 Task: Look for space in Santo Domingo Tehuantepec, Mexico from 12th July, 2023 to 16th July, 2023 for 8 adults in price range Rs.10000 to Rs.16000. Place can be private room with 8 bedrooms having 8 beds and 8 bathrooms. Property type can be house, flat, guest house. Amenities needed are: wifi, TV, free parkinig on premises, gym, breakfast. Booking option can be shelf check-in. Required host language is English.
Action: Mouse moved to (517, 115)
Screenshot: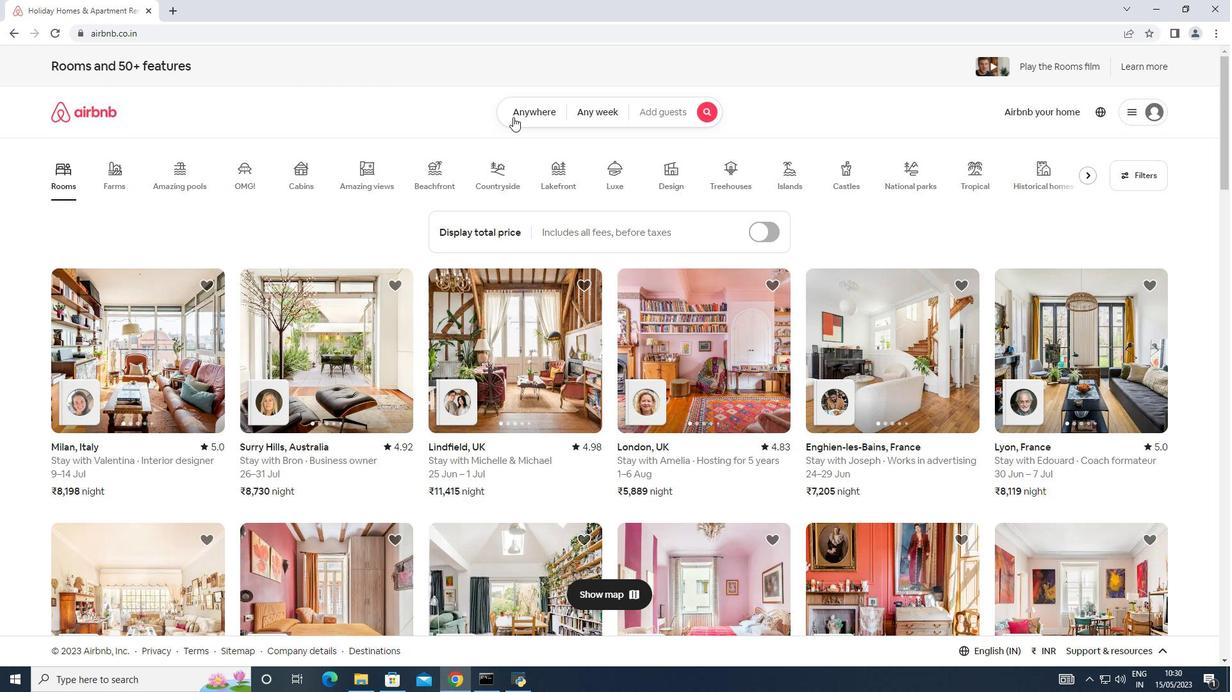 
Action: Mouse pressed left at (517, 115)
Screenshot: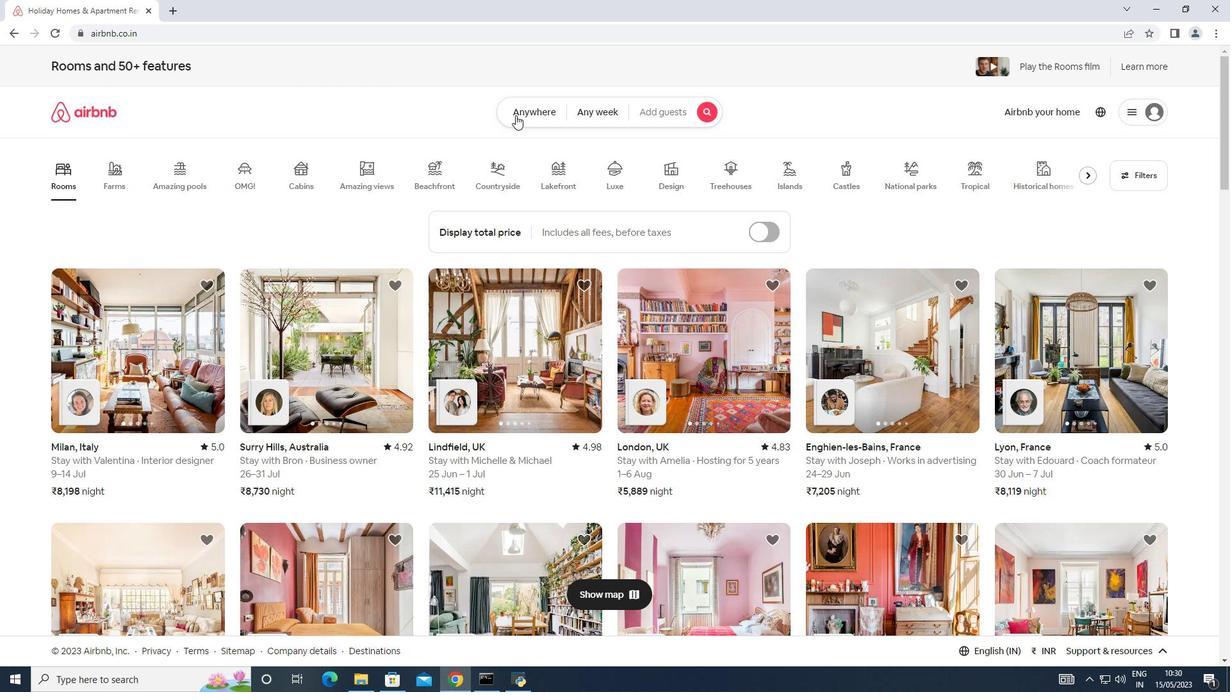 
Action: Mouse moved to (391, 153)
Screenshot: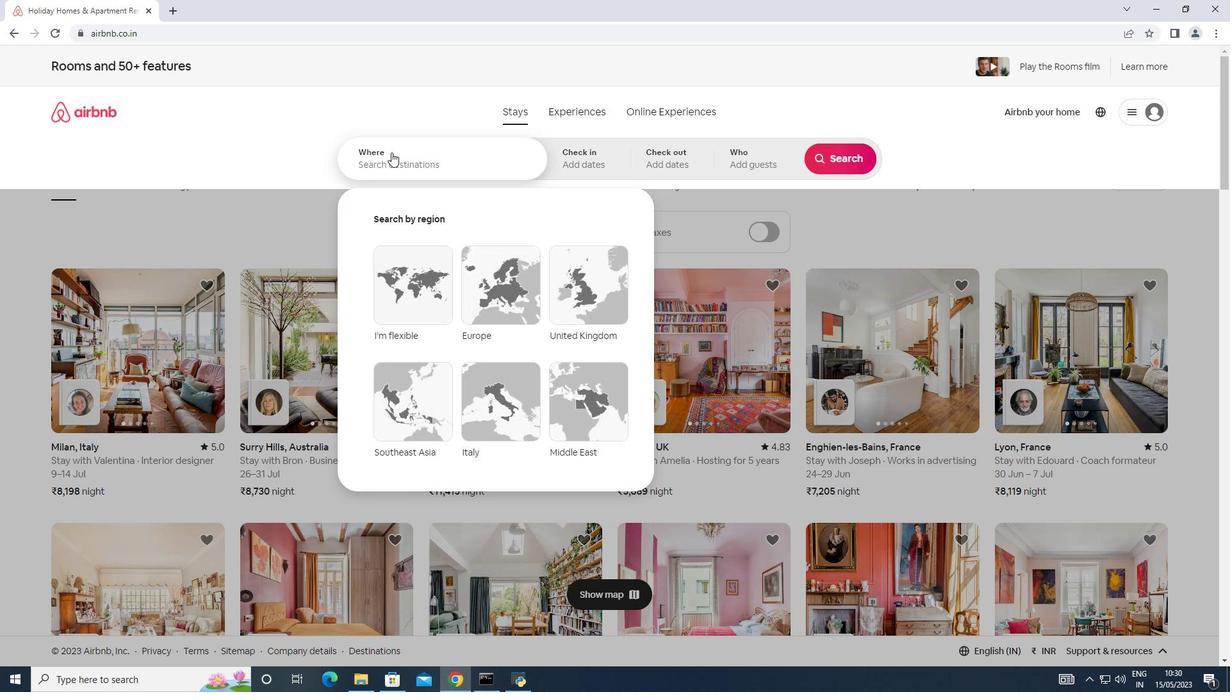 
Action: Mouse pressed left at (391, 153)
Screenshot: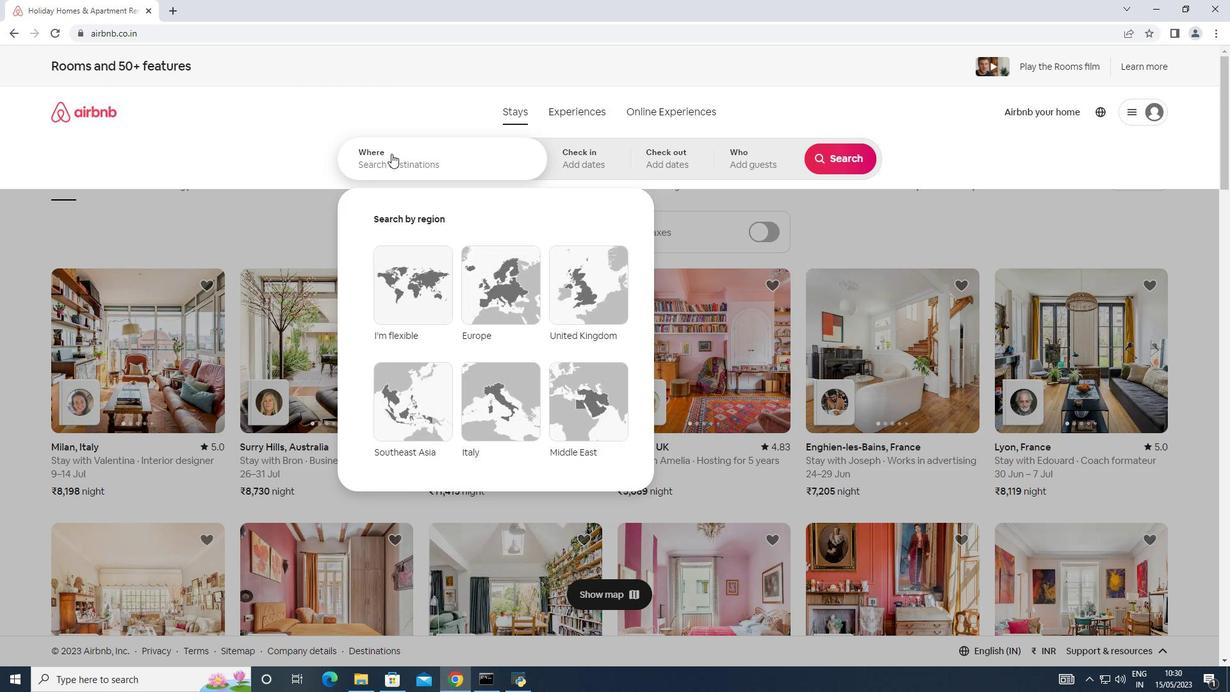 
Action: Key pressed <Key.shift>
Screenshot: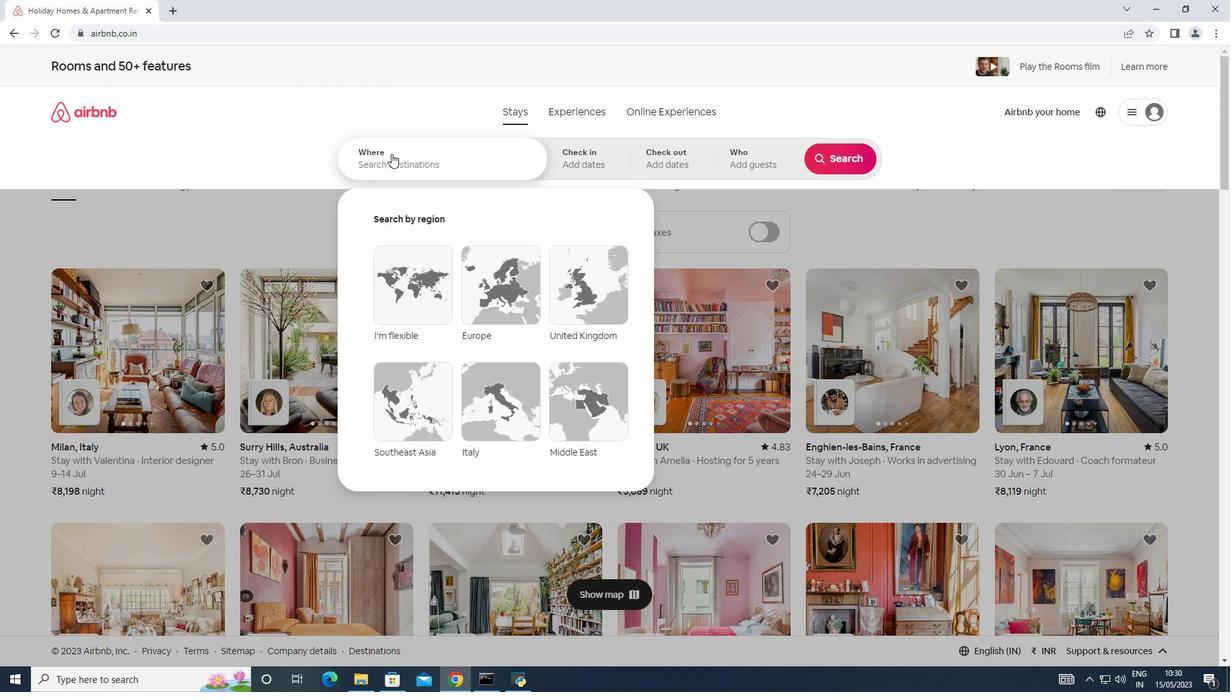 
Action: Mouse moved to (327, 189)
Screenshot: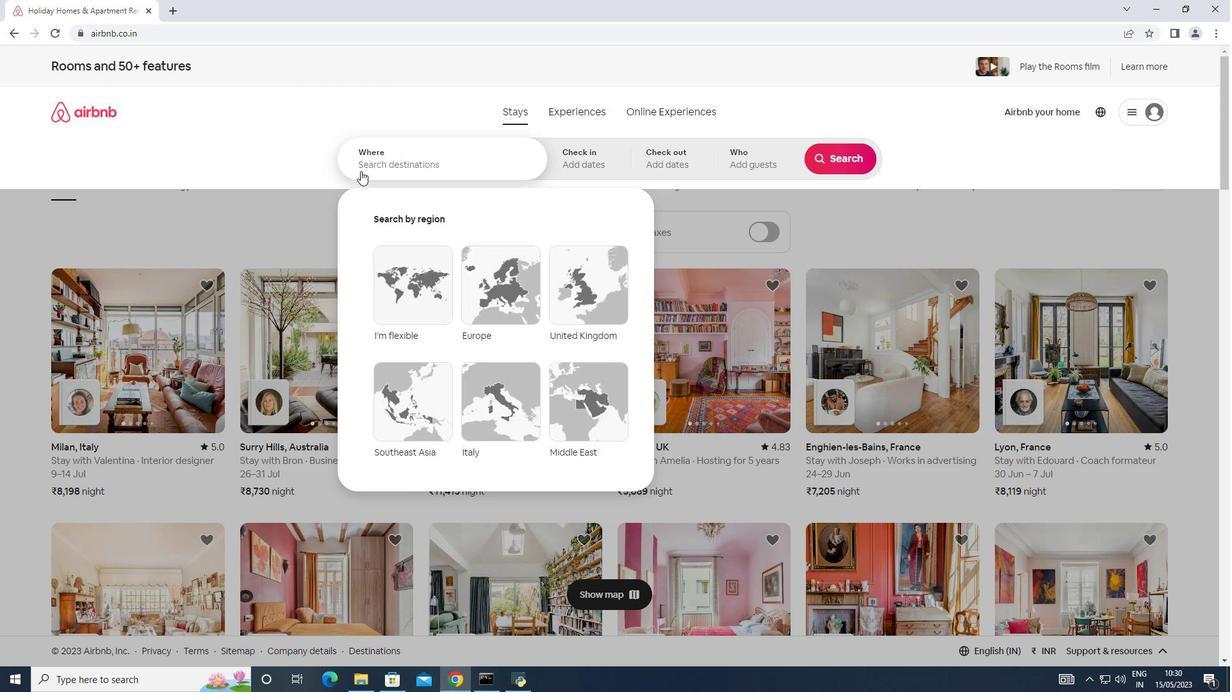 
Action: Key pressed S
Screenshot: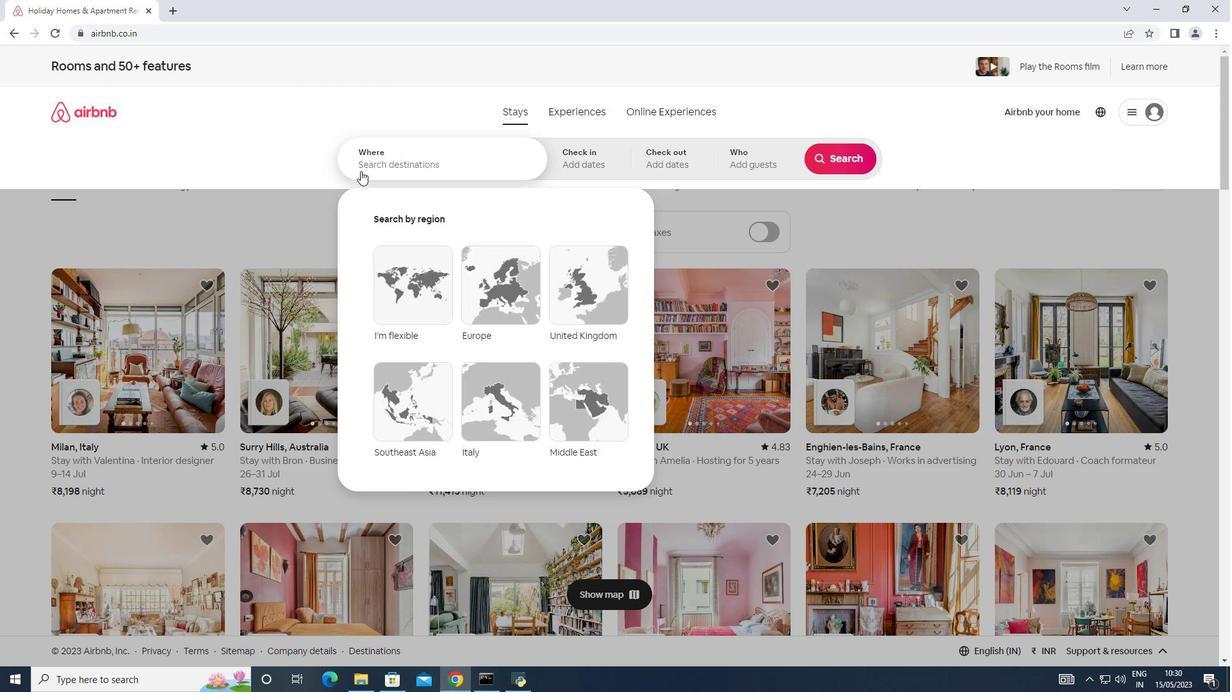 
Action: Mouse moved to (308, 199)
Screenshot: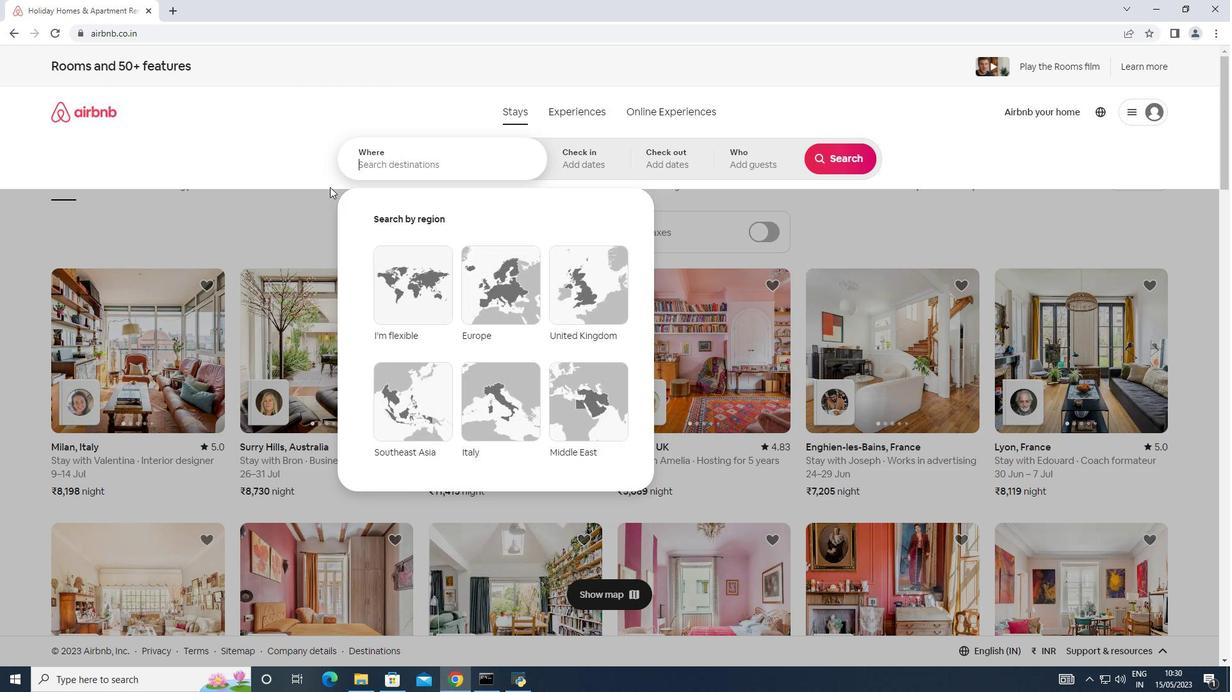 
Action: Key pressed anto<Key.space><Key.shift>Domingo<Key.space><Key.shift>Tehuantepec,<Key.shift>Mexico
Screenshot: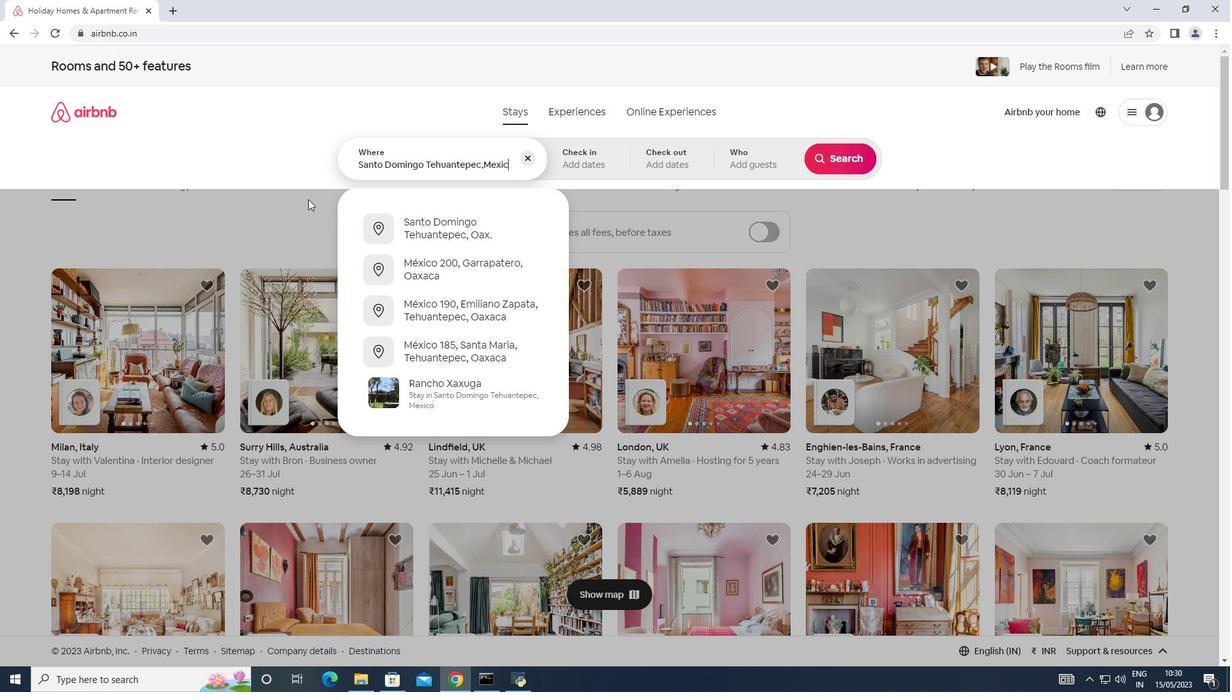 
Action: Mouse moved to (578, 164)
Screenshot: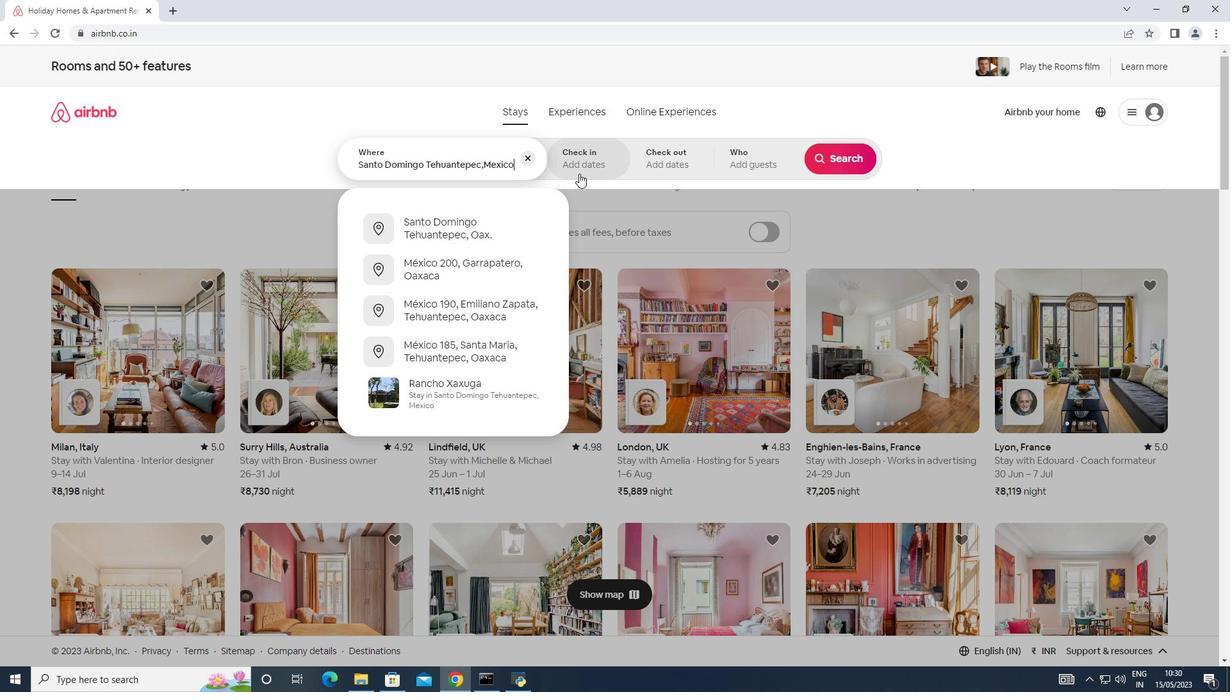 
Action: Mouse pressed left at (578, 164)
Screenshot: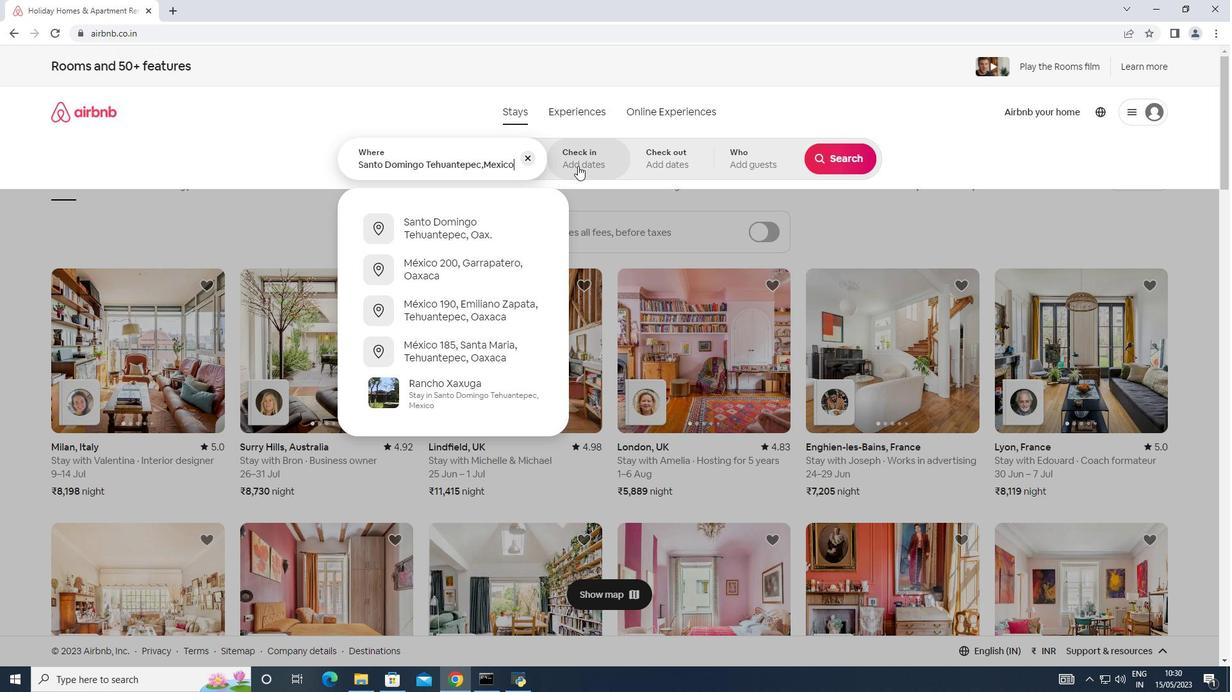 
Action: Mouse moved to (834, 261)
Screenshot: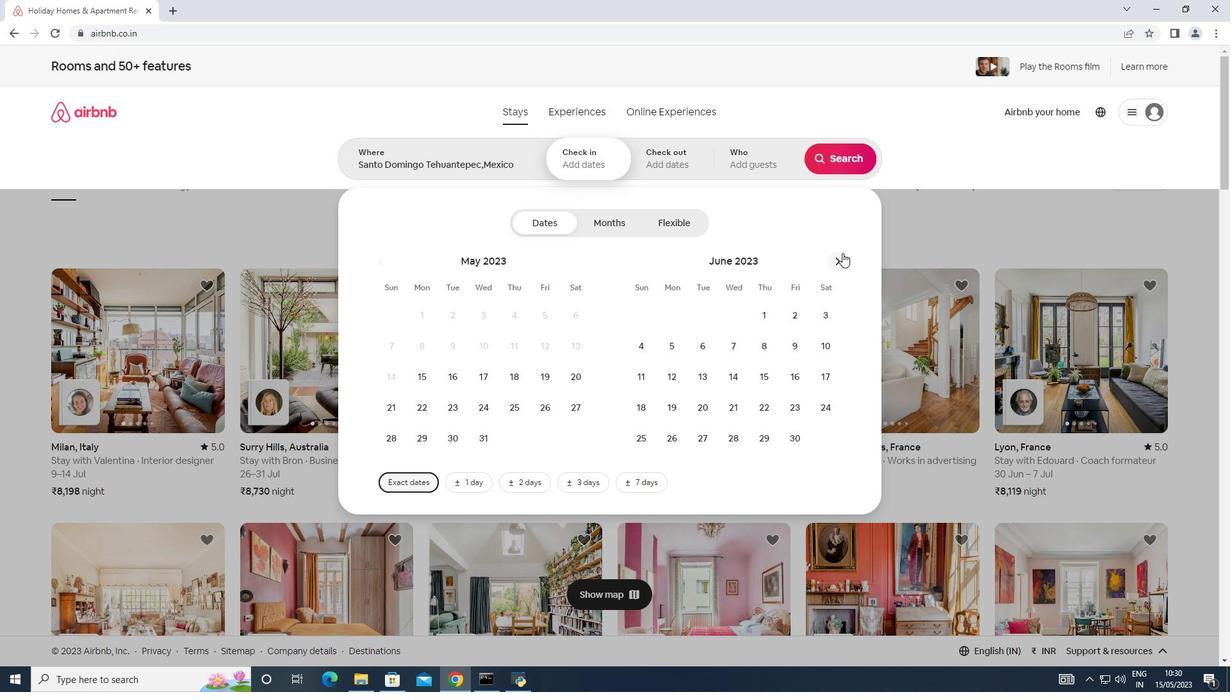 
Action: Mouse pressed left at (834, 261)
Screenshot: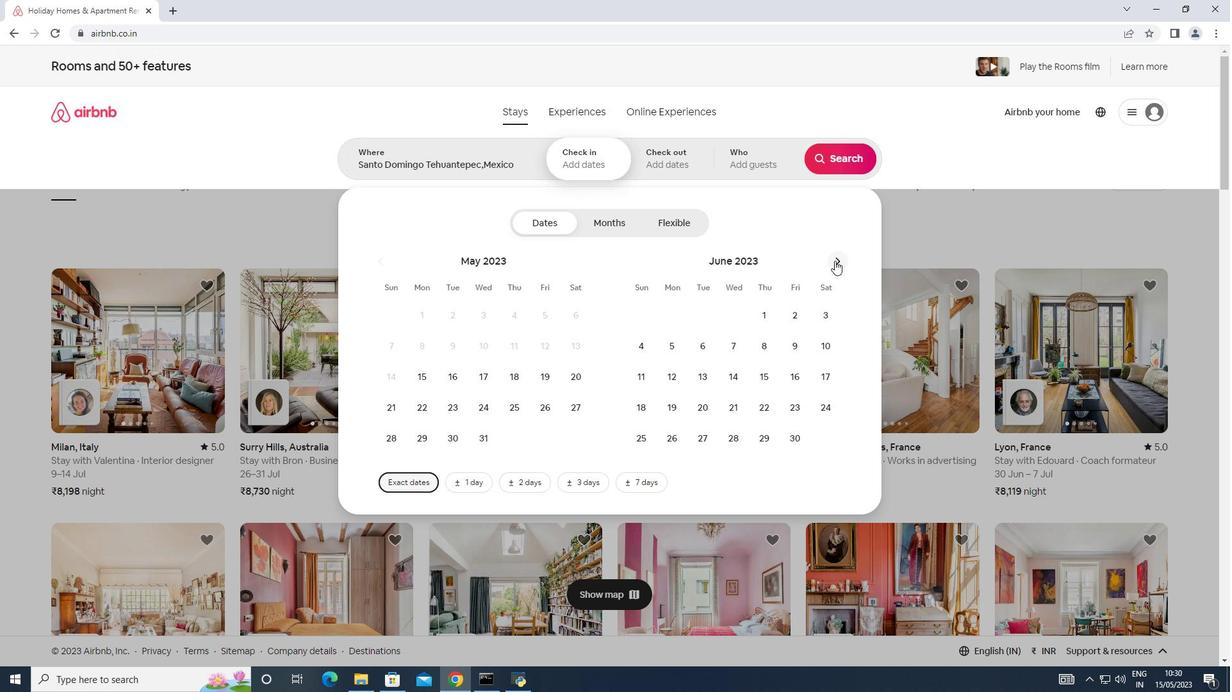 
Action: Mouse moved to (732, 371)
Screenshot: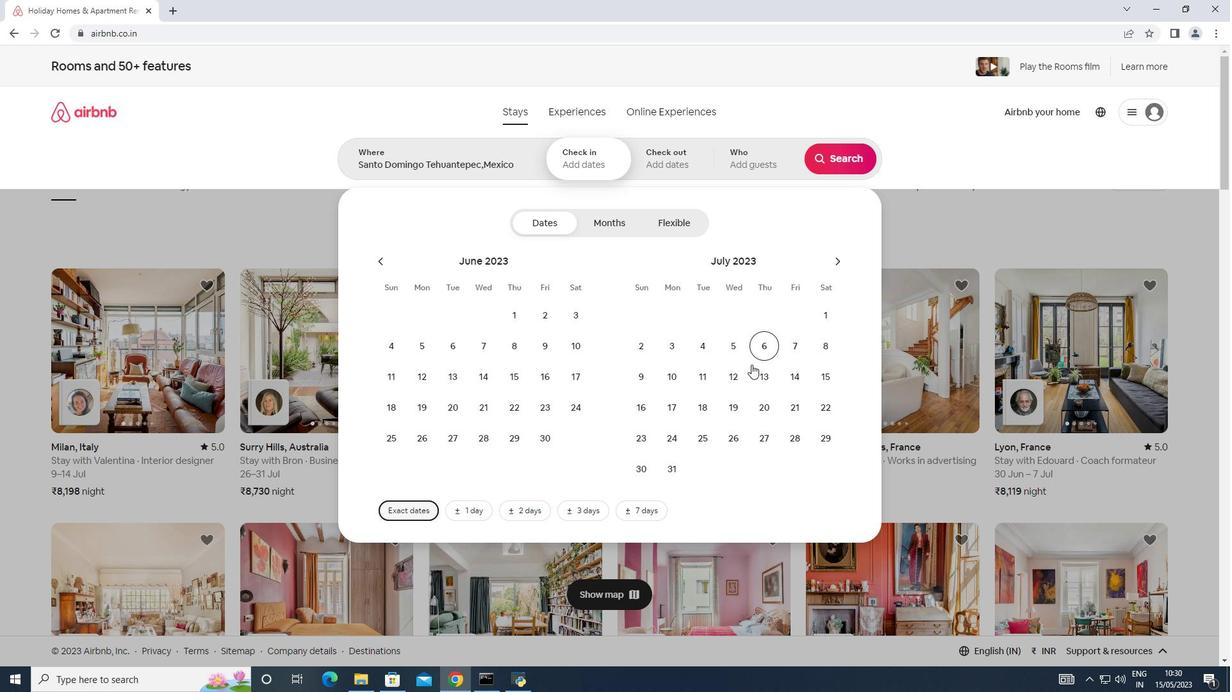 
Action: Mouse pressed left at (732, 371)
Screenshot: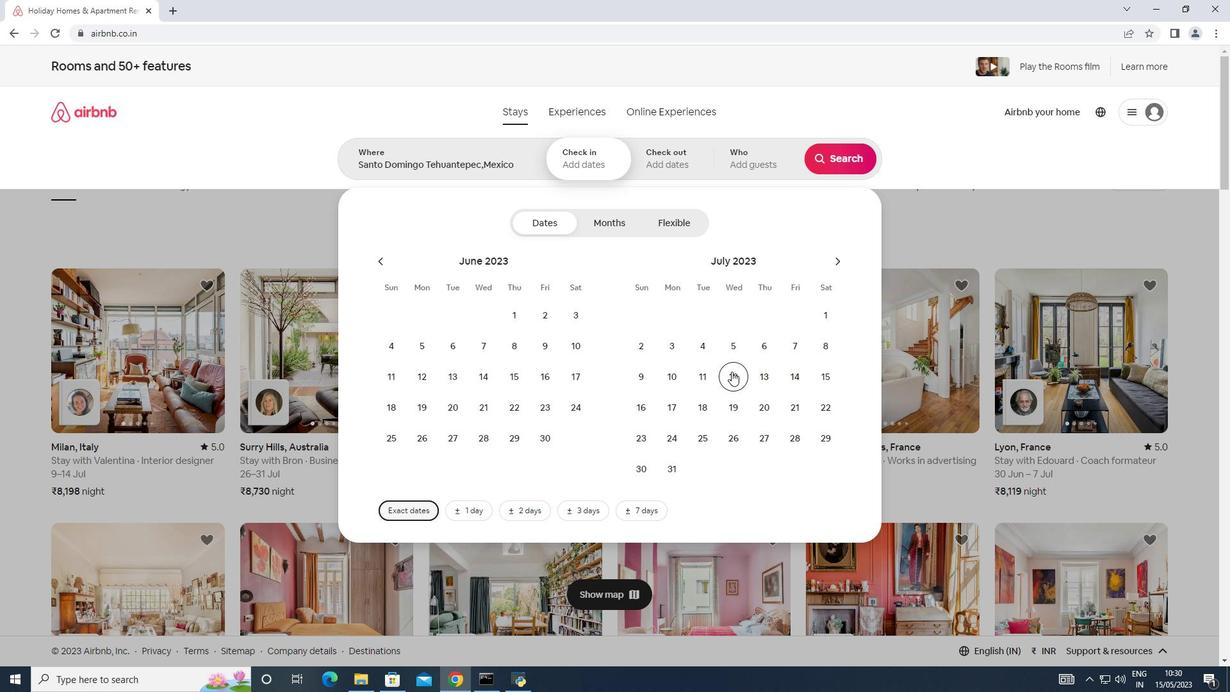 
Action: Mouse moved to (637, 408)
Screenshot: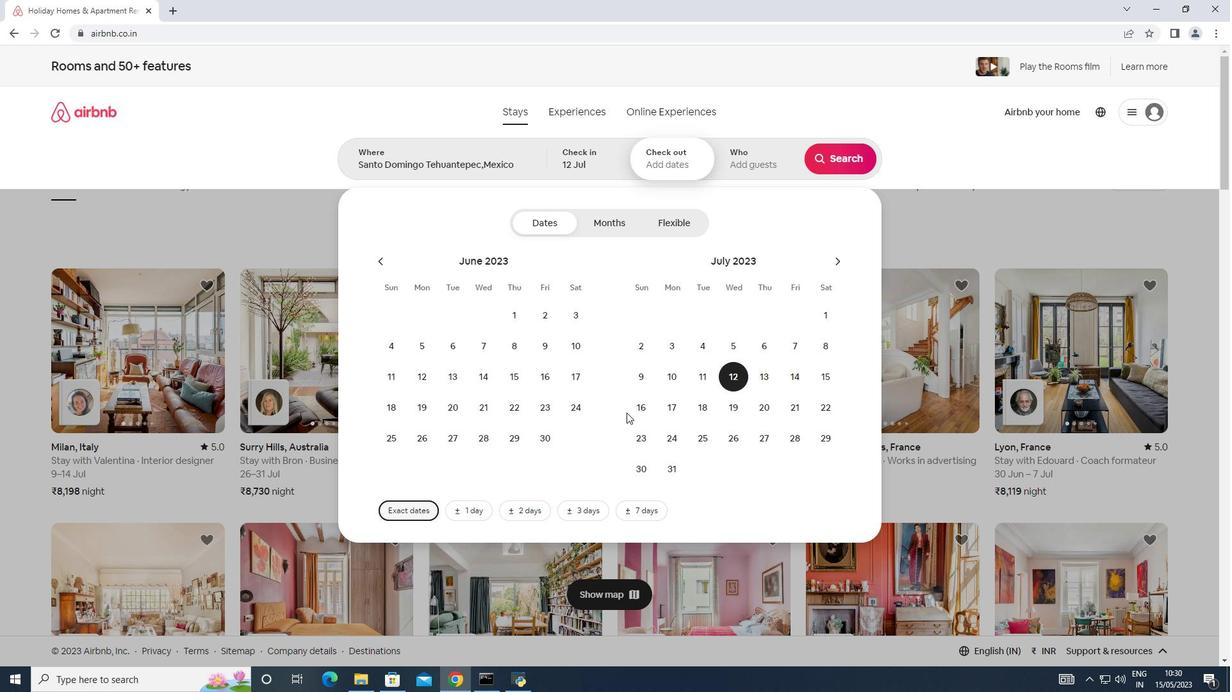 
Action: Mouse pressed left at (637, 408)
Screenshot: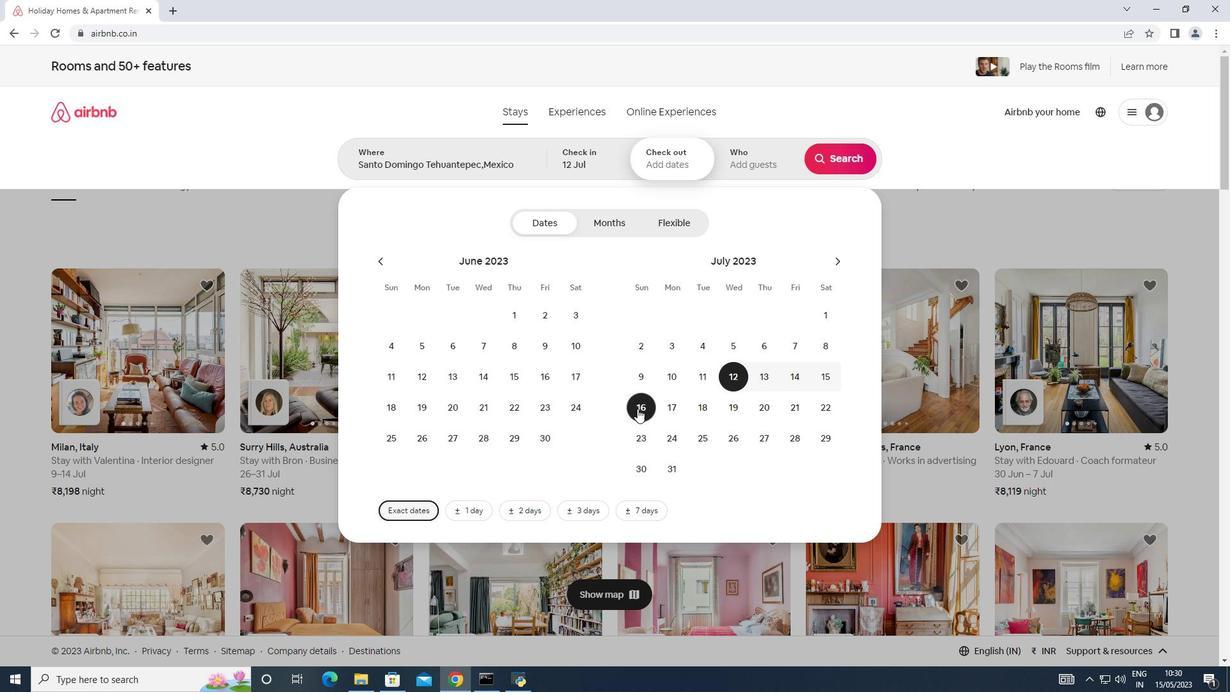 
Action: Mouse moved to (762, 165)
Screenshot: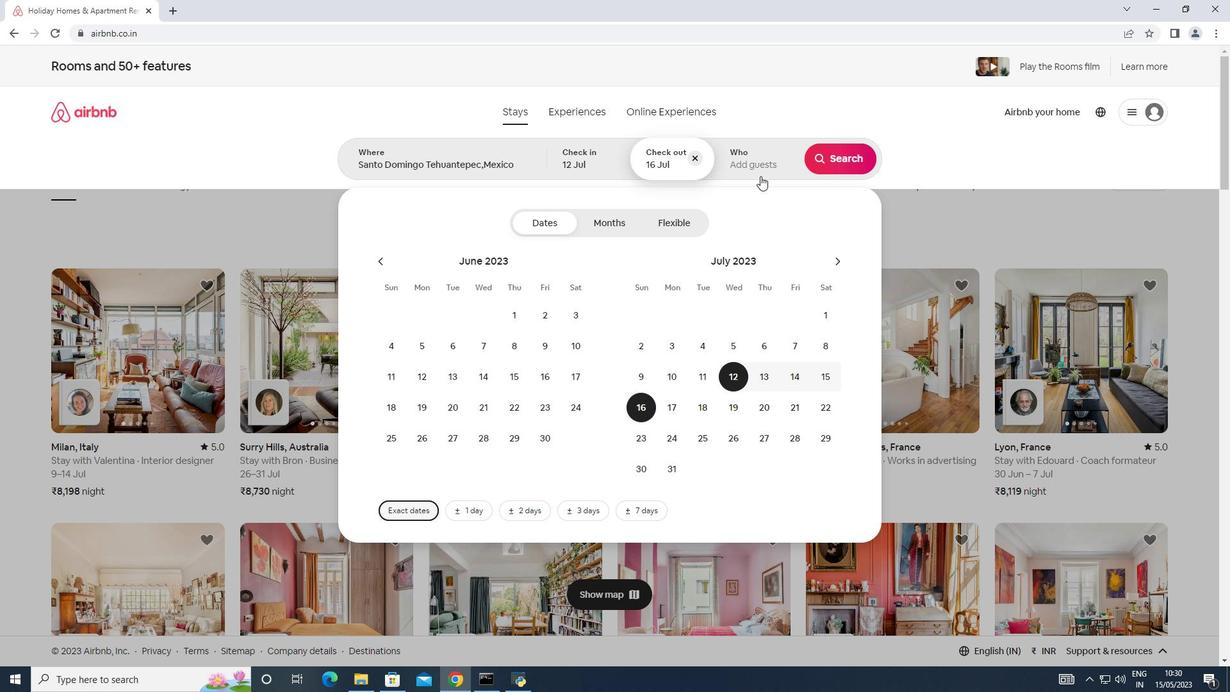 
Action: Mouse pressed left at (762, 165)
Screenshot: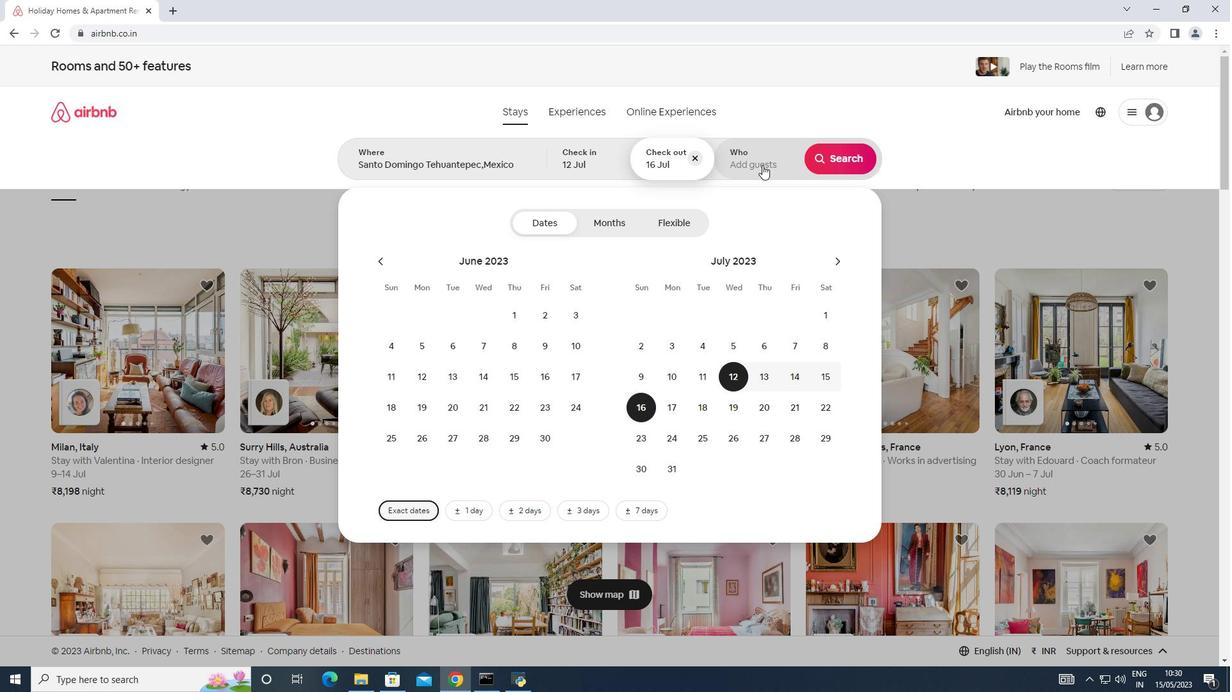 
Action: Mouse moved to (840, 228)
Screenshot: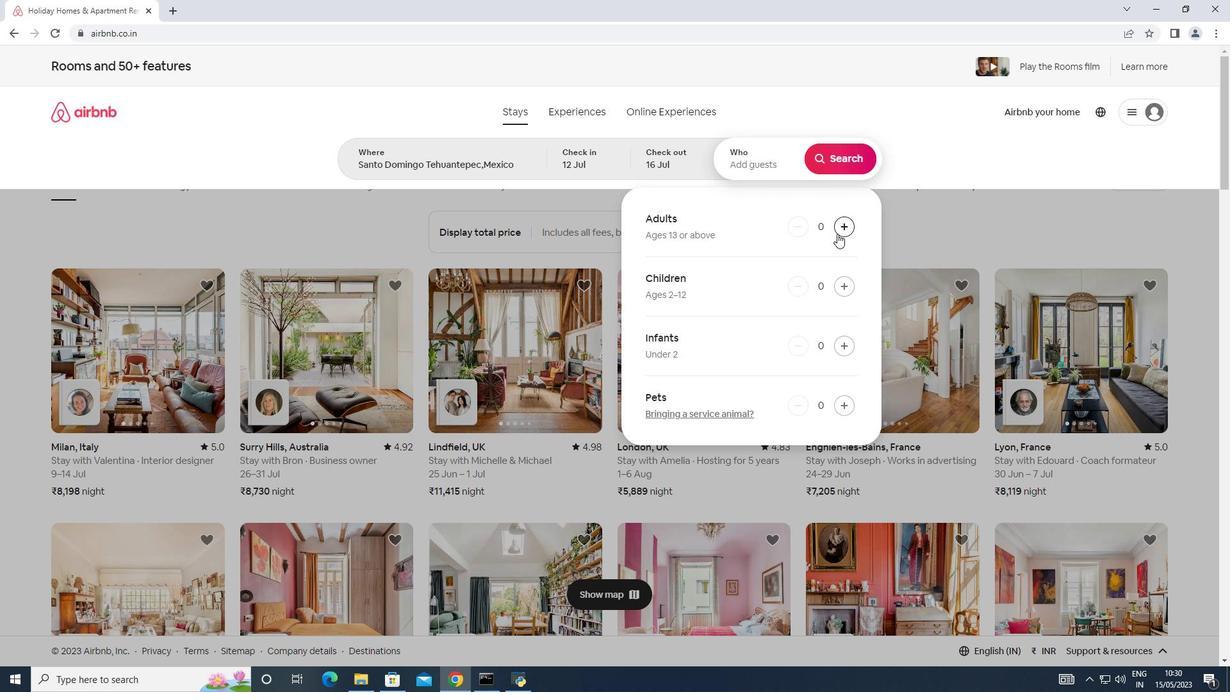 
Action: Mouse pressed left at (840, 228)
Screenshot: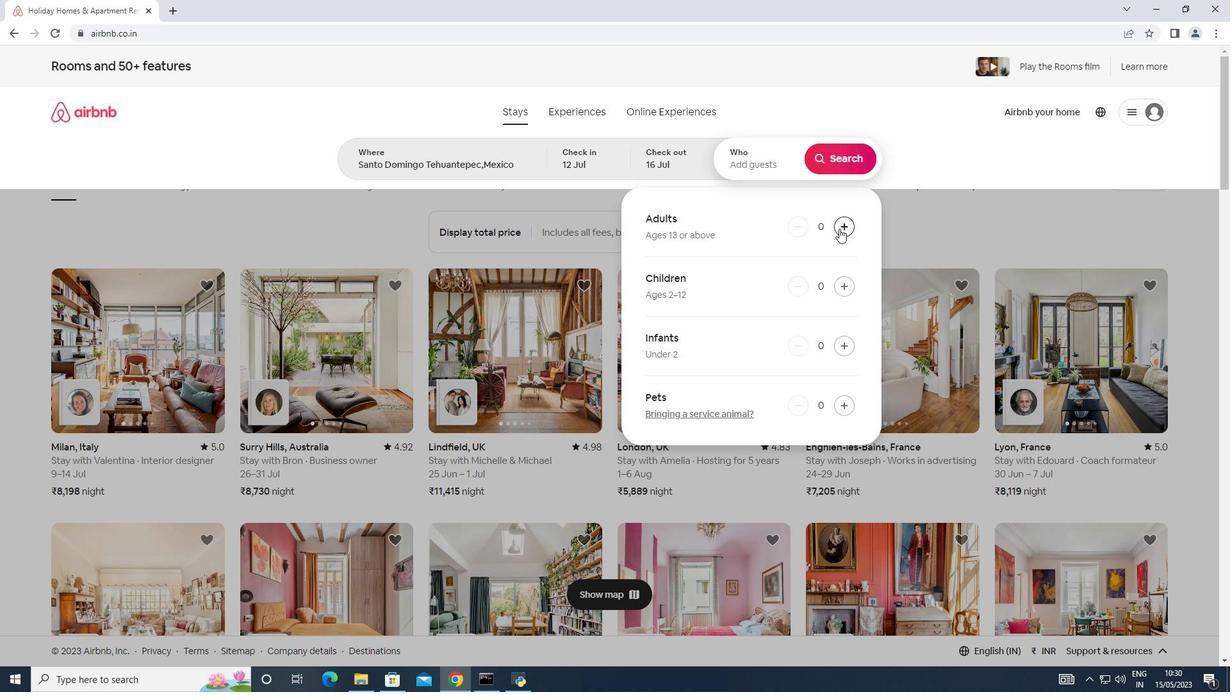 
Action: Mouse pressed left at (840, 228)
Screenshot: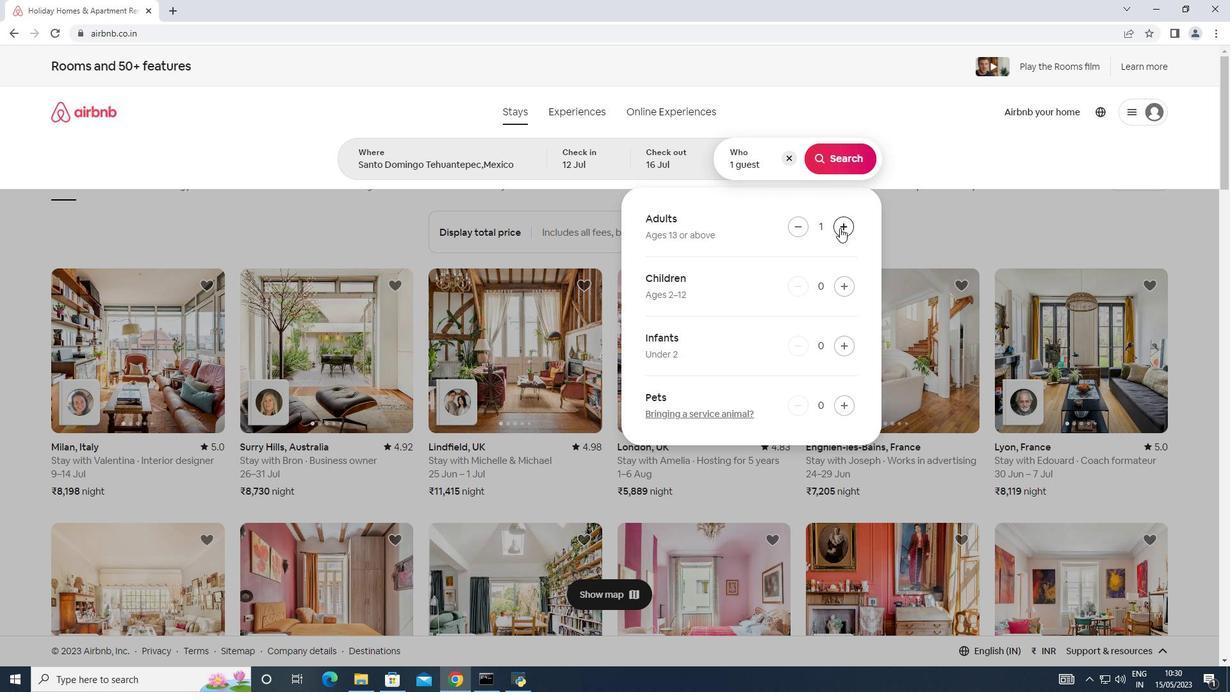 
Action: Mouse pressed left at (840, 228)
Screenshot: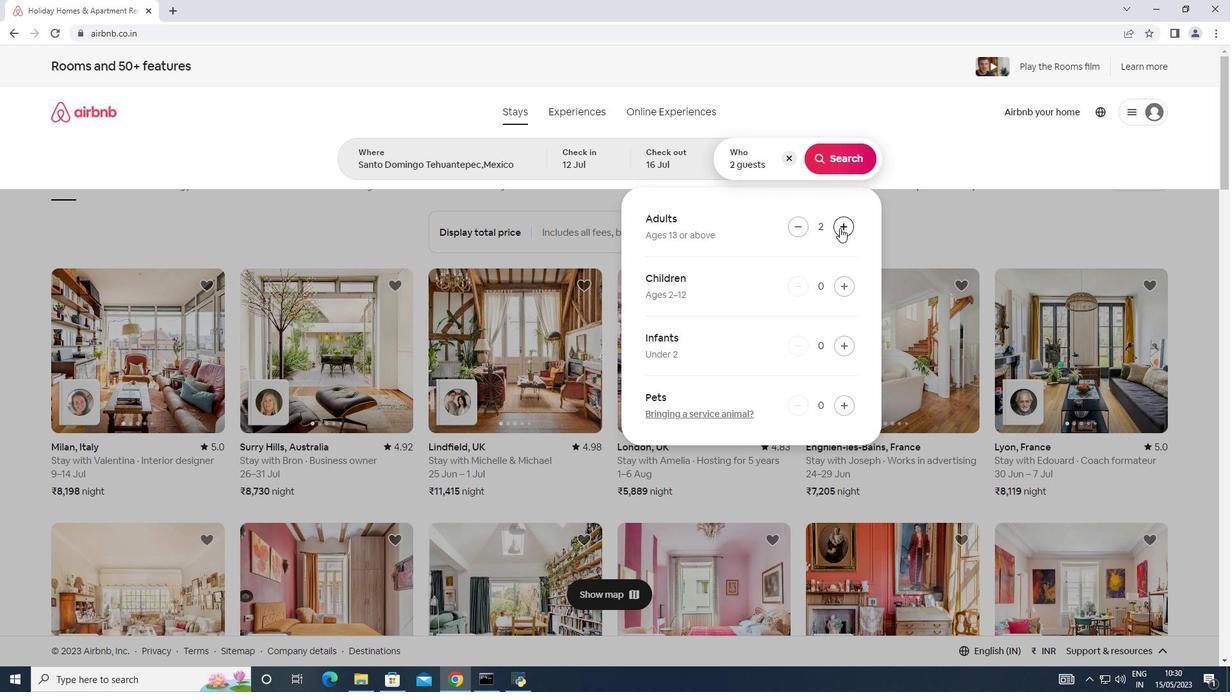 
Action: Mouse pressed left at (840, 228)
Screenshot: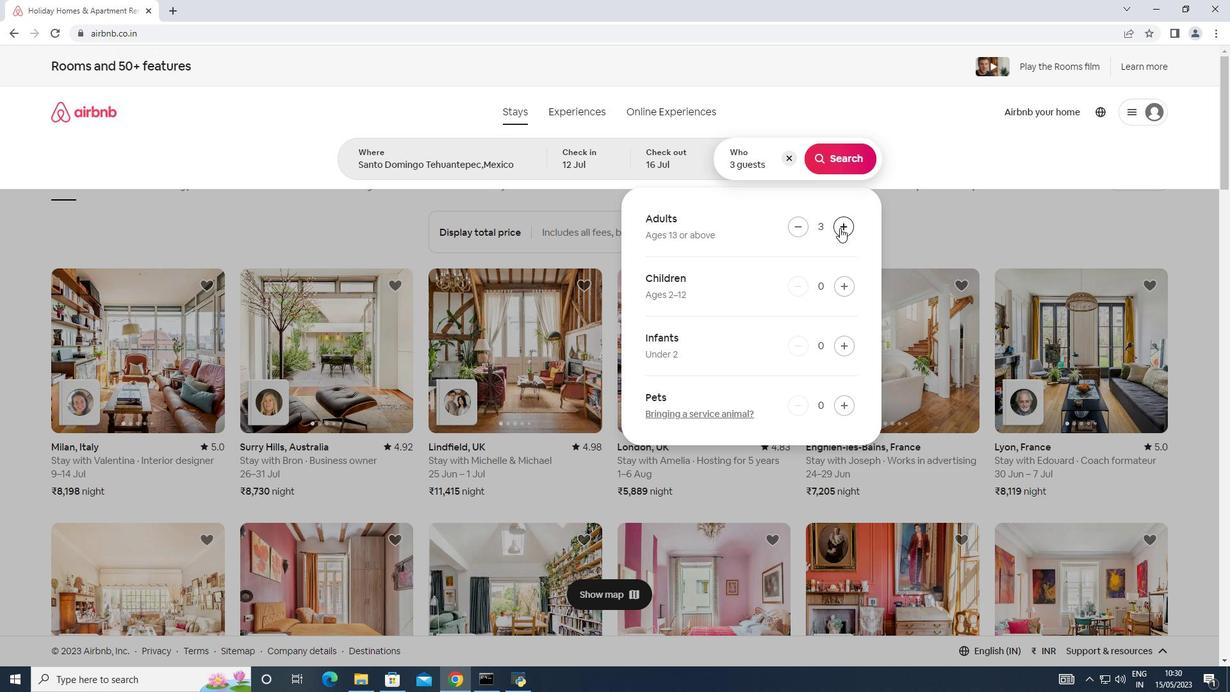 
Action: Mouse pressed left at (840, 228)
Screenshot: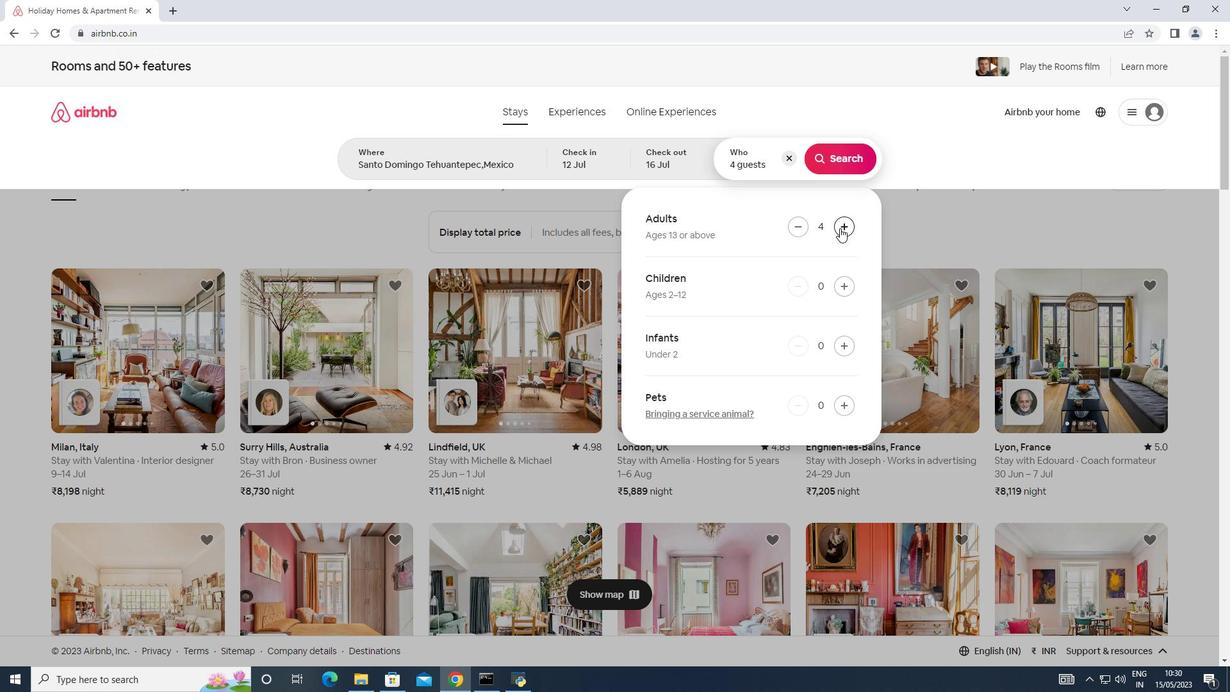 
Action: Mouse pressed left at (840, 228)
Screenshot: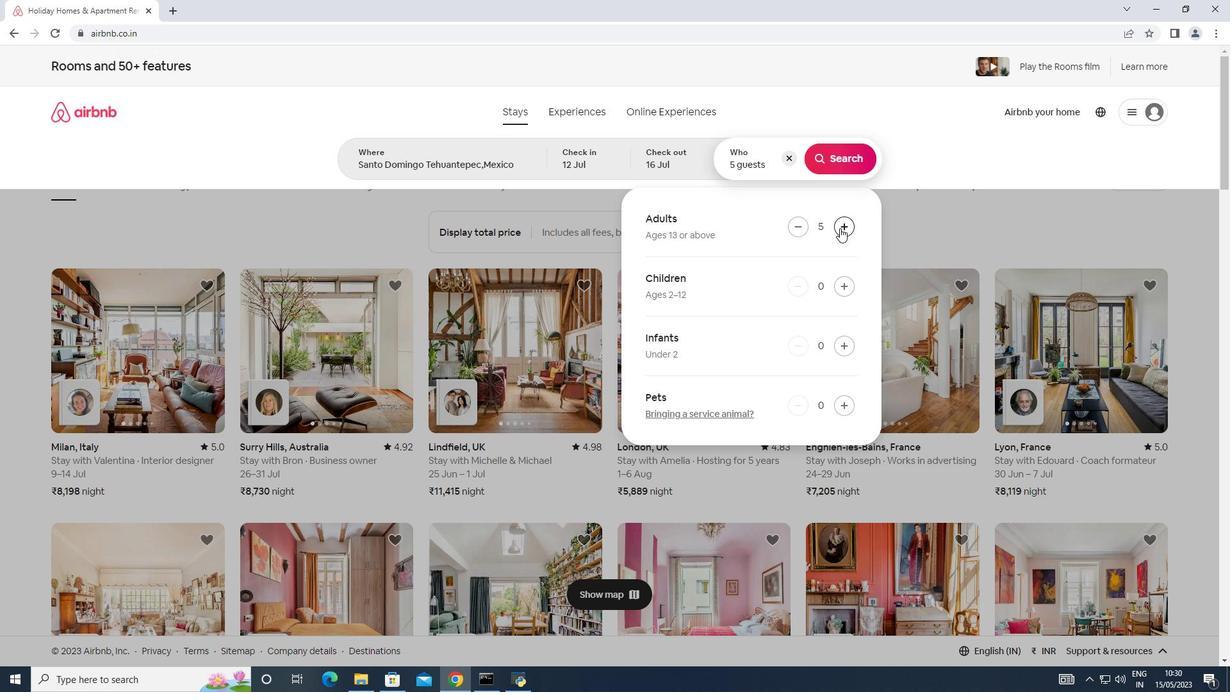 
Action: Mouse pressed left at (840, 228)
Screenshot: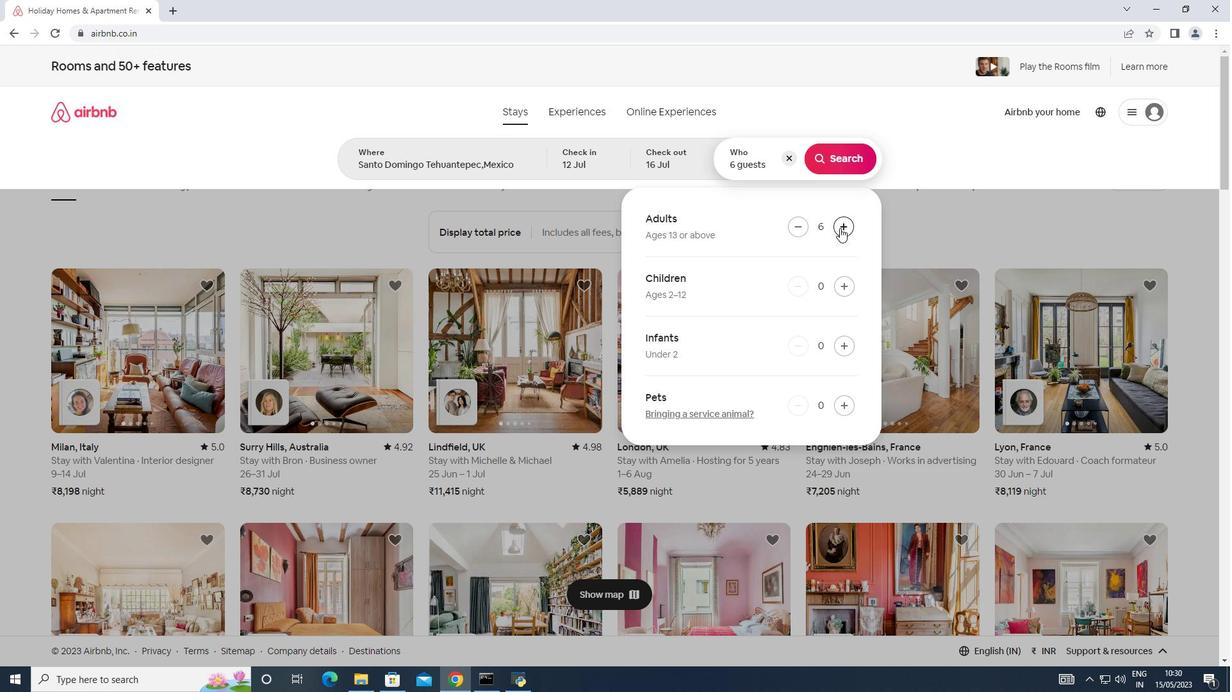 
Action: Mouse pressed left at (840, 228)
Screenshot: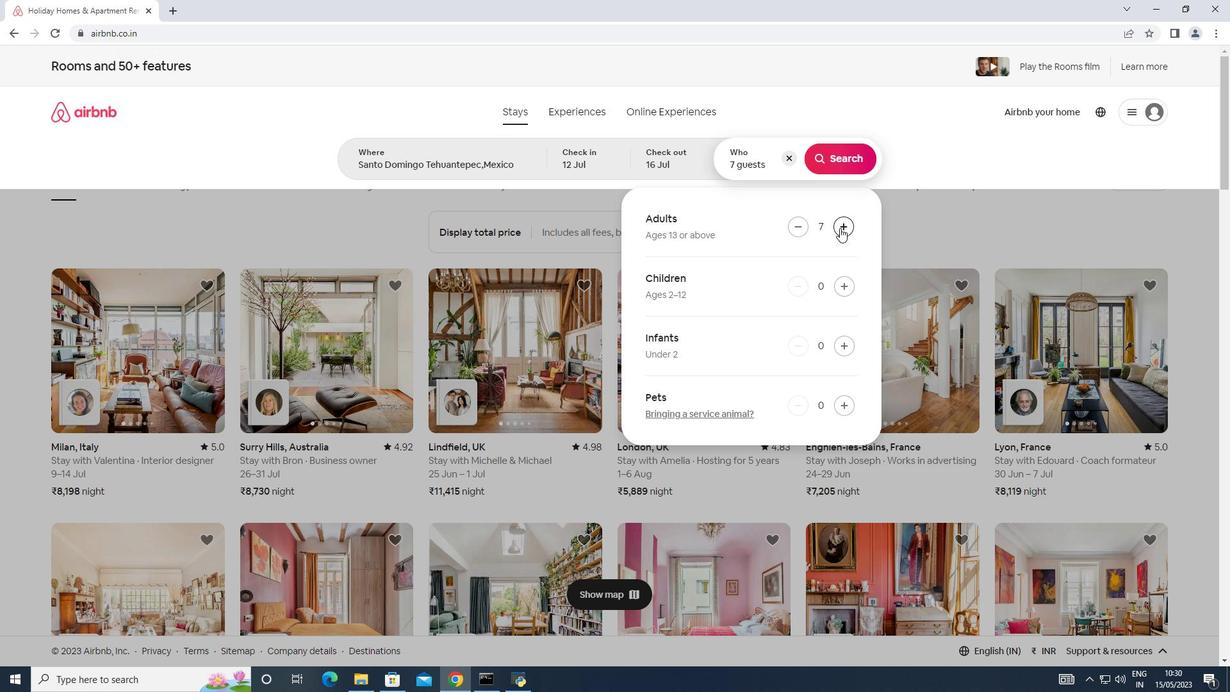 
Action: Mouse moved to (838, 158)
Screenshot: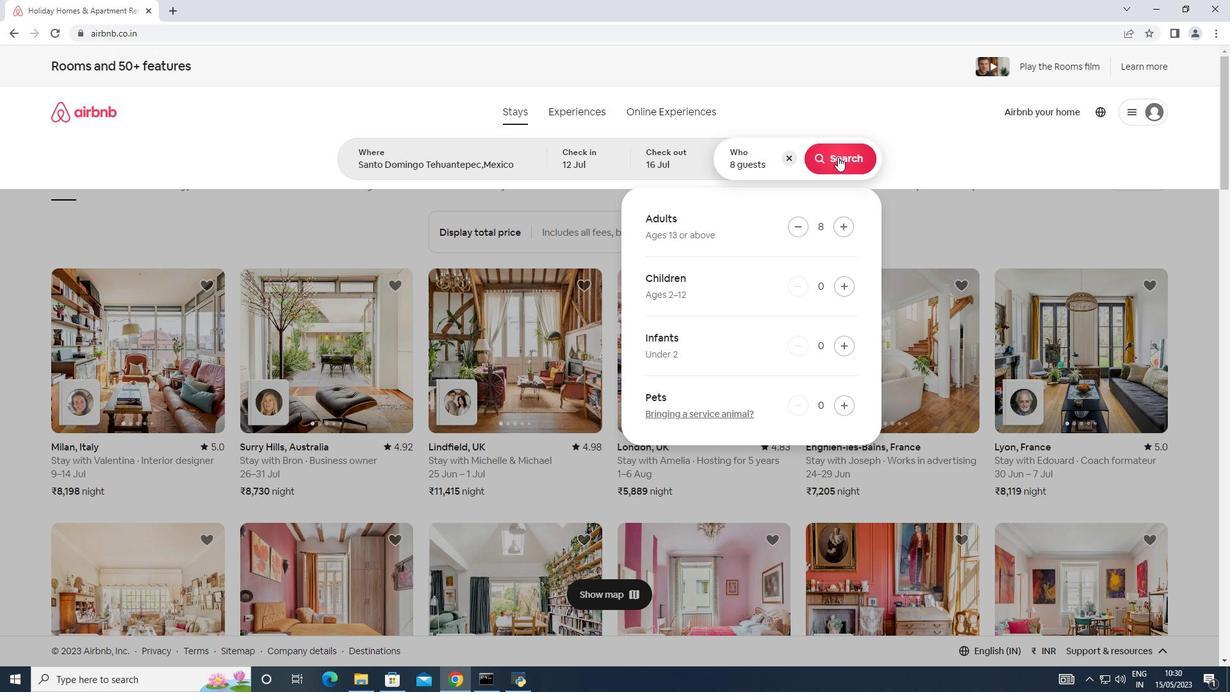 
Action: Mouse pressed left at (838, 158)
Screenshot: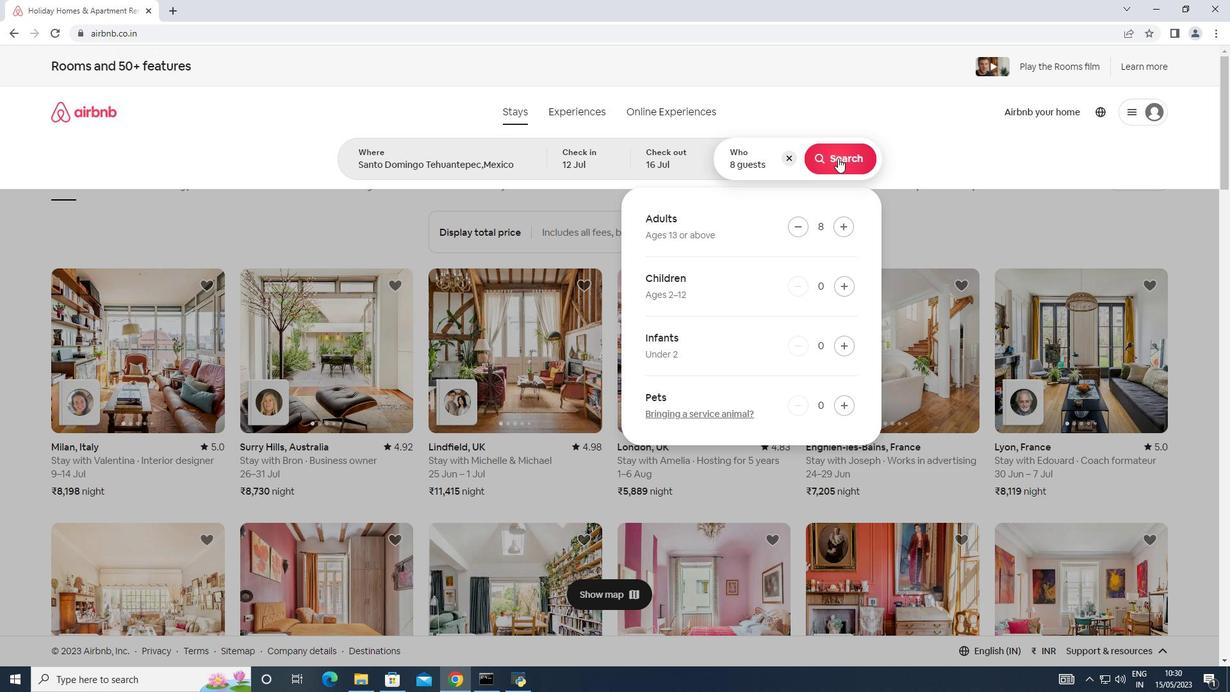
Action: Mouse moved to (1180, 114)
Screenshot: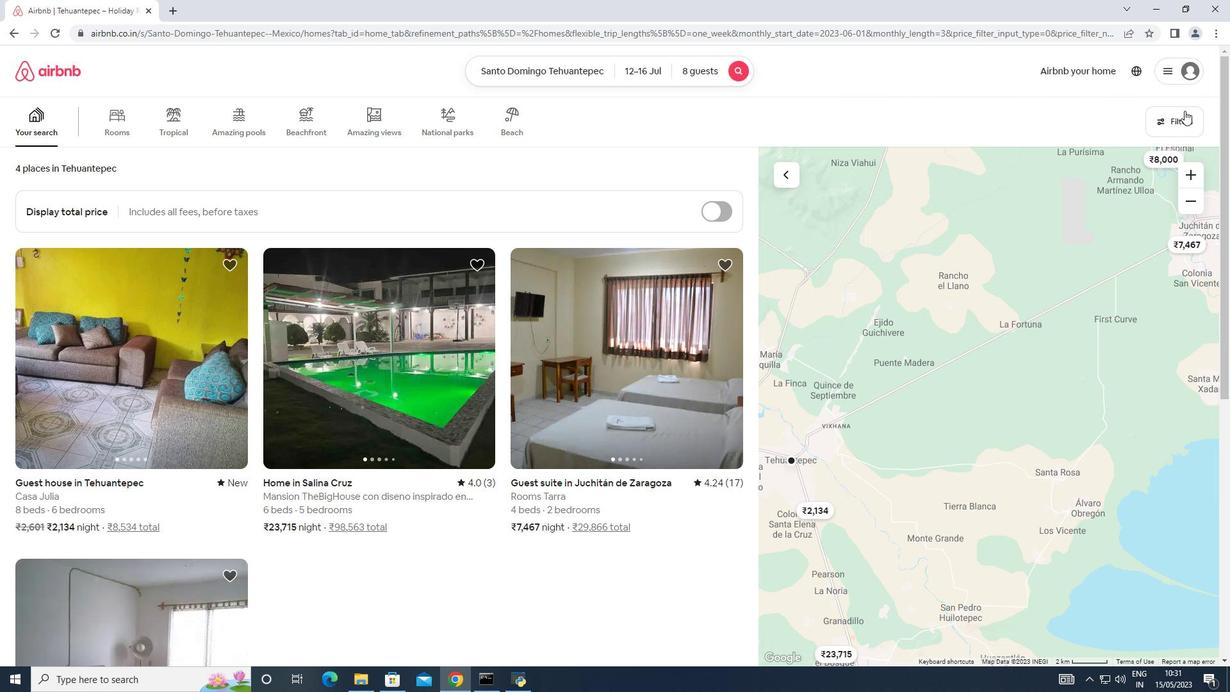 
Action: Mouse pressed left at (1180, 114)
Screenshot: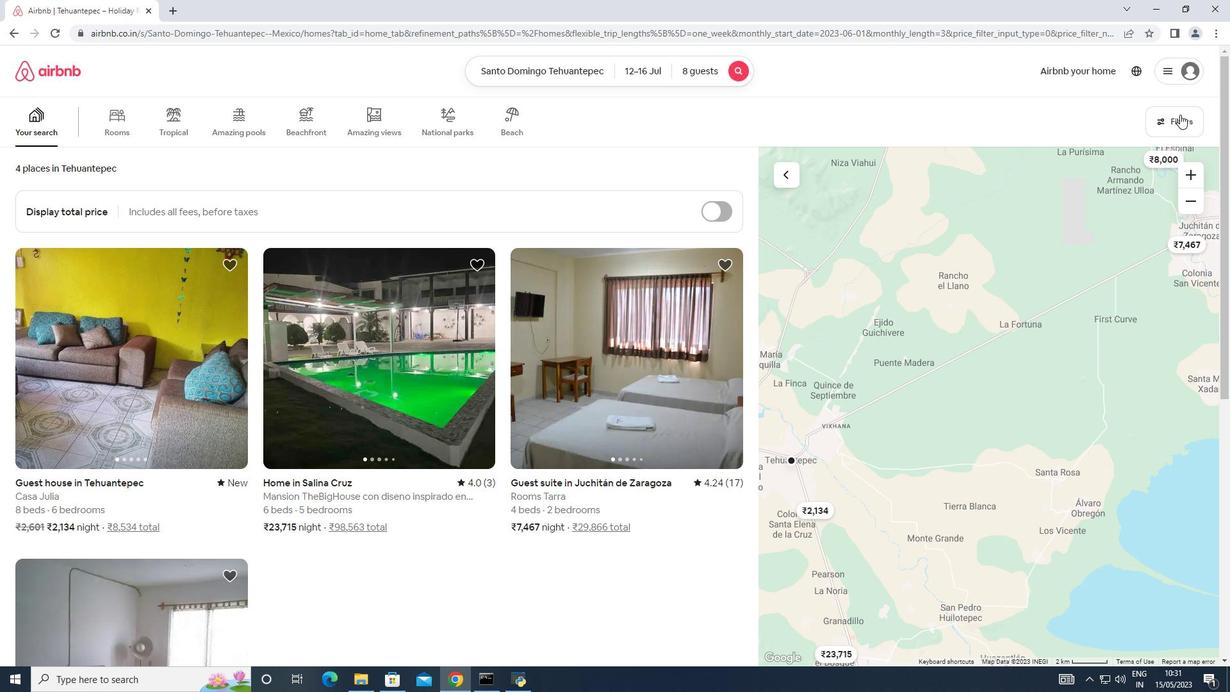 
Action: Mouse moved to (444, 439)
Screenshot: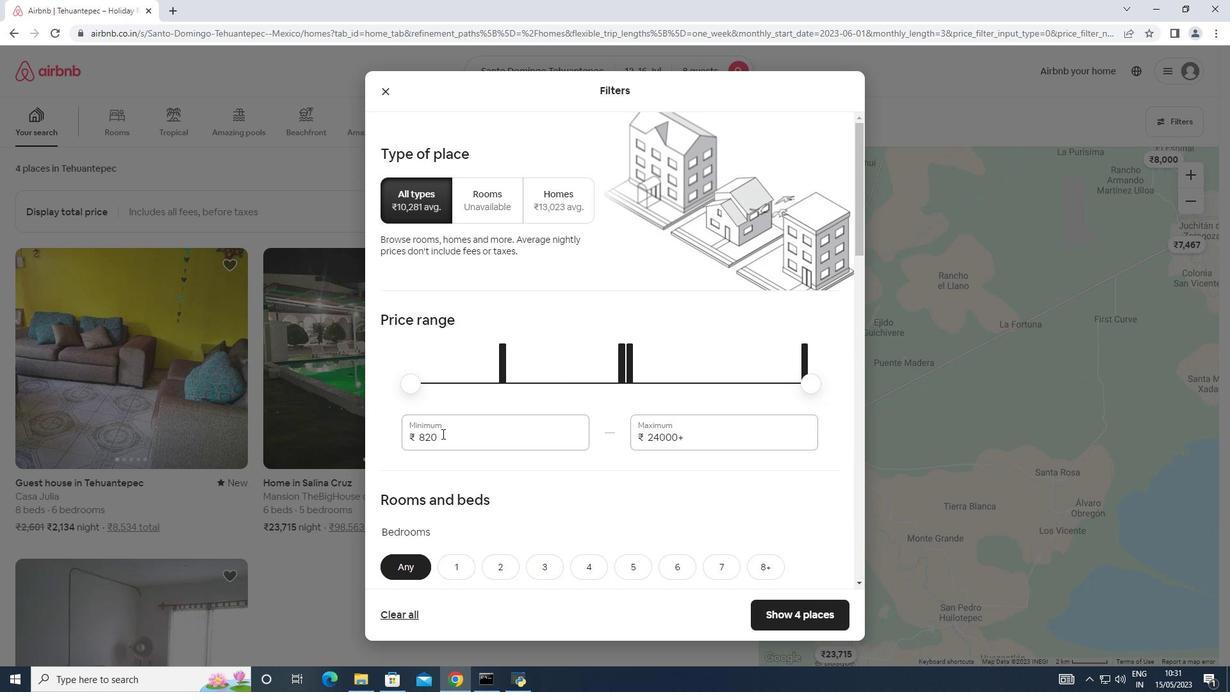 
Action: Mouse pressed left at (444, 439)
Screenshot: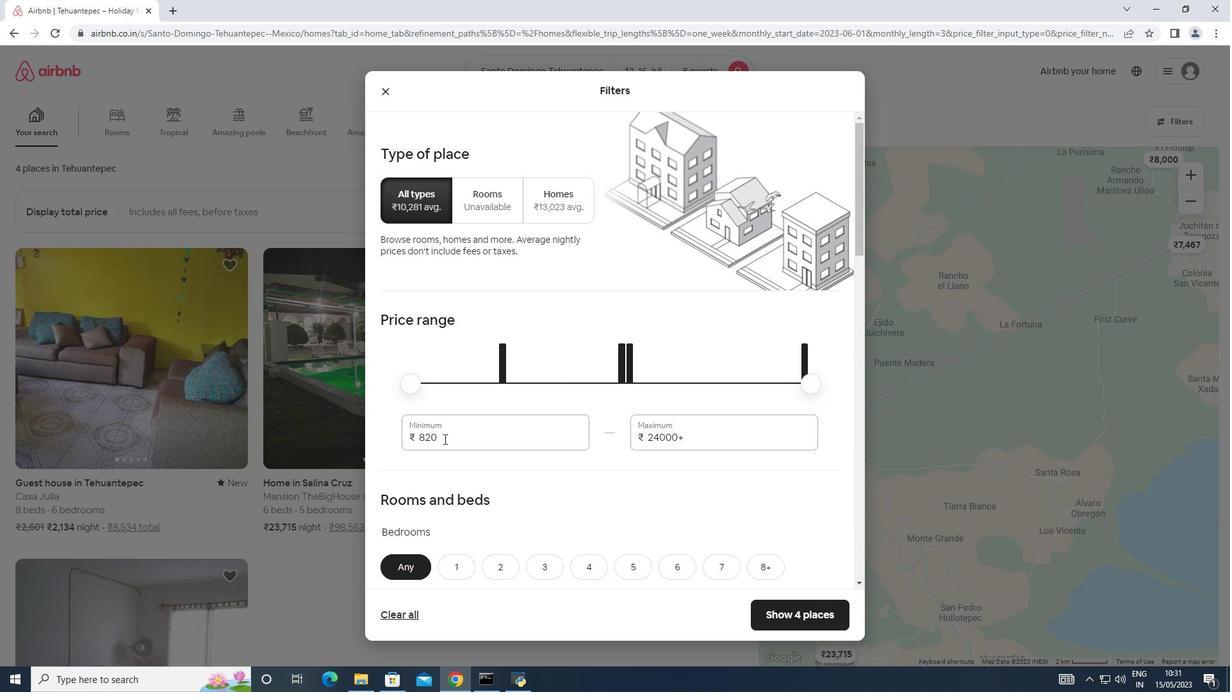 
Action: Mouse moved to (369, 421)
Screenshot: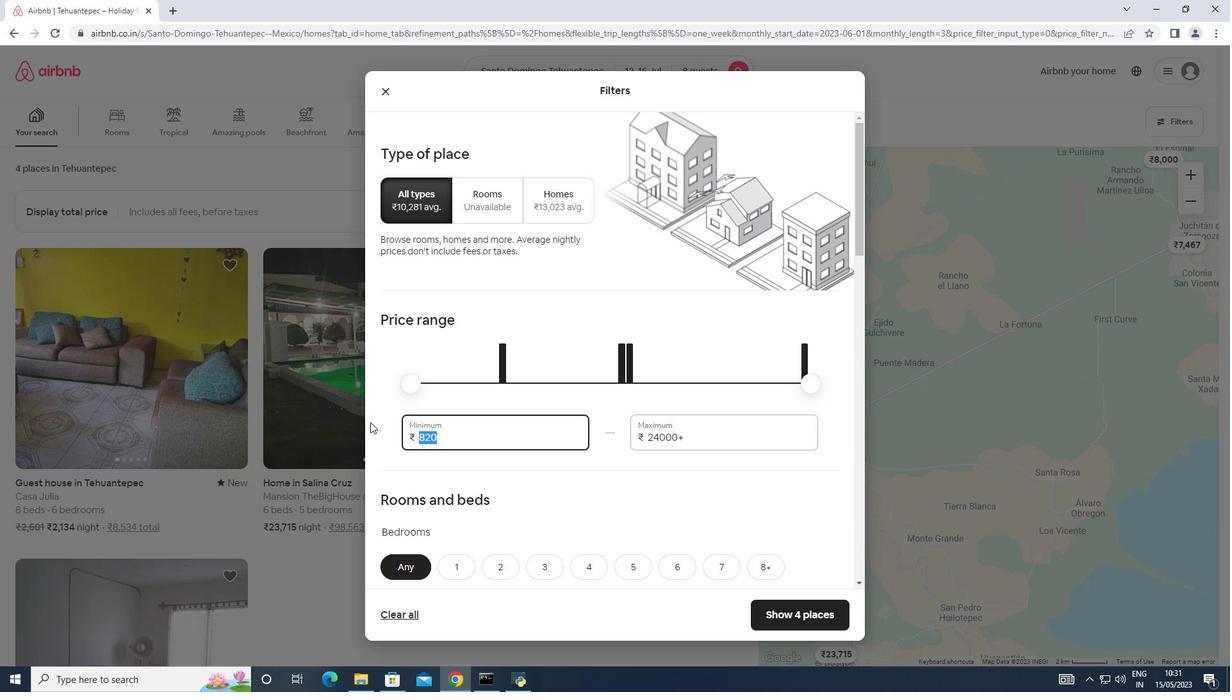 
Action: Key pressed 10000
Screenshot: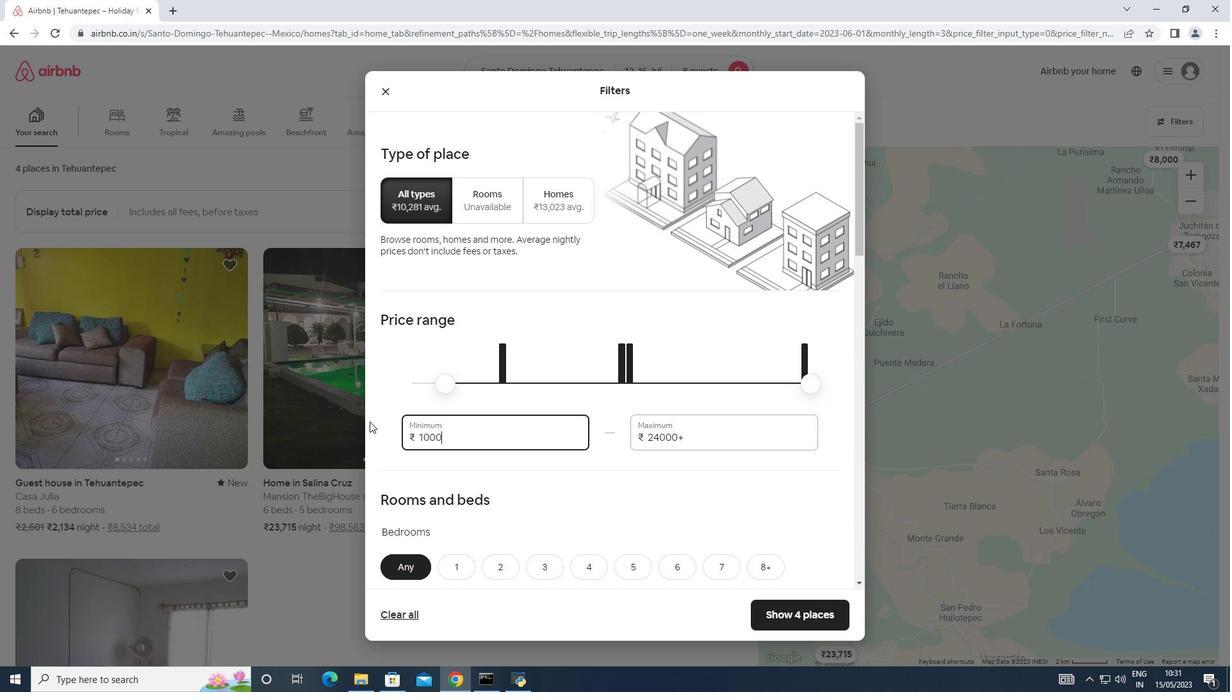 
Action: Mouse moved to (686, 439)
Screenshot: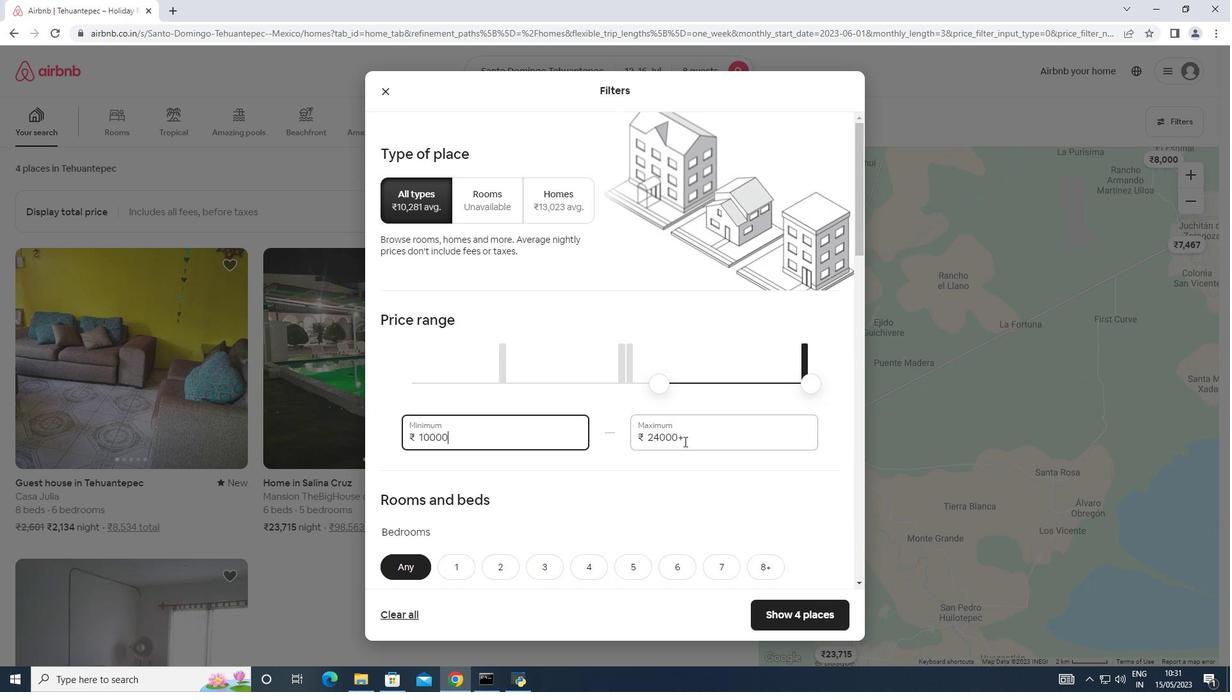 
Action: Mouse pressed left at (686, 439)
Screenshot: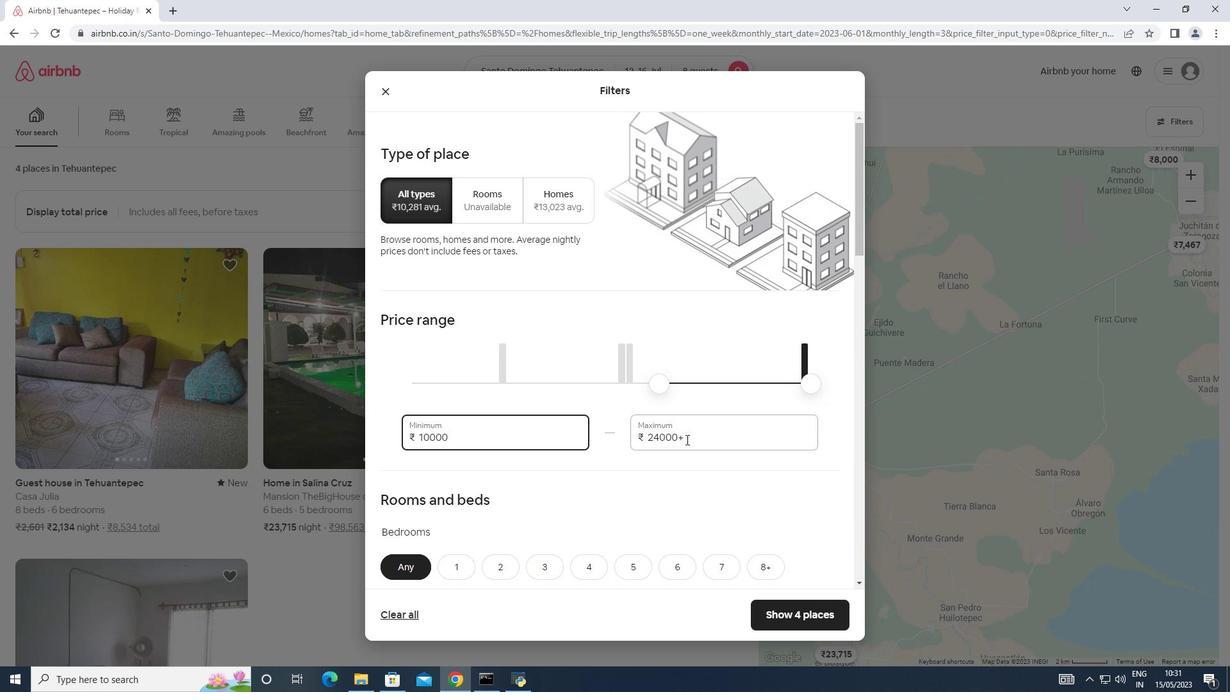 
Action: Mouse moved to (579, 435)
Screenshot: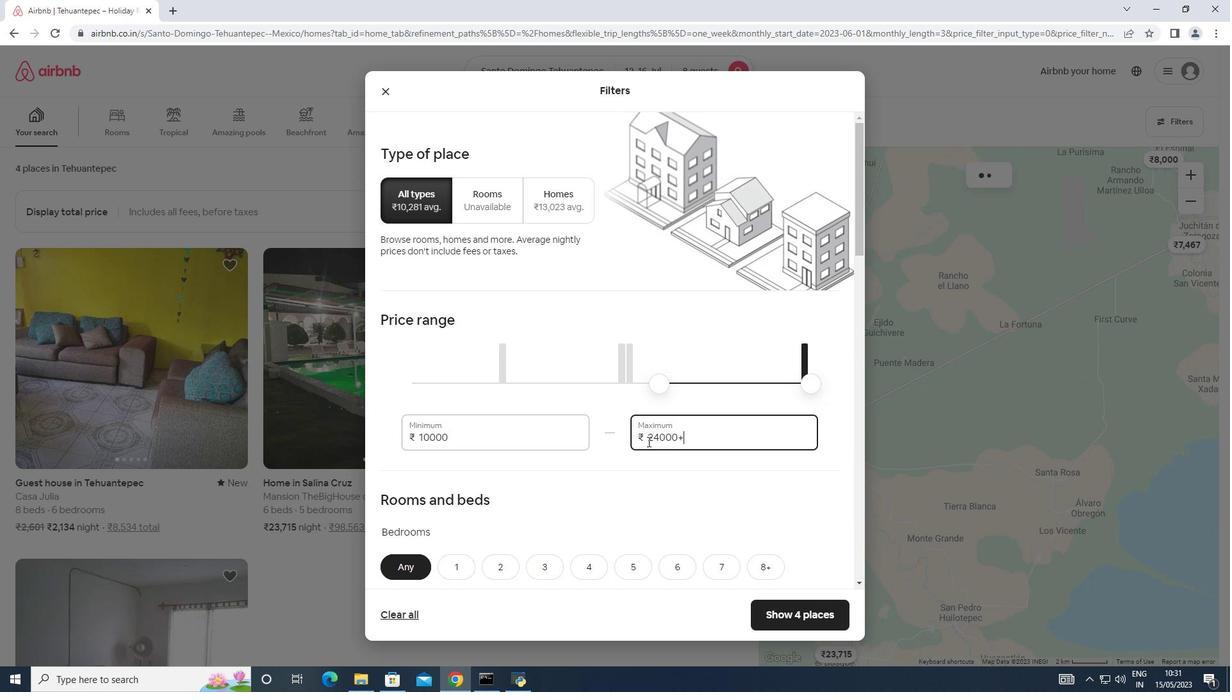 
Action: Key pressed 16000
Screenshot: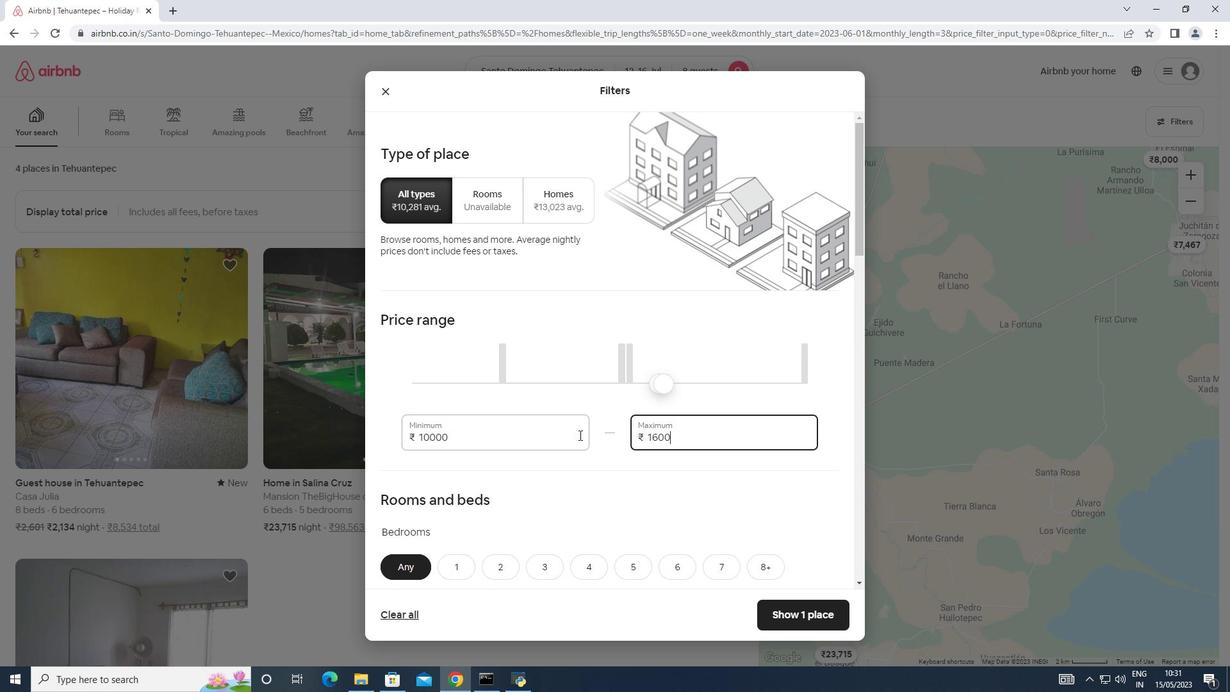 
Action: Mouse moved to (577, 435)
Screenshot: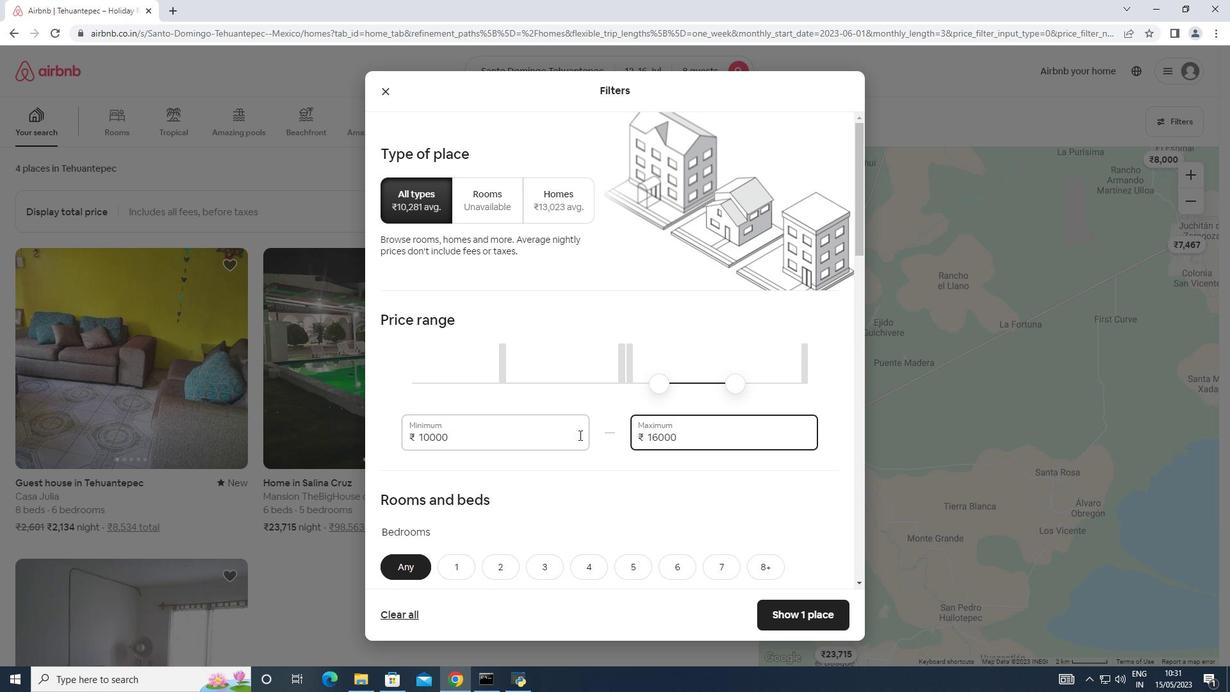 
Action: Mouse scrolled (577, 434) with delta (0, 0)
Screenshot: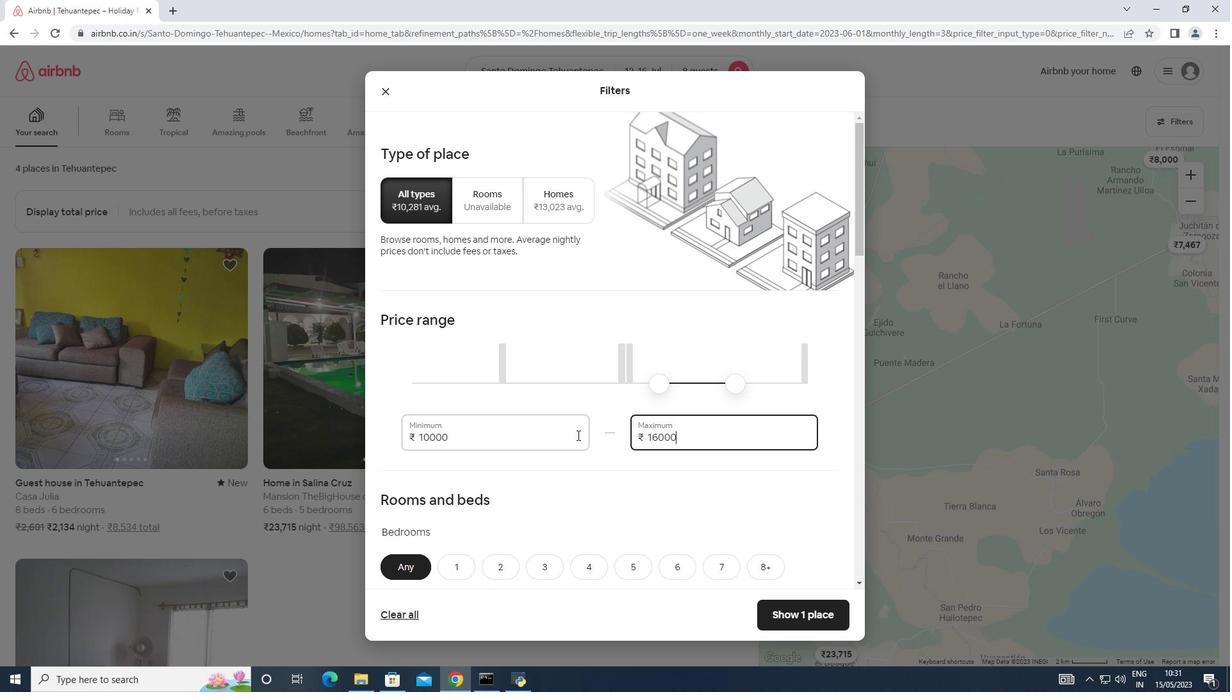
Action: Mouse scrolled (577, 434) with delta (0, 0)
Screenshot: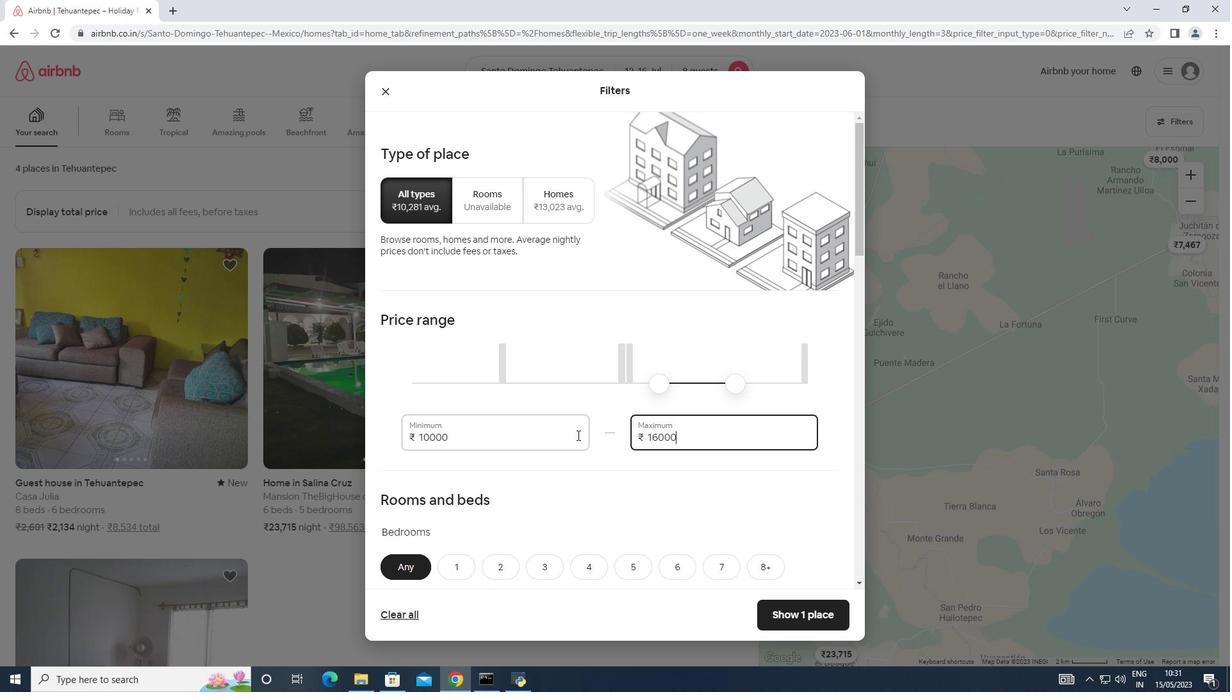 
Action: Mouse moved to (578, 433)
Screenshot: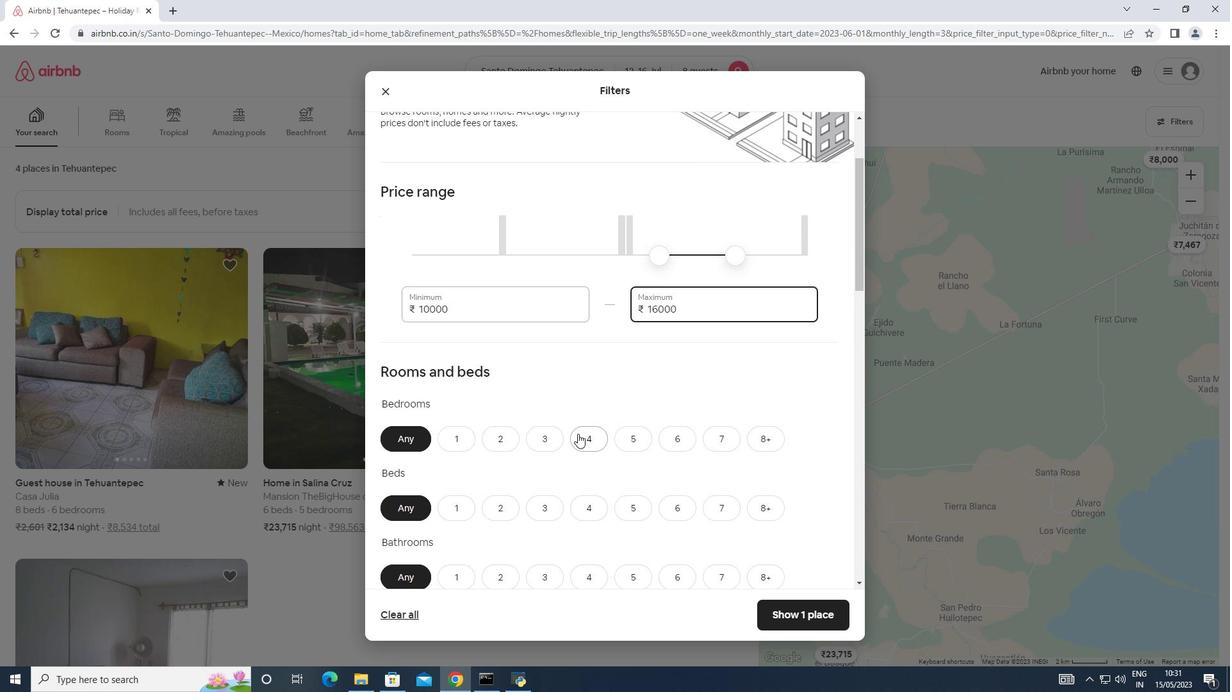 
Action: Mouse scrolled (578, 433) with delta (0, 0)
Screenshot: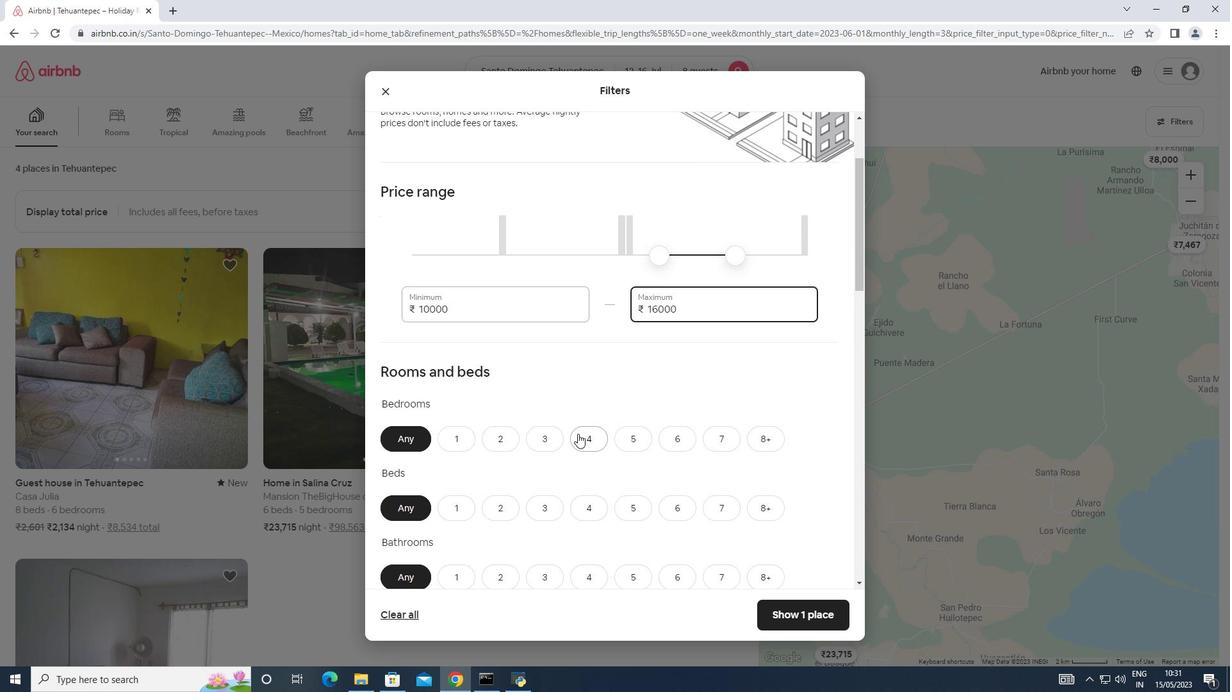 
Action: Mouse moved to (752, 367)
Screenshot: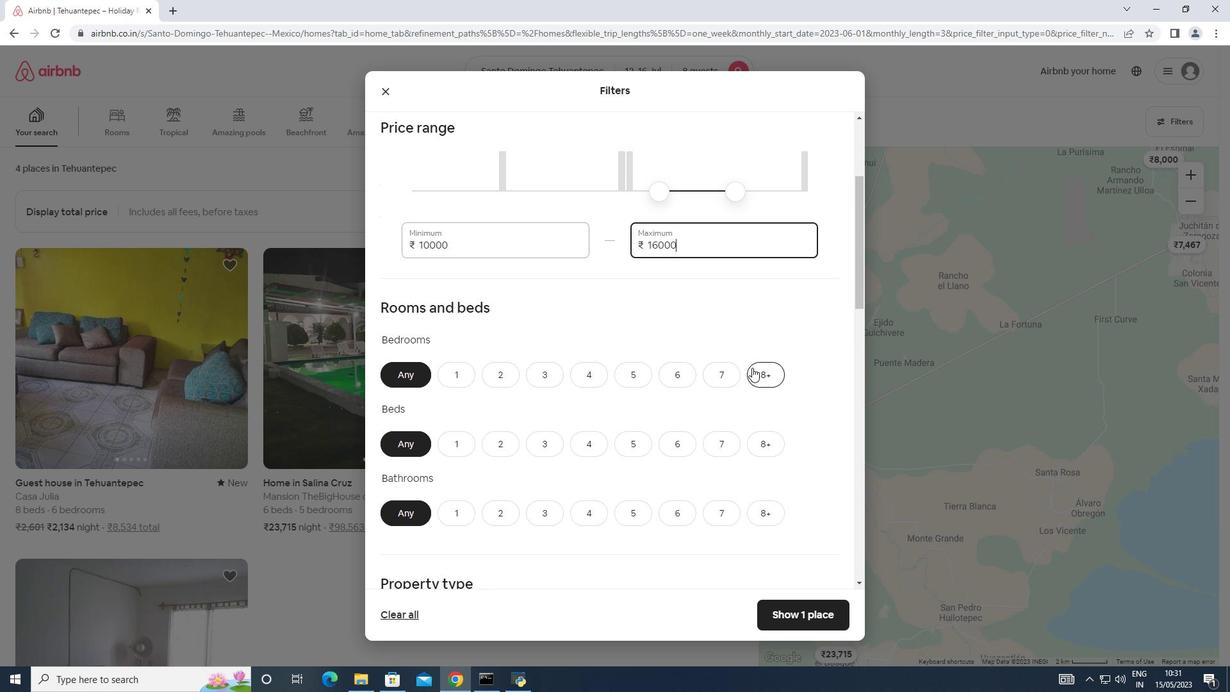 
Action: Mouse pressed left at (752, 367)
Screenshot: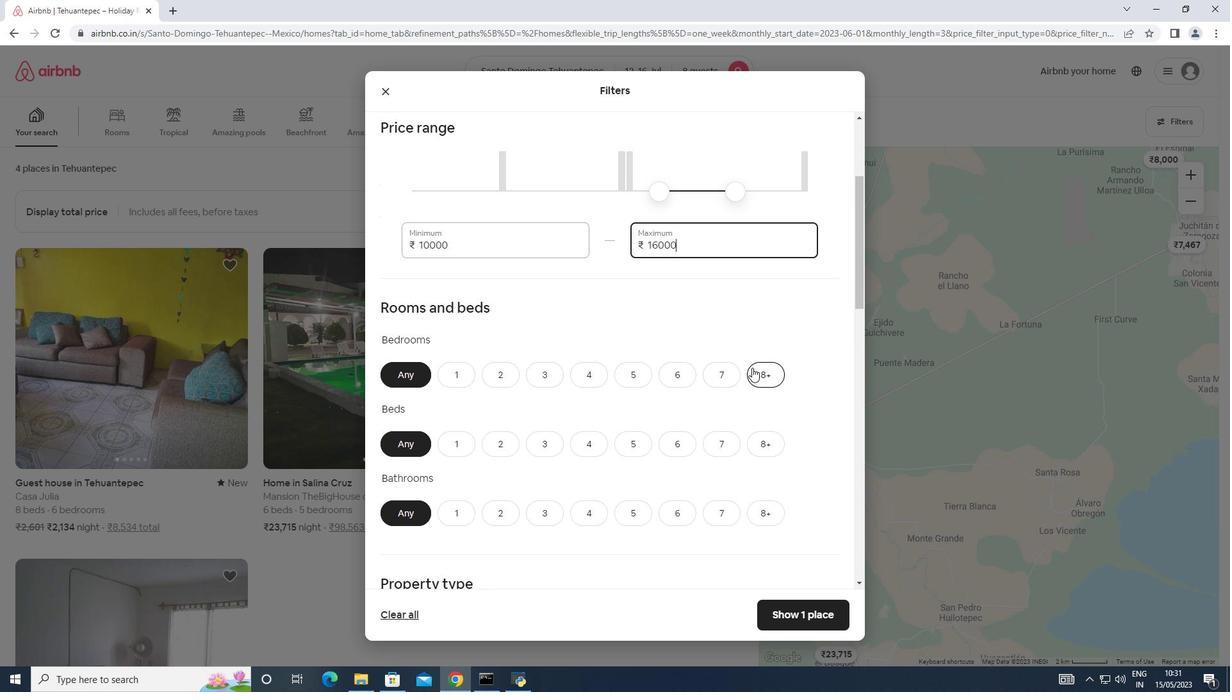 
Action: Mouse moved to (753, 450)
Screenshot: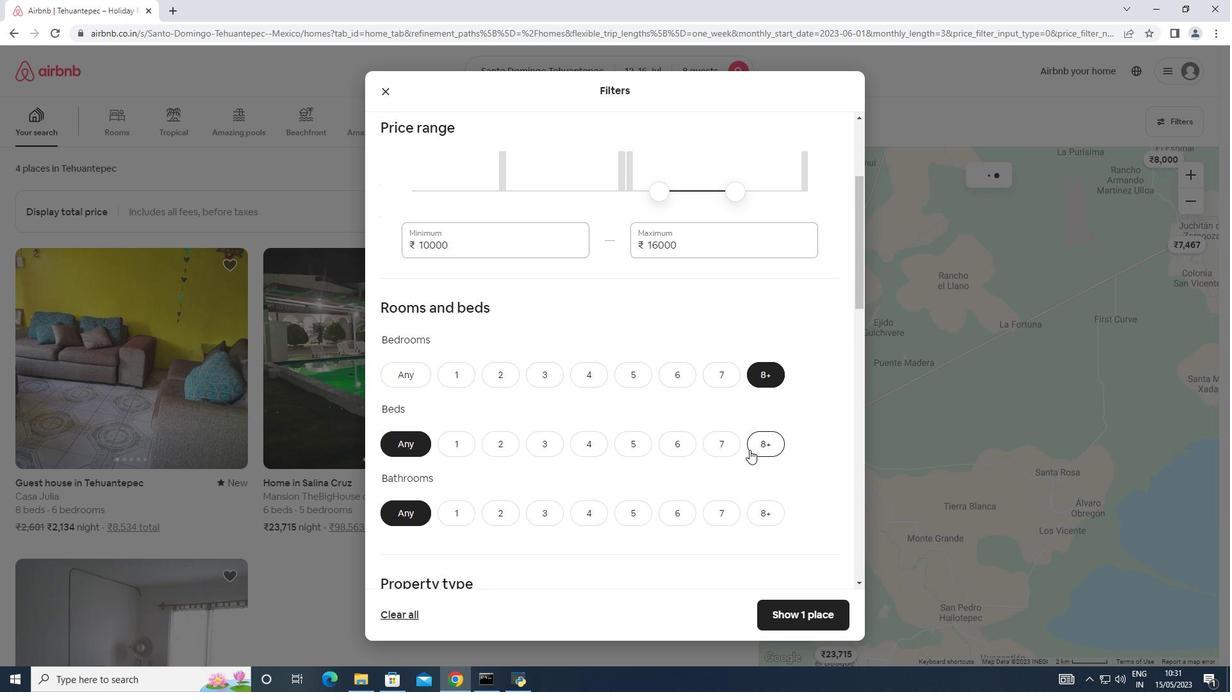 
Action: Mouse pressed left at (753, 450)
Screenshot: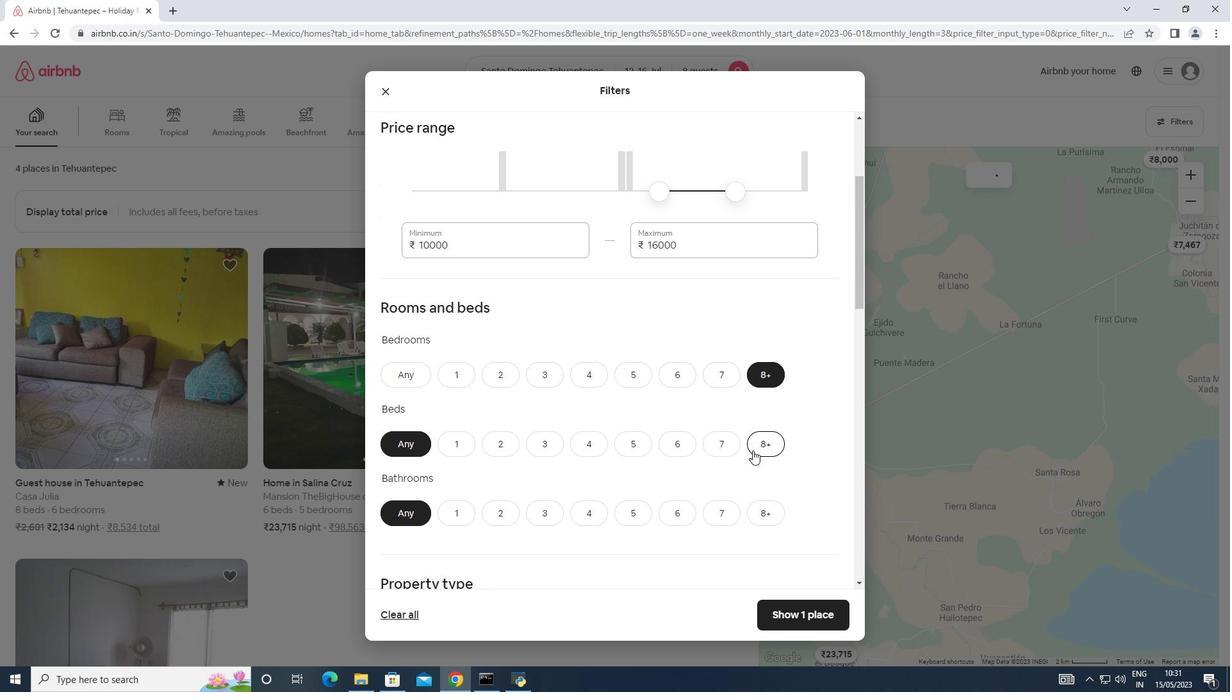 
Action: Mouse moved to (765, 517)
Screenshot: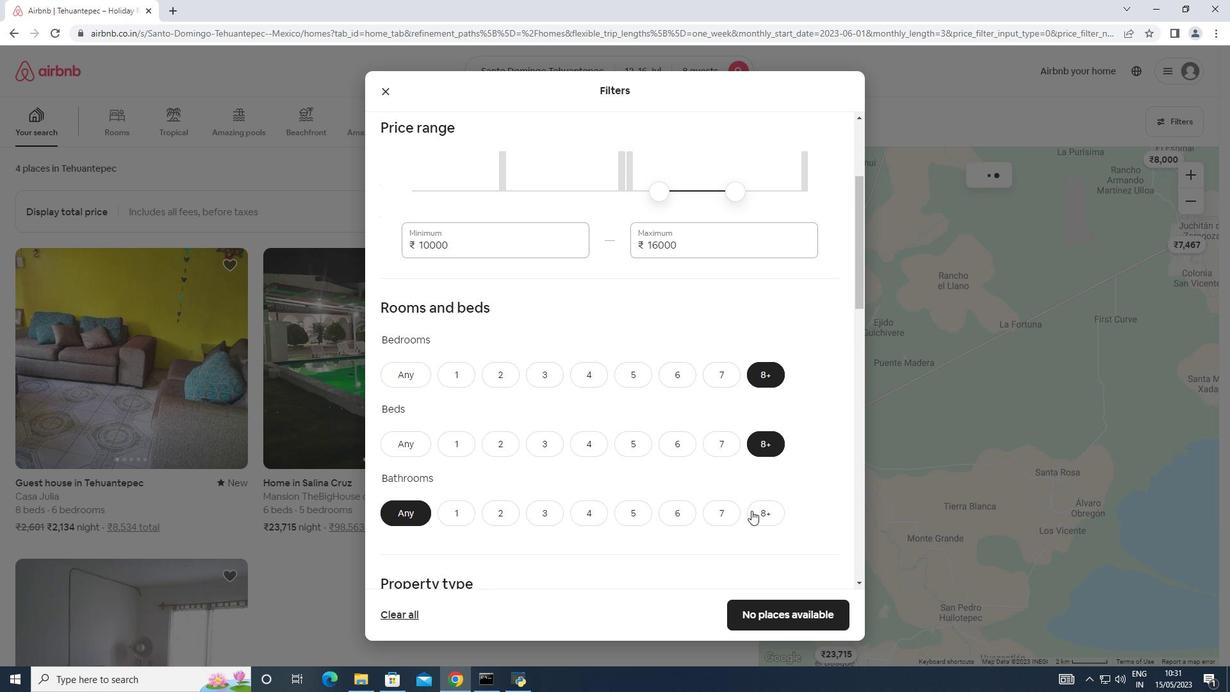 
Action: Mouse pressed left at (765, 517)
Screenshot: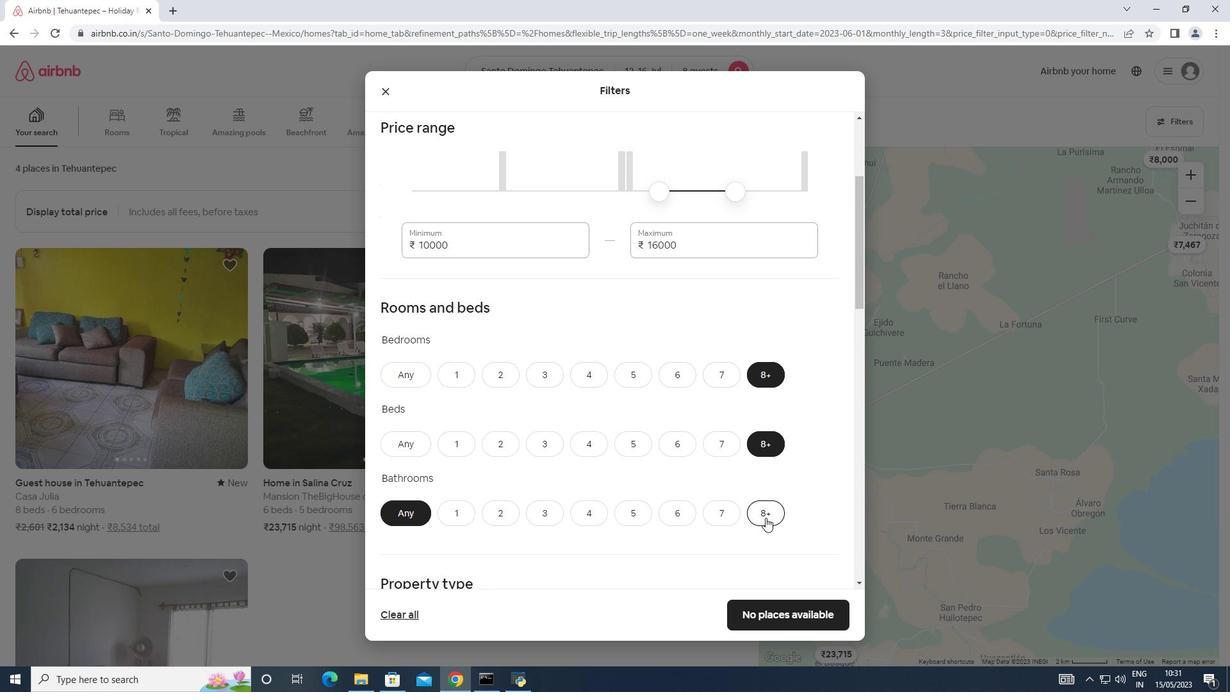 
Action: Mouse moved to (682, 487)
Screenshot: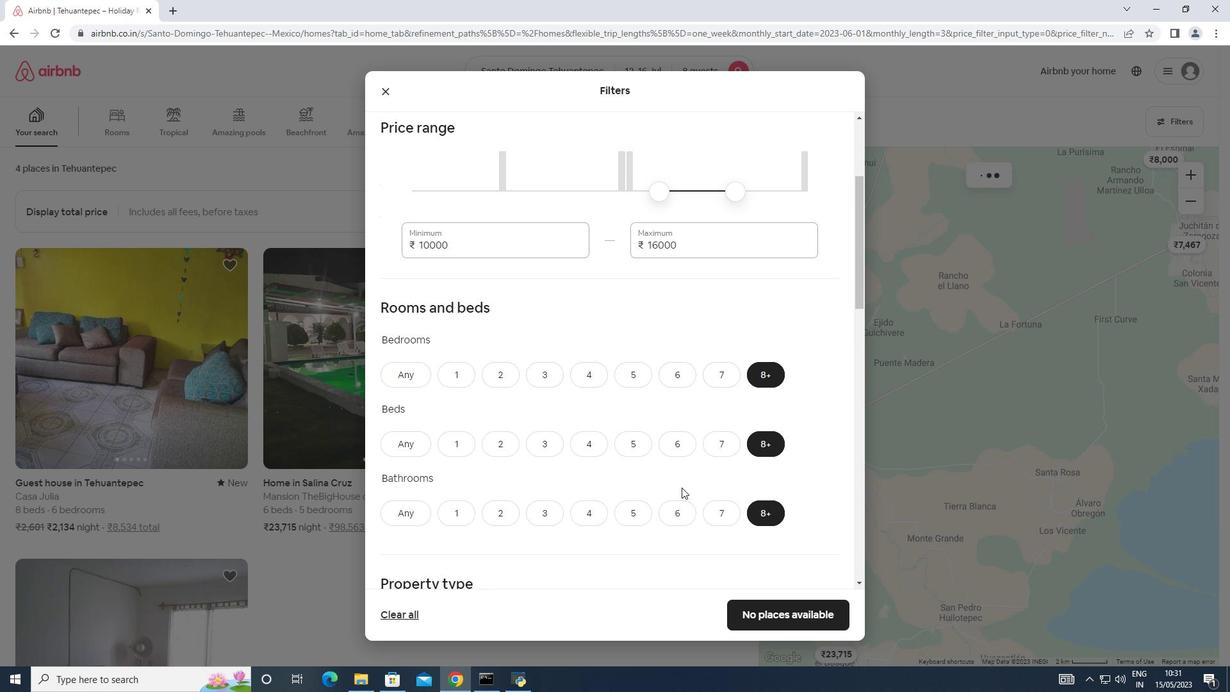 
Action: Mouse scrolled (682, 487) with delta (0, 0)
Screenshot: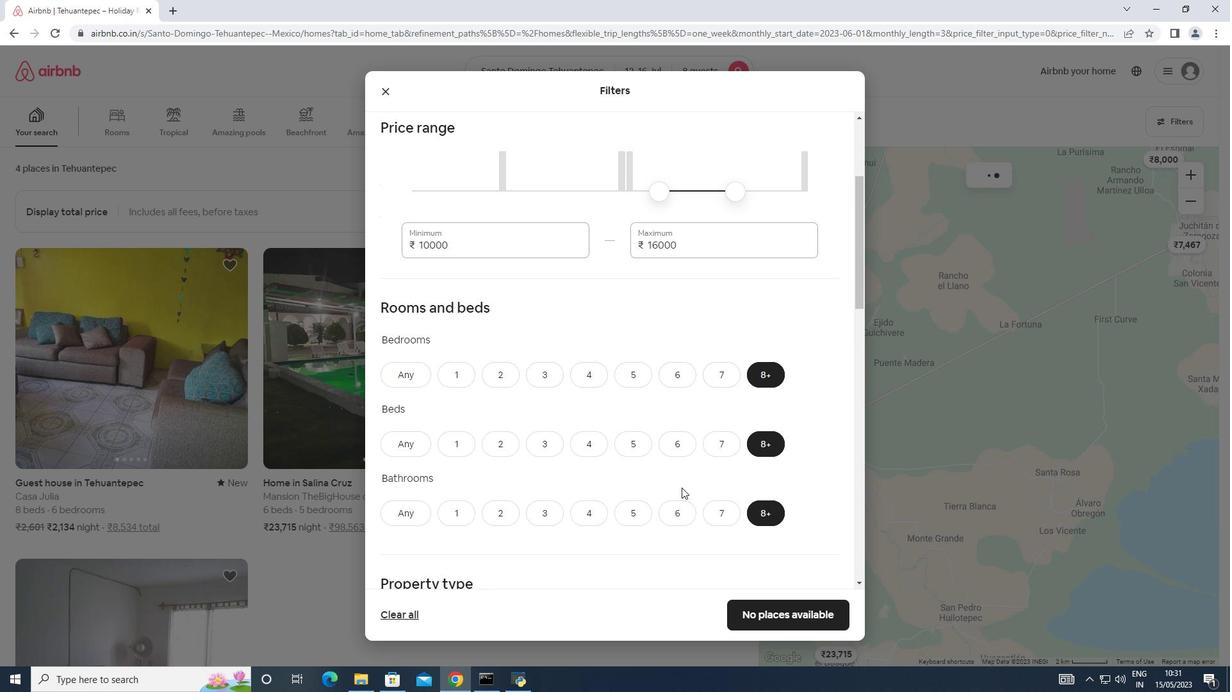 
Action: Mouse scrolled (682, 487) with delta (0, 0)
Screenshot: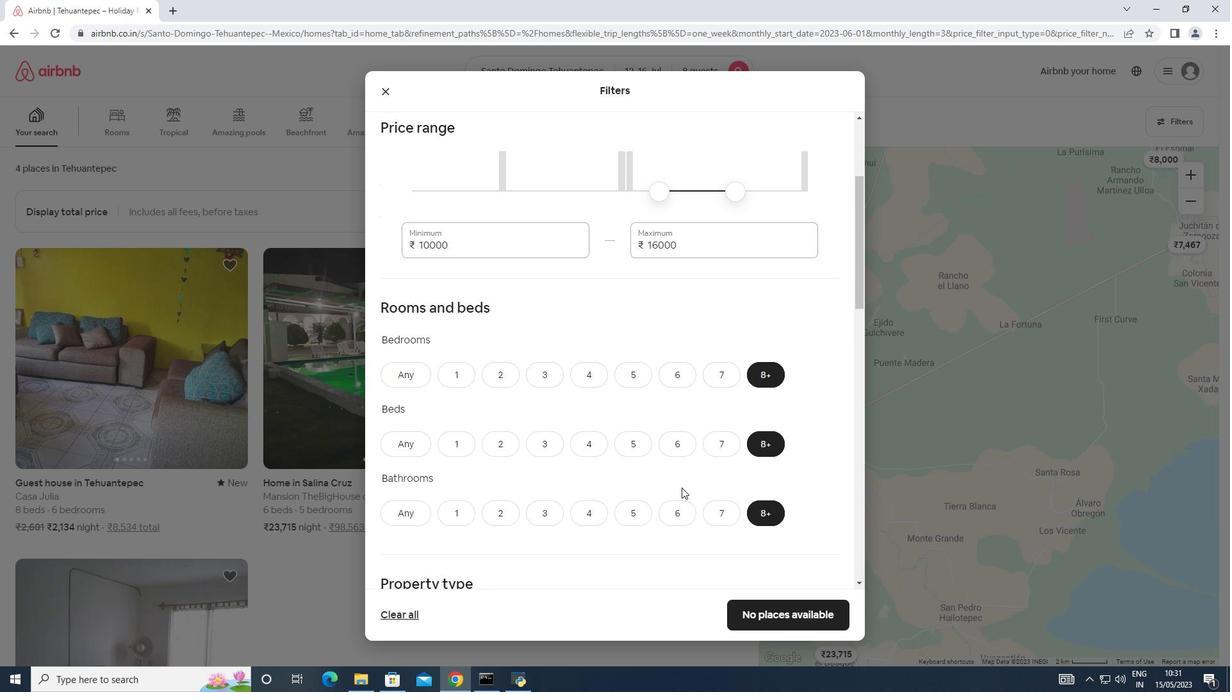 
Action: Mouse moved to (682, 485)
Screenshot: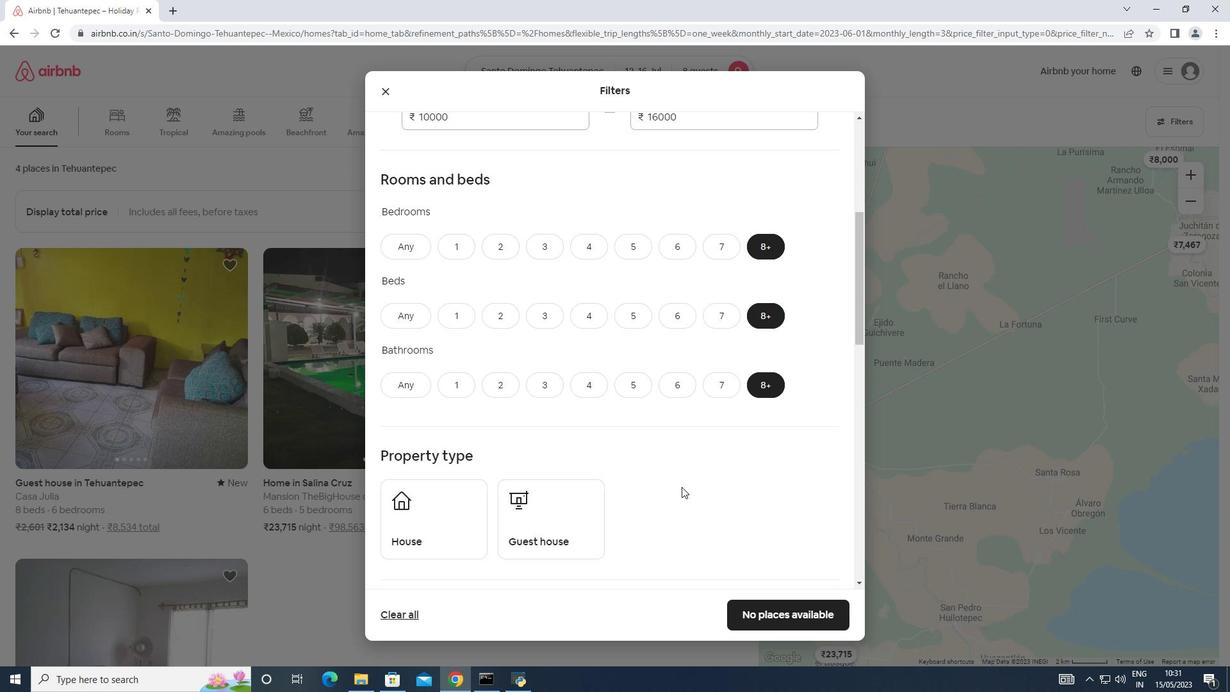 
Action: Mouse scrolled (682, 484) with delta (0, 0)
Screenshot: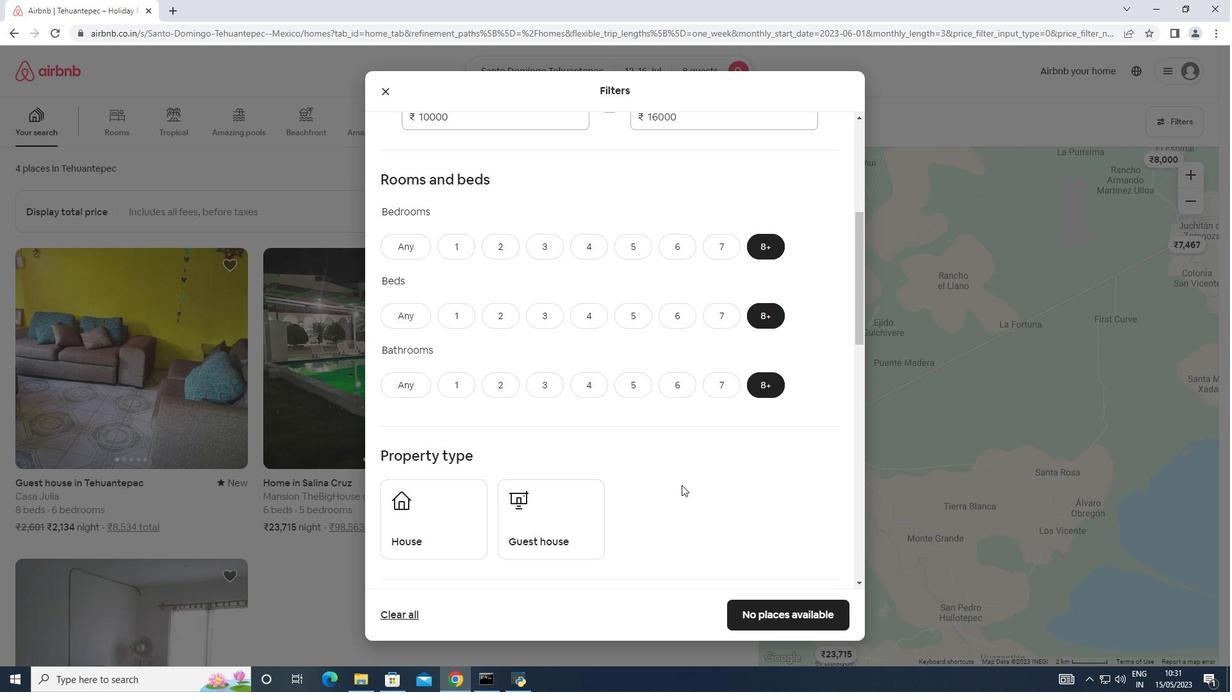 
Action: Mouse scrolled (682, 484) with delta (0, 0)
Screenshot: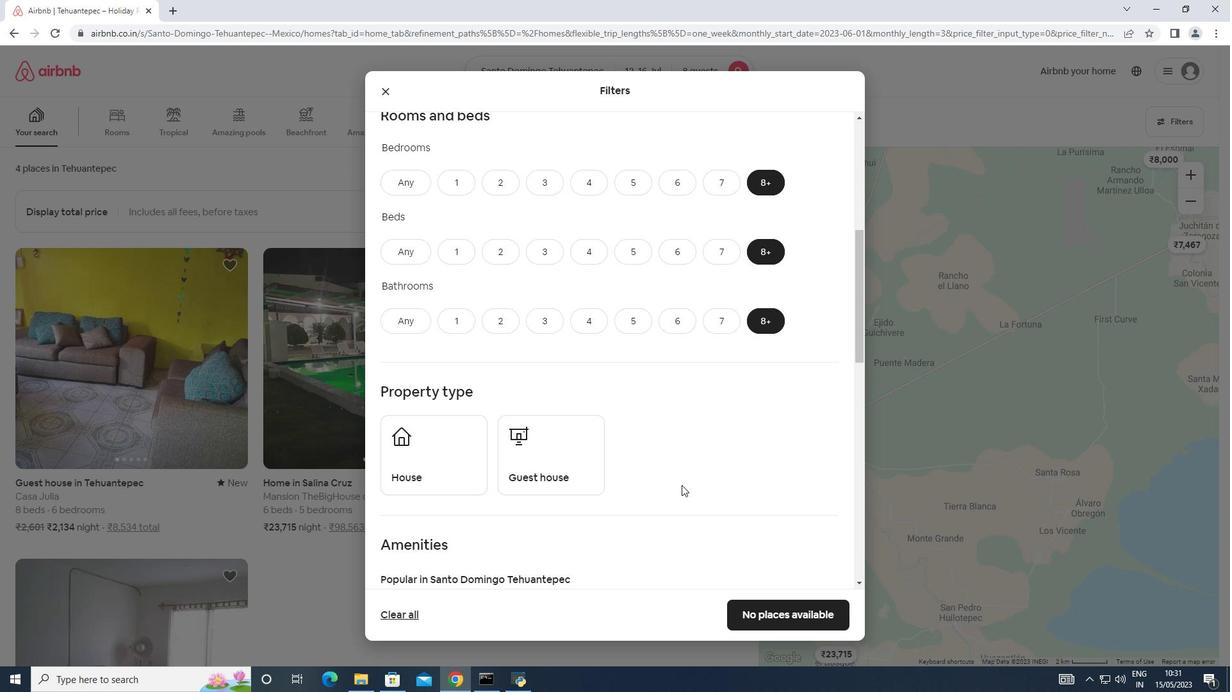 
Action: Mouse scrolled (682, 484) with delta (0, 0)
Screenshot: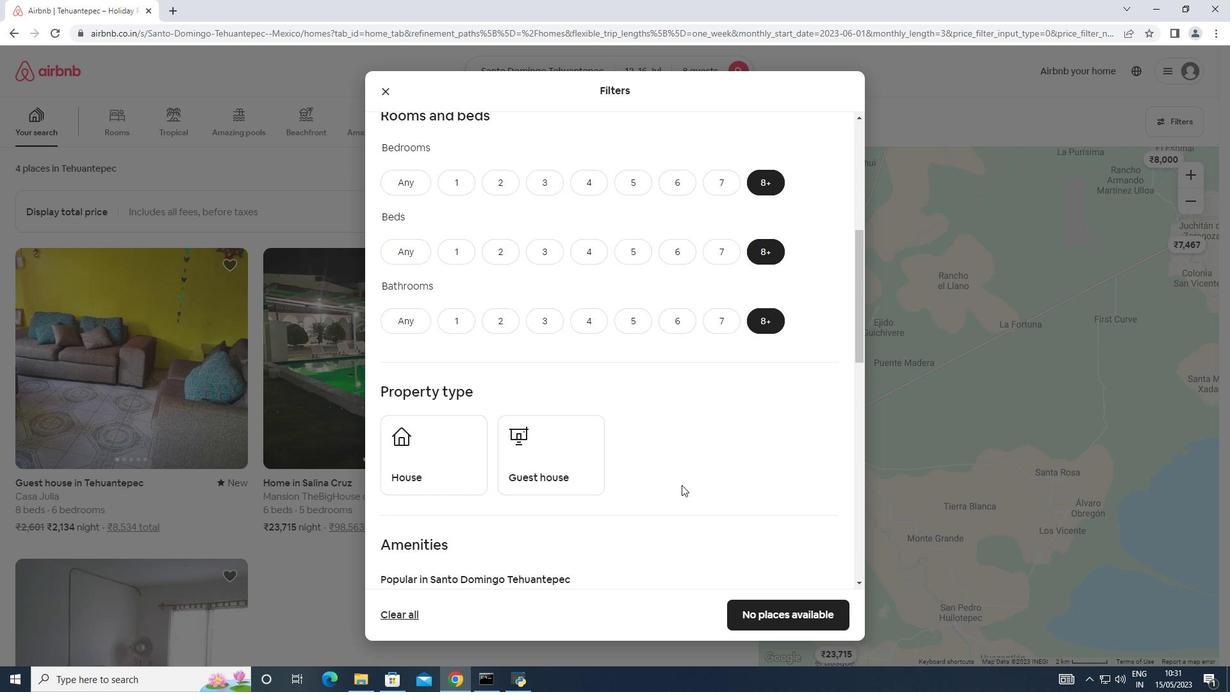 
Action: Mouse scrolled (682, 484) with delta (0, 0)
Screenshot: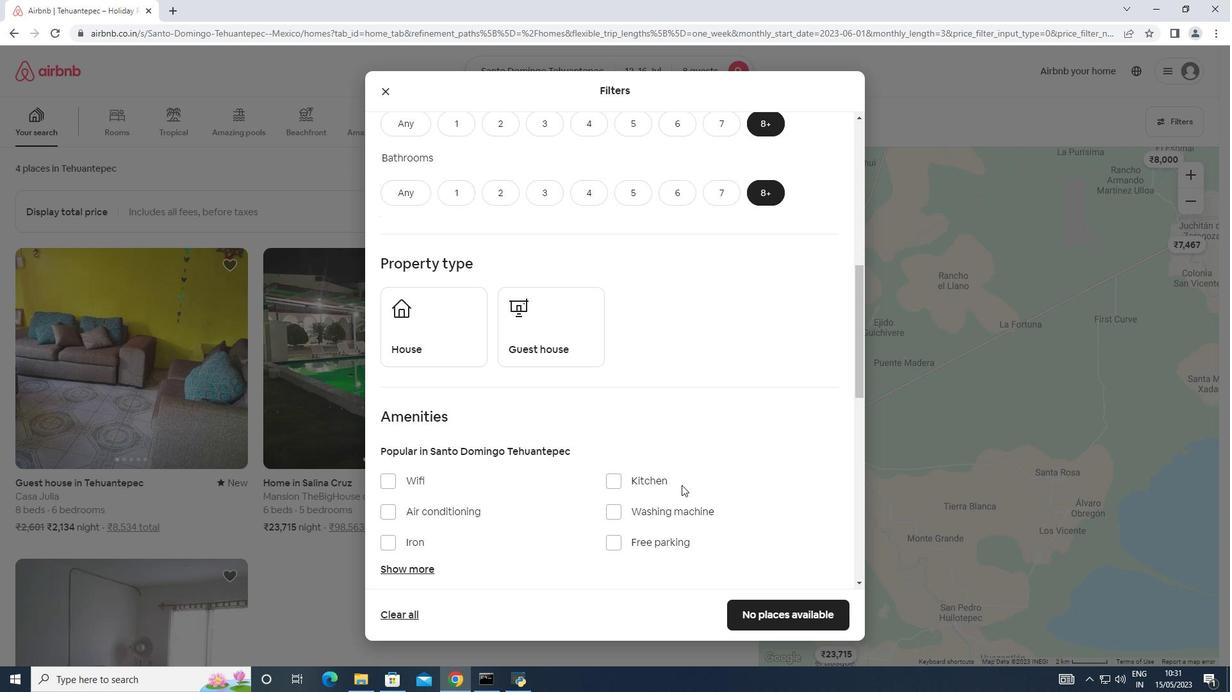 
Action: Mouse moved to (667, 491)
Screenshot: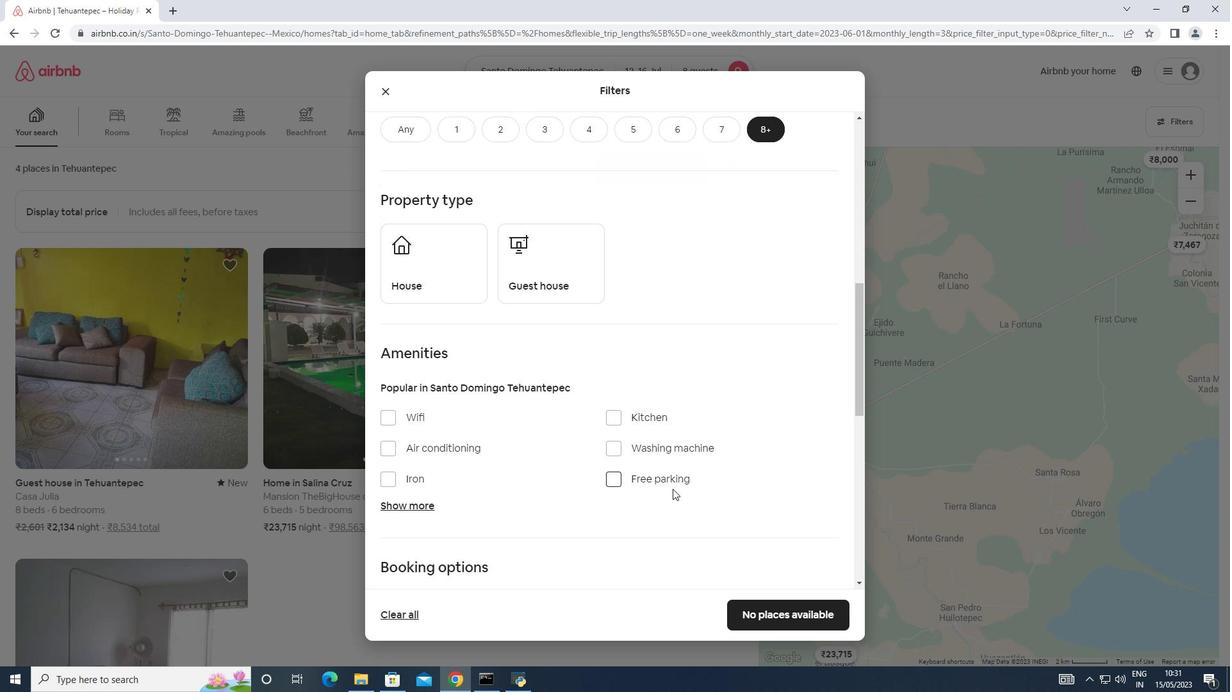 
Action: Mouse scrolled (667, 490) with delta (0, 0)
Screenshot: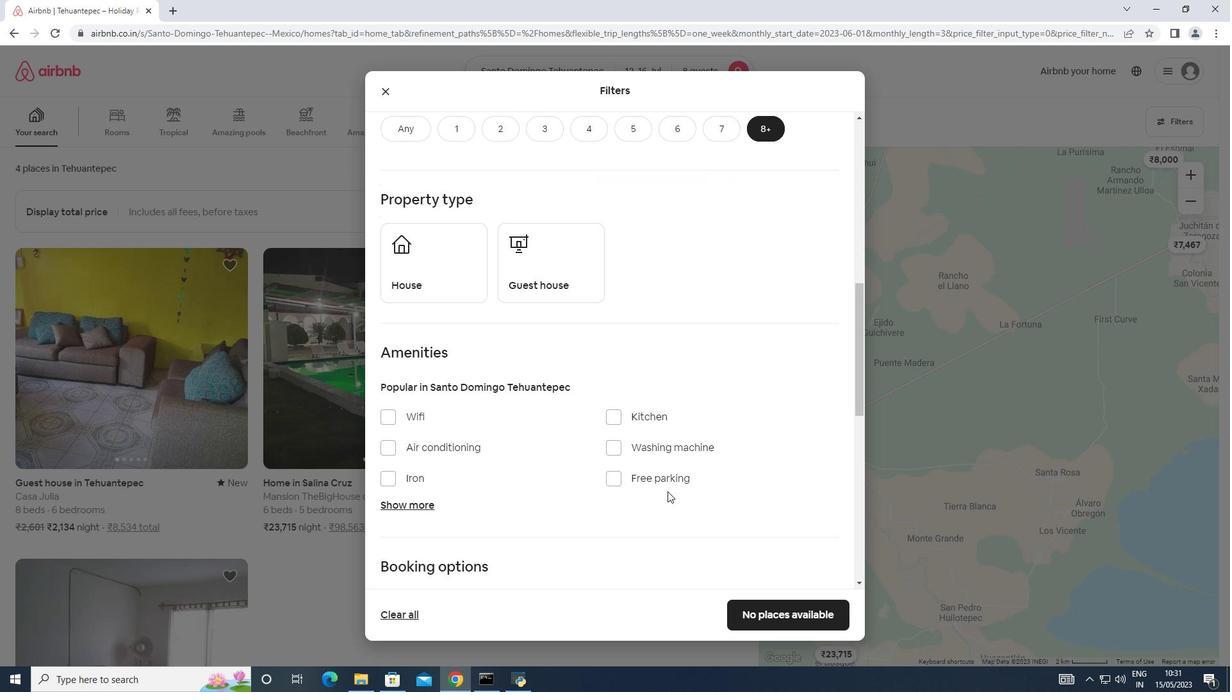 
Action: Mouse moved to (387, 439)
Screenshot: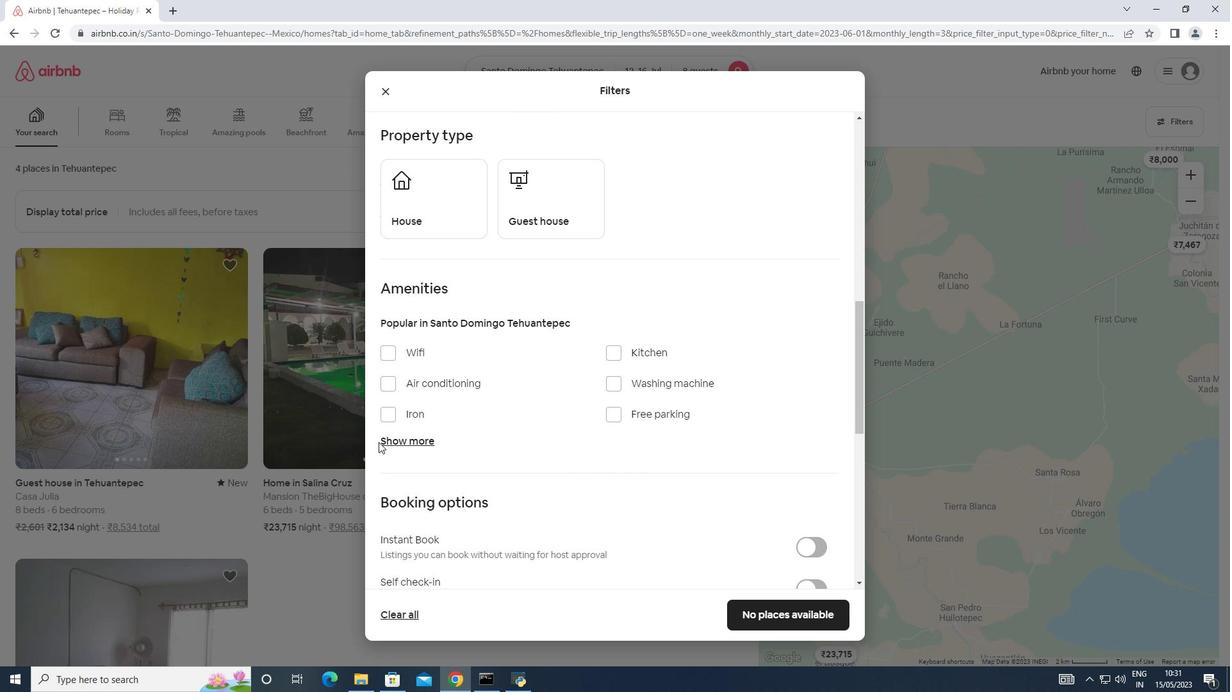 
Action: Mouse pressed left at (387, 439)
Screenshot: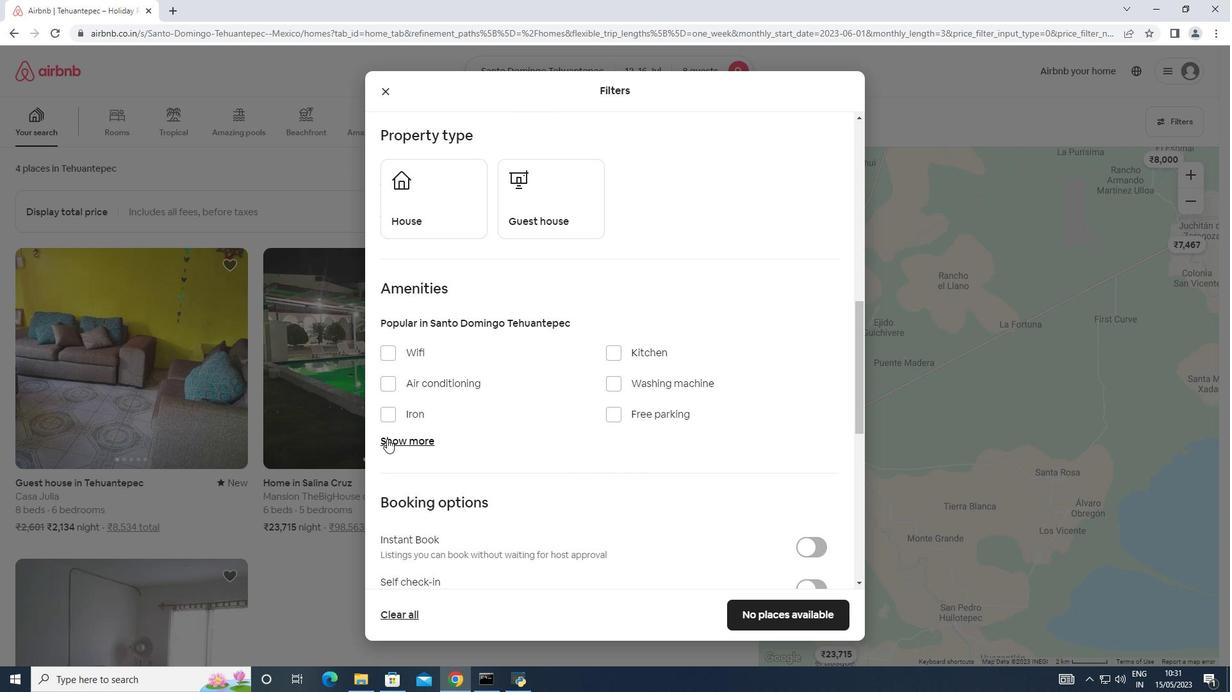
Action: Mouse moved to (383, 353)
Screenshot: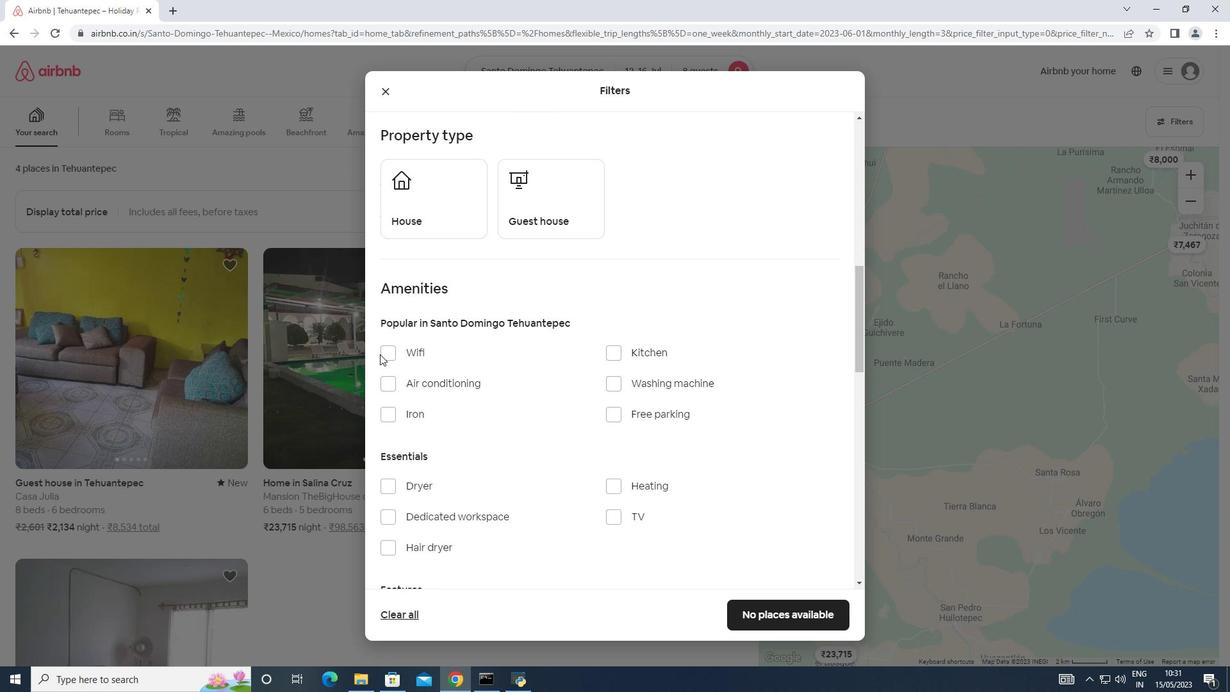 
Action: Mouse pressed left at (383, 353)
Screenshot: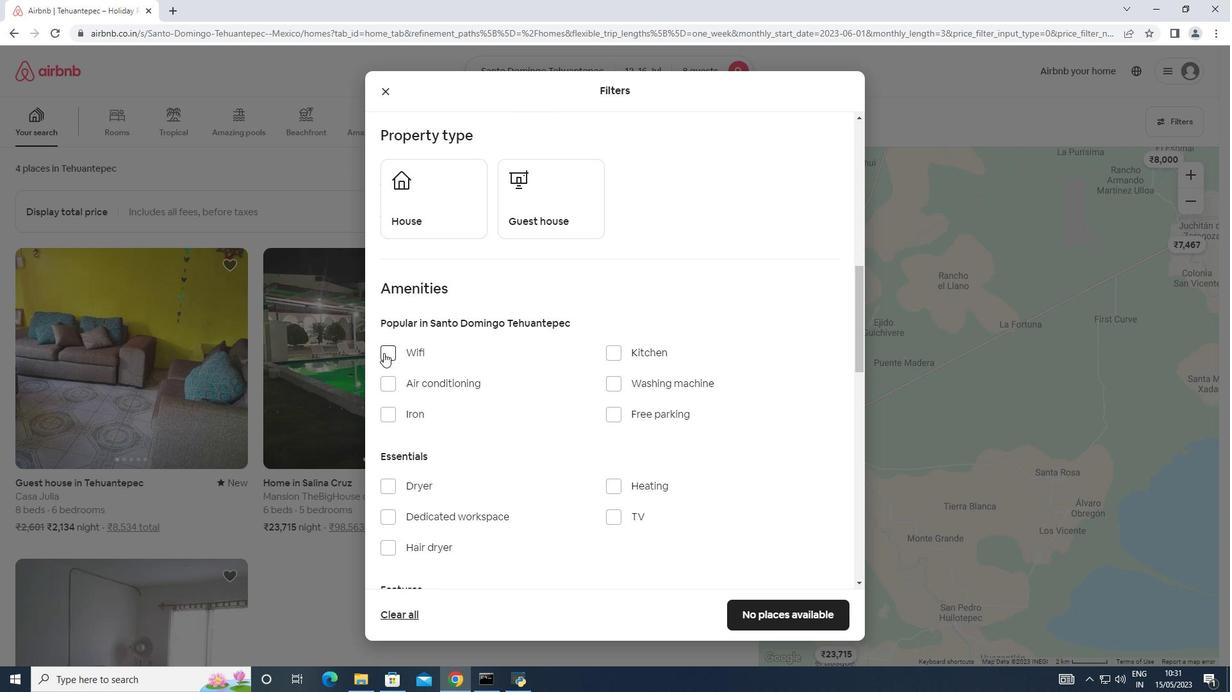 
Action: Mouse moved to (607, 517)
Screenshot: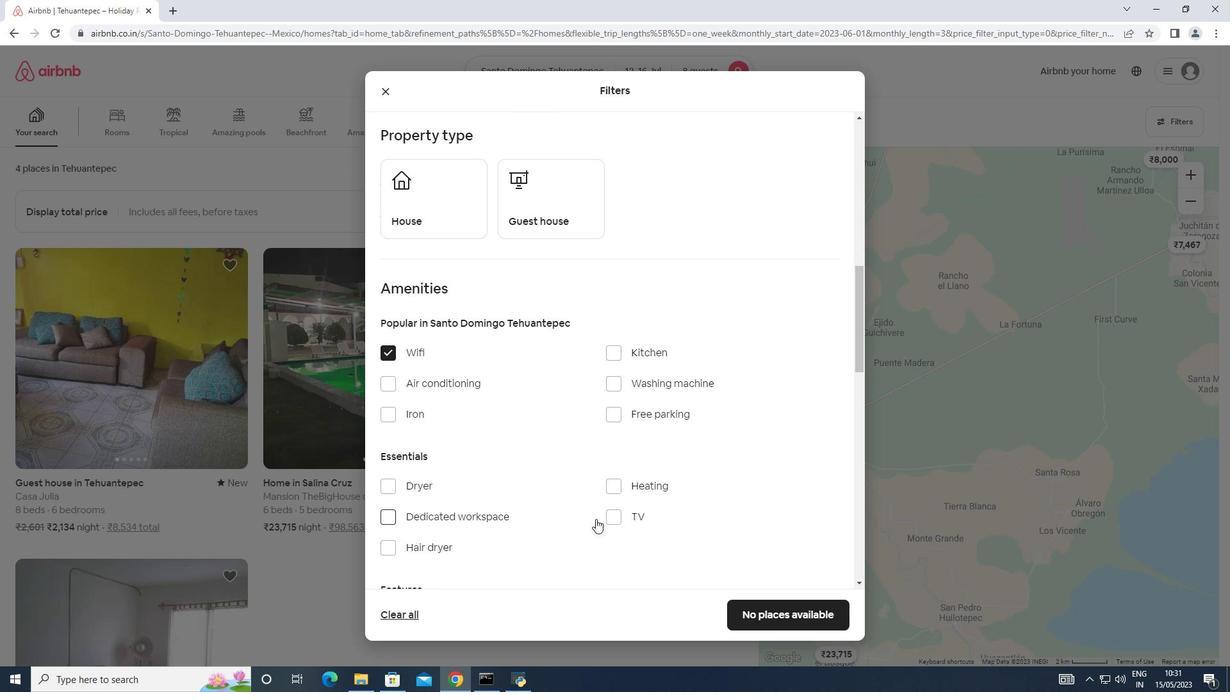 
Action: Mouse pressed left at (607, 517)
Screenshot: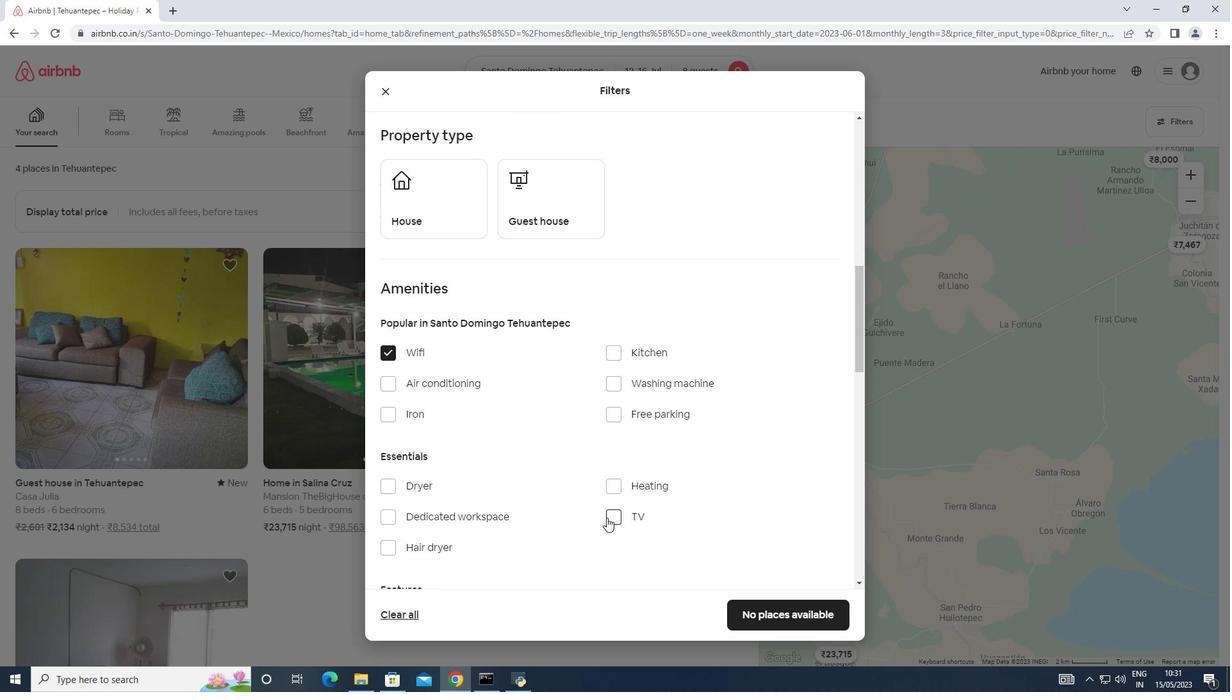 
Action: Mouse moved to (617, 416)
Screenshot: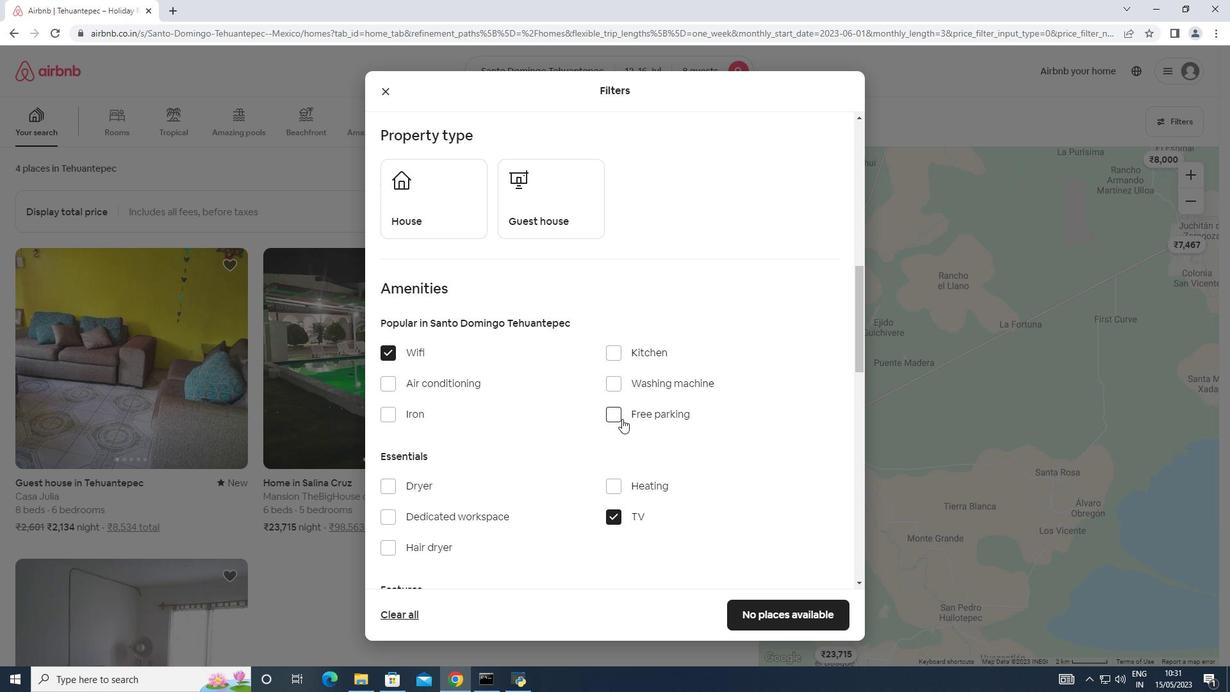 
Action: Mouse pressed left at (617, 416)
Screenshot: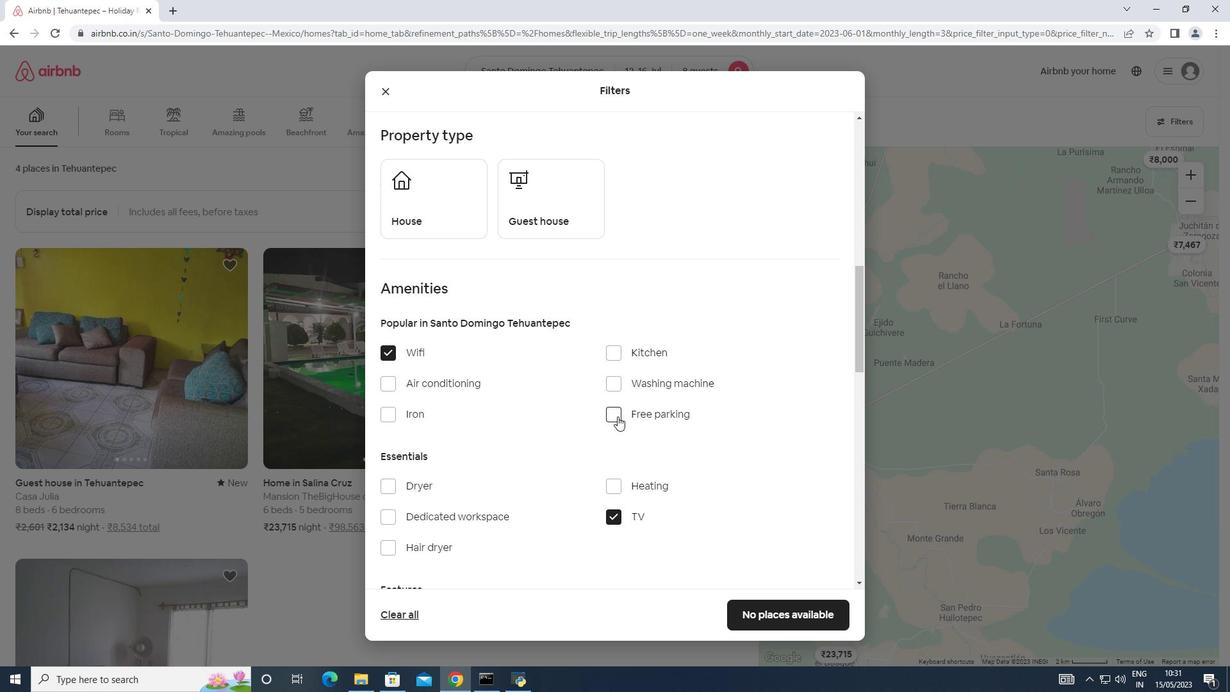 
Action: Mouse moved to (615, 416)
Screenshot: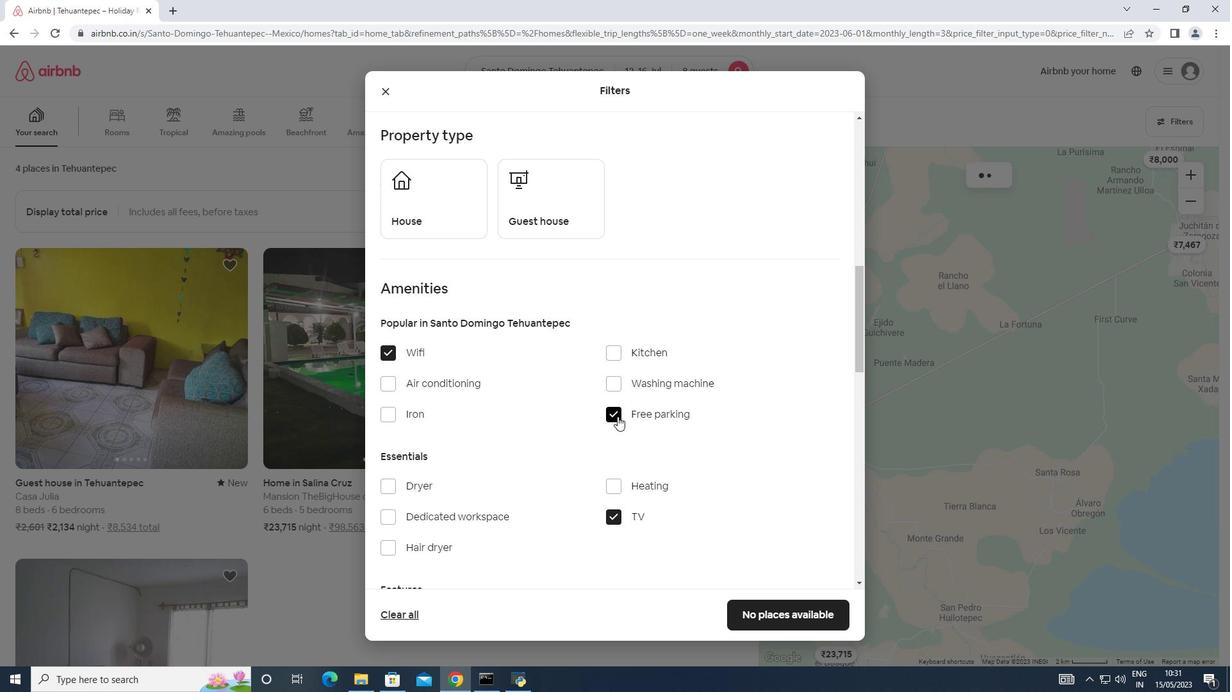 
Action: Mouse scrolled (615, 415) with delta (0, 0)
Screenshot: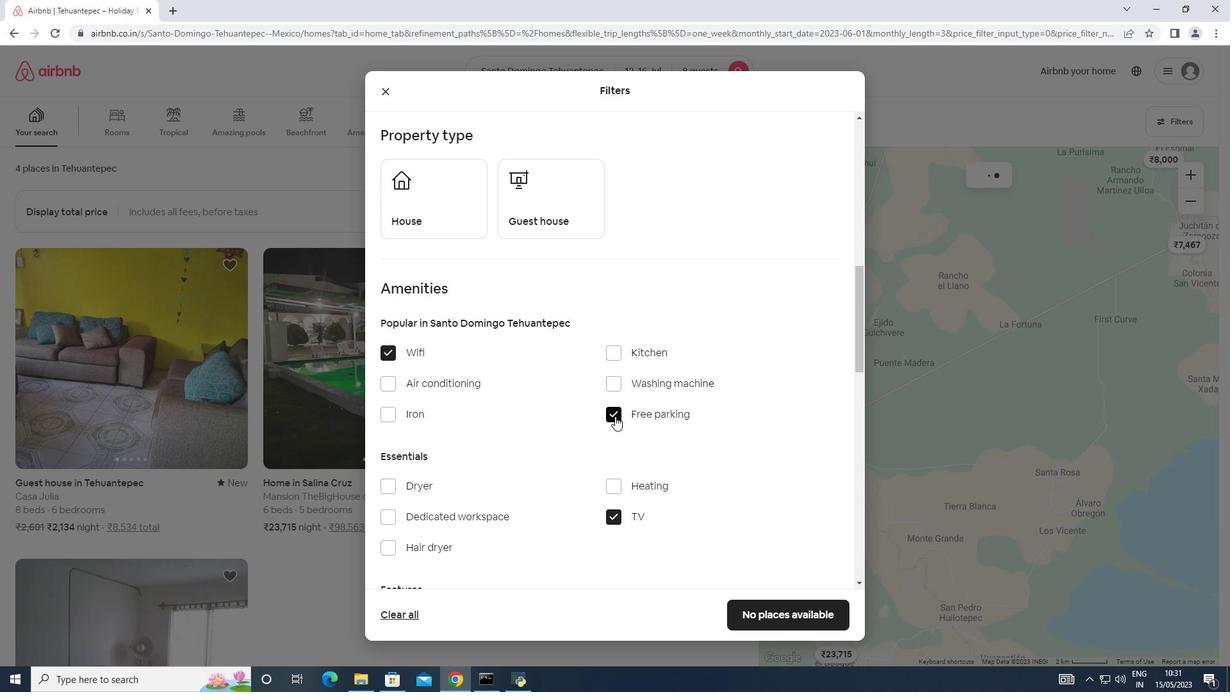 
Action: Mouse scrolled (615, 415) with delta (0, 0)
Screenshot: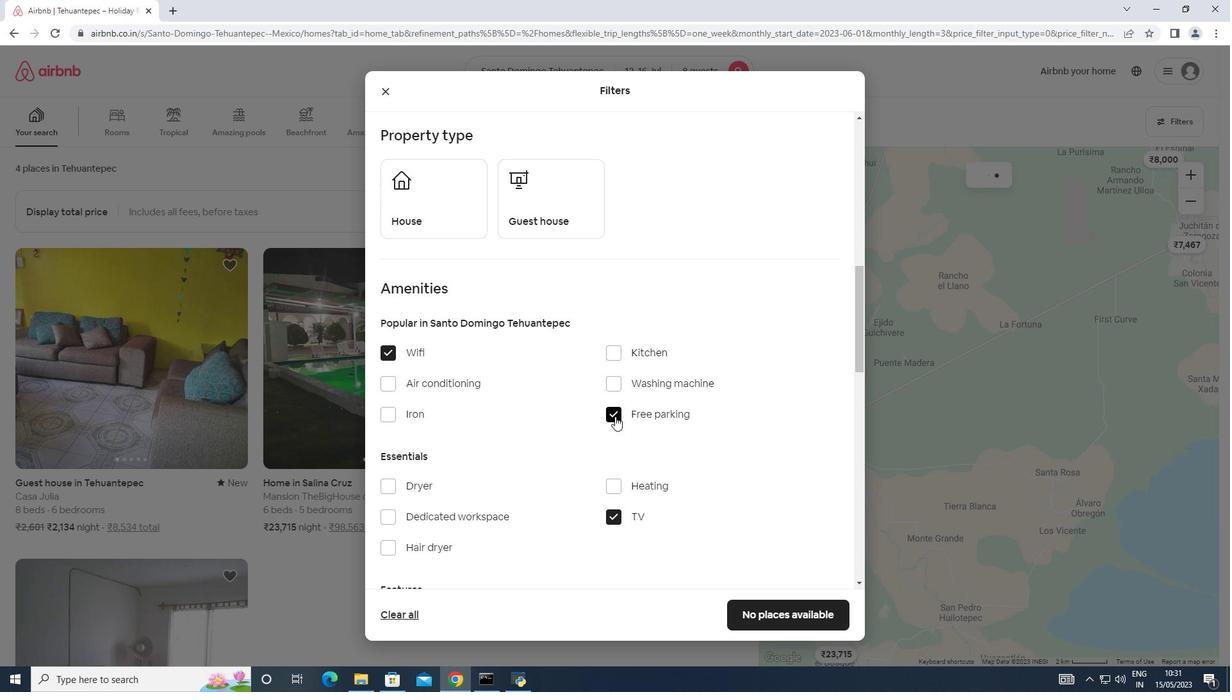 
Action: Mouse moved to (594, 428)
Screenshot: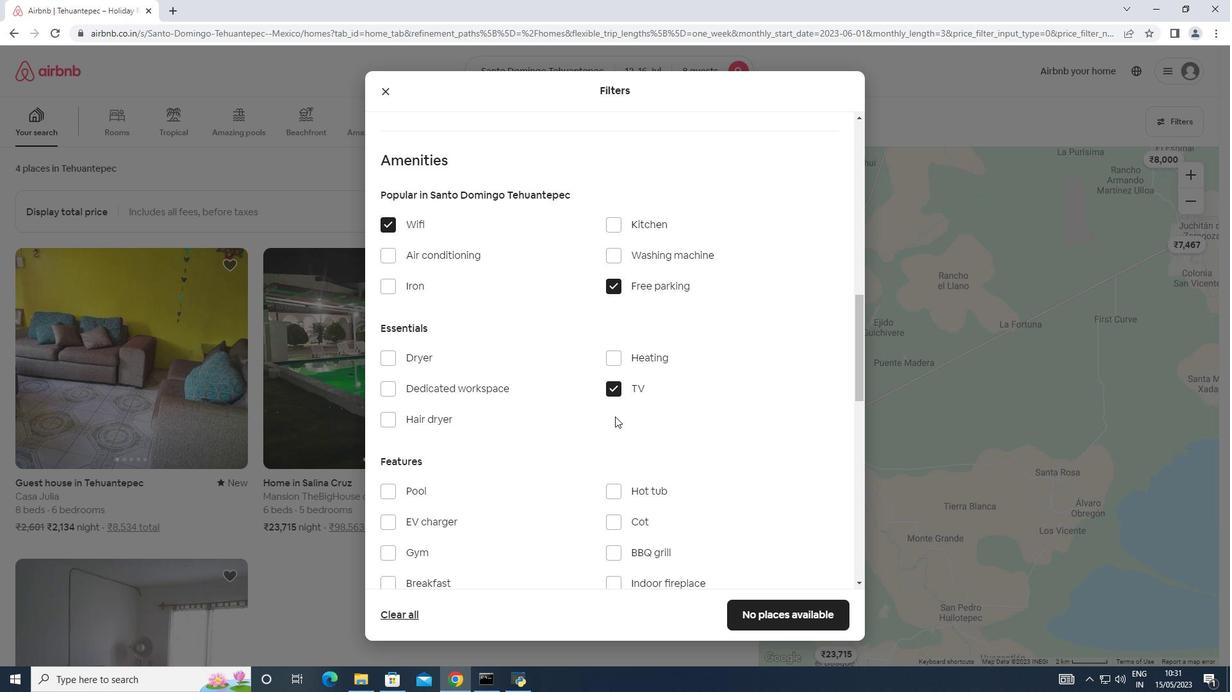
Action: Mouse scrolled (594, 428) with delta (0, 0)
Screenshot: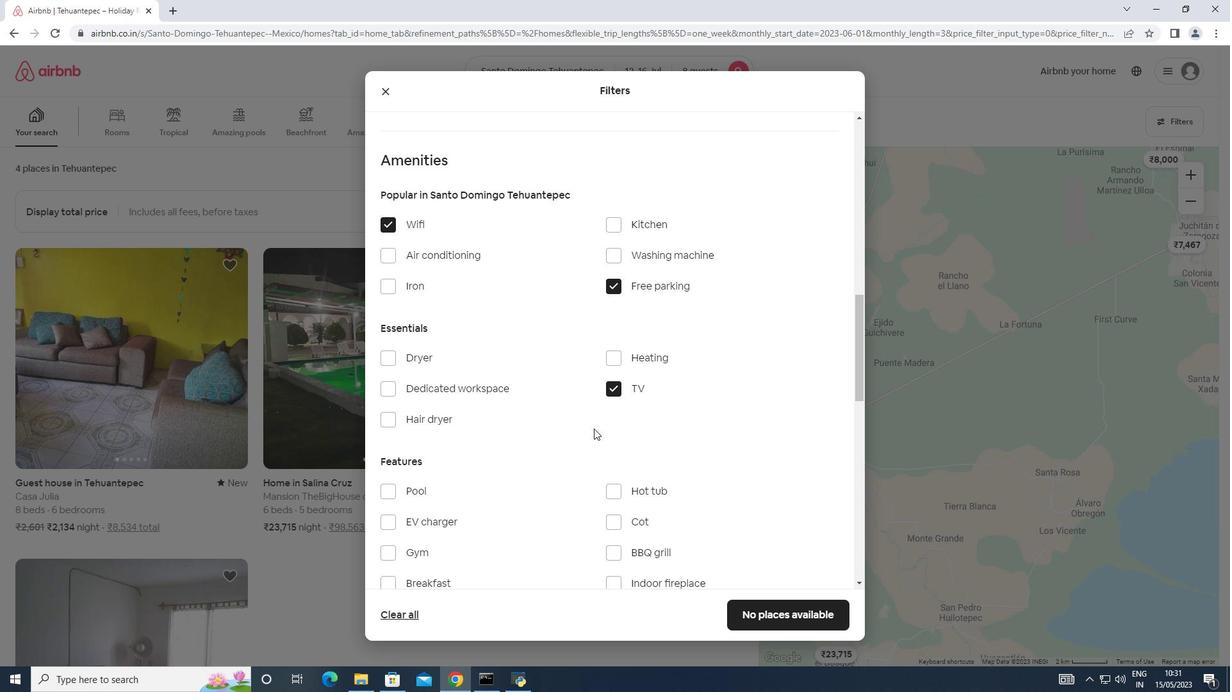 
Action: Mouse moved to (394, 488)
Screenshot: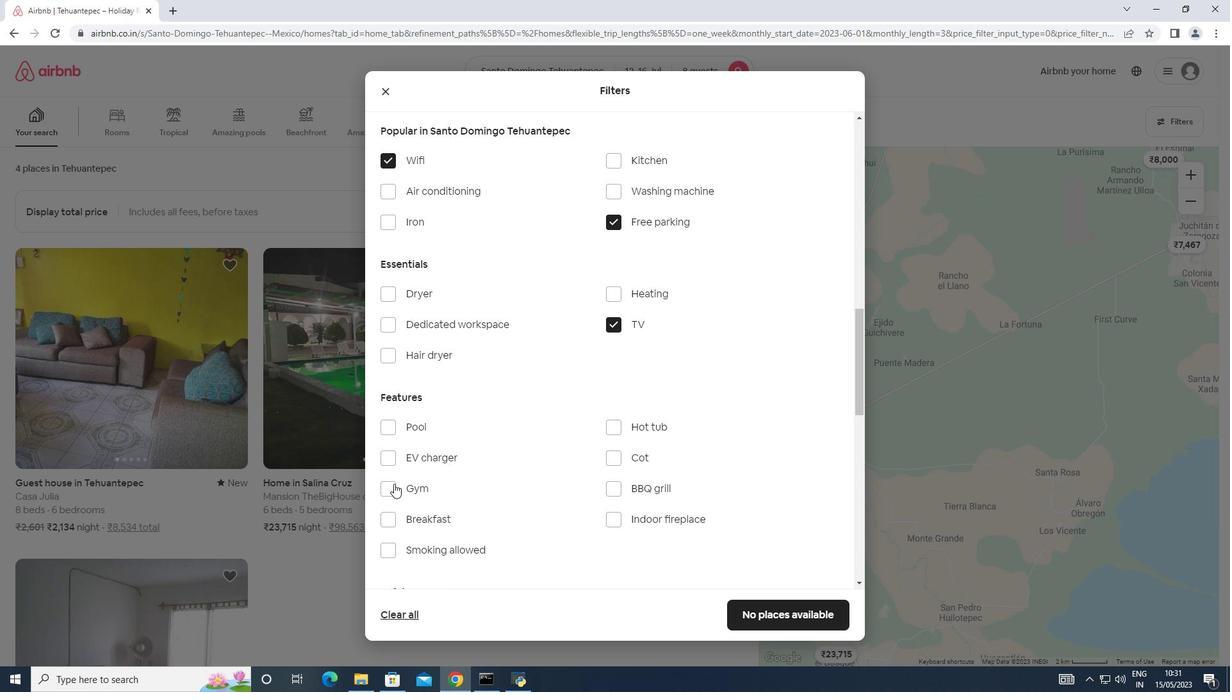 
Action: Mouse pressed left at (394, 488)
Screenshot: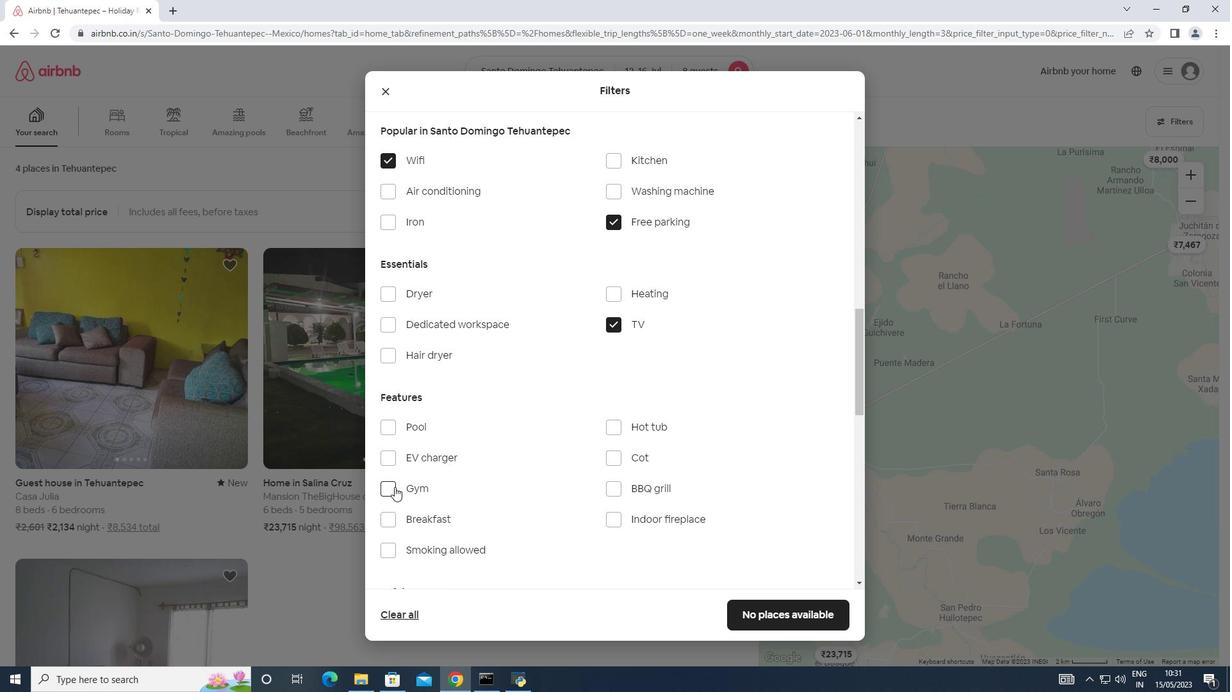 
Action: Mouse moved to (401, 514)
Screenshot: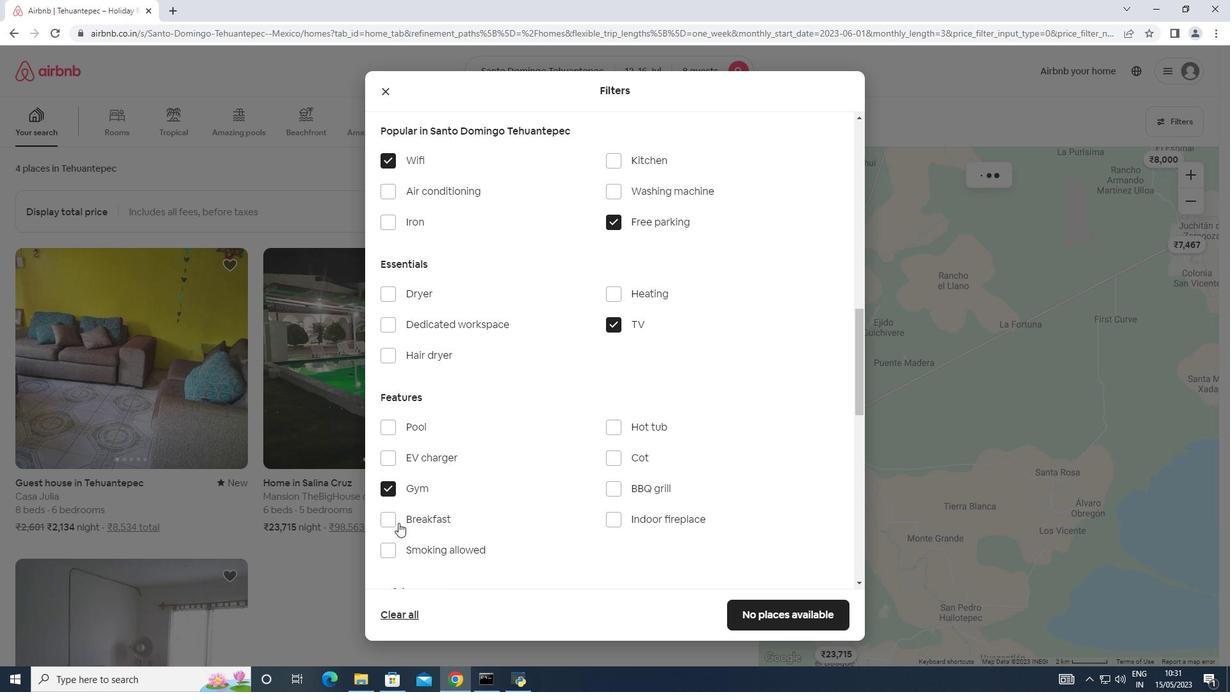 
Action: Mouse pressed left at (401, 514)
Screenshot: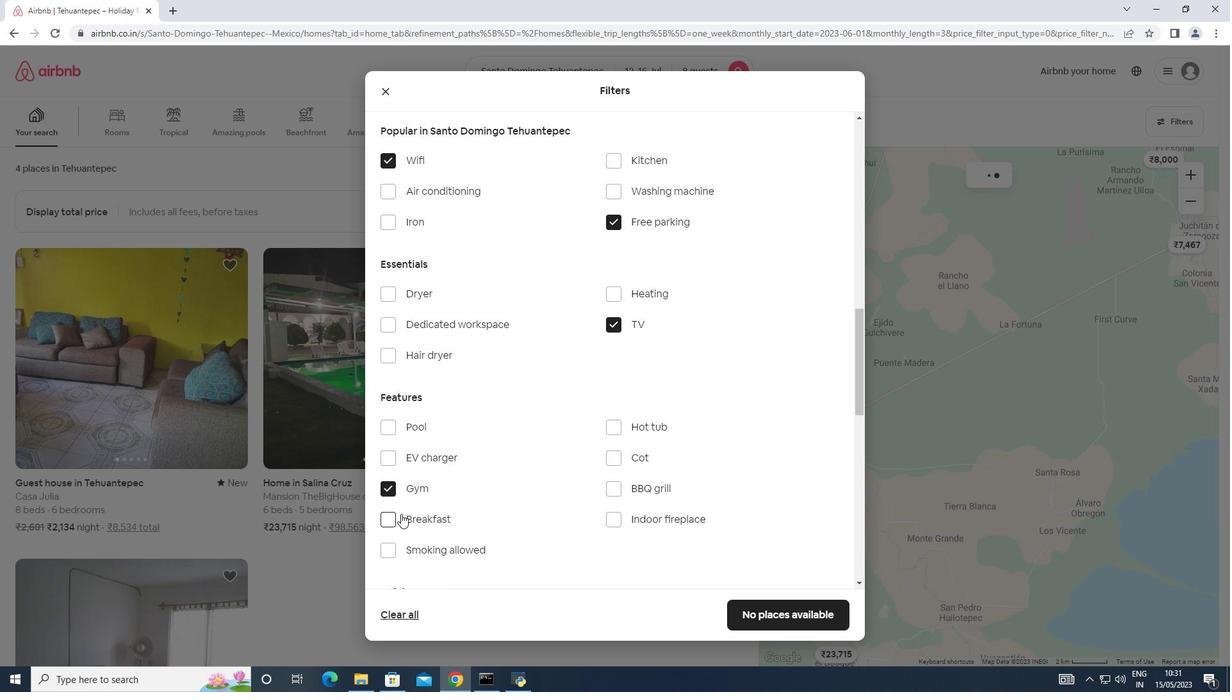 
Action: Mouse moved to (490, 487)
Screenshot: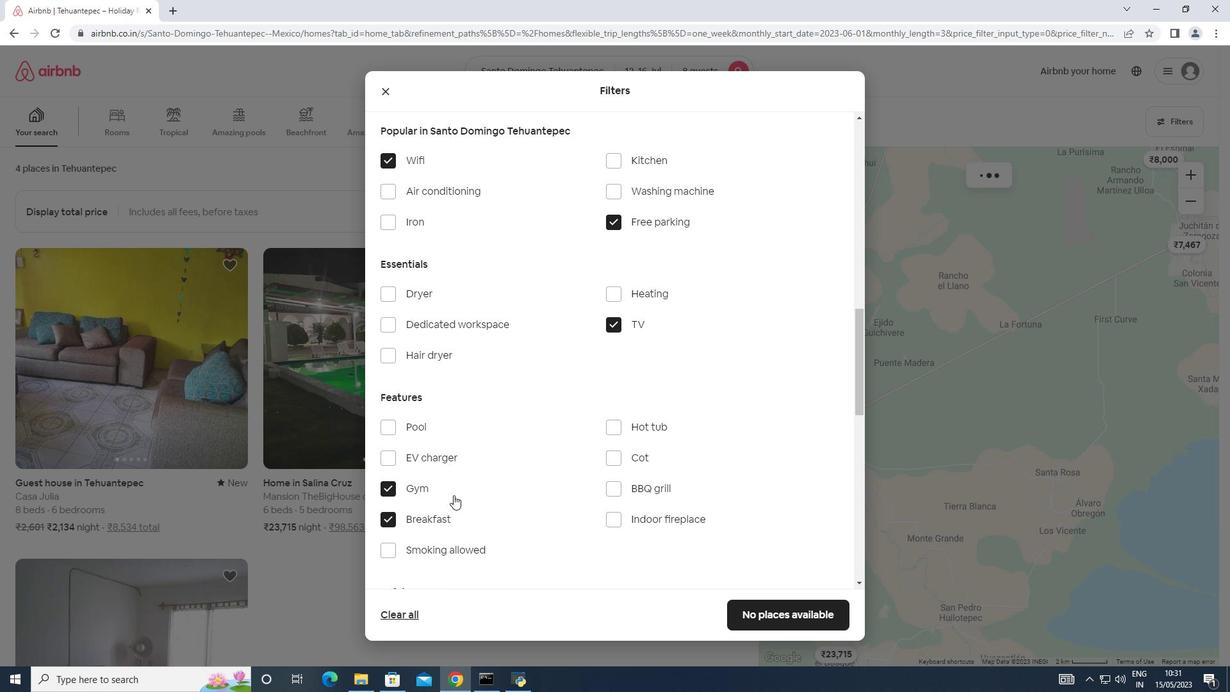 
Action: Mouse scrolled (490, 486) with delta (0, 0)
Screenshot: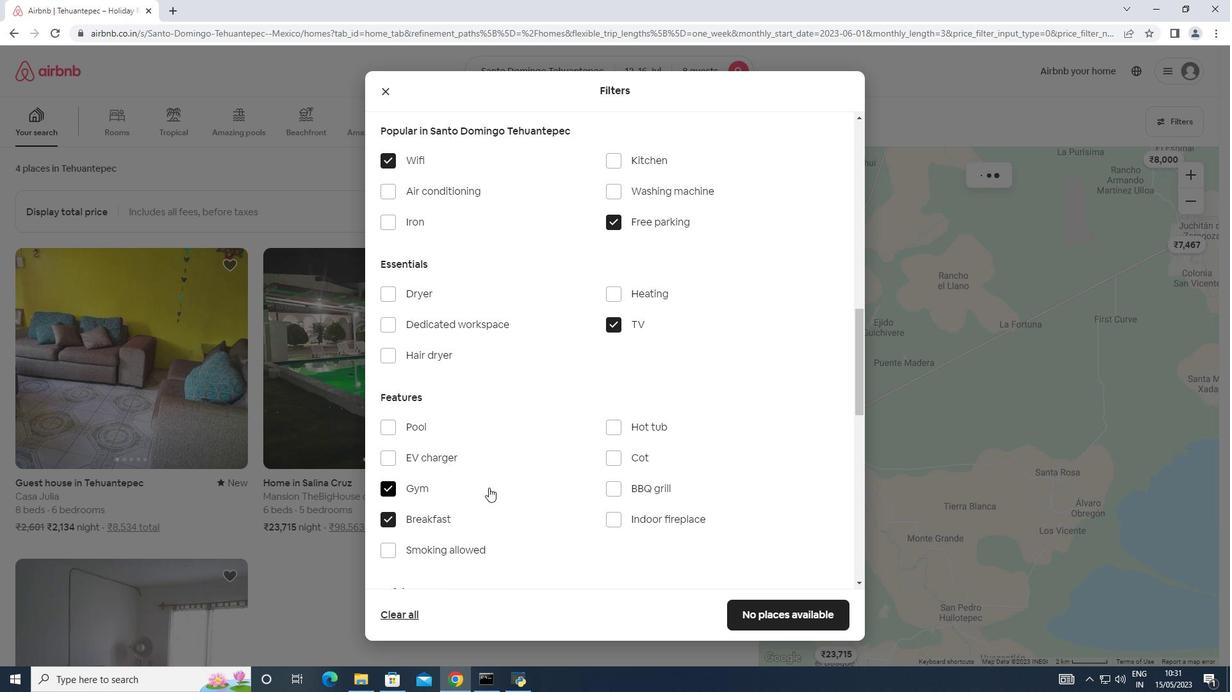 
Action: Mouse scrolled (490, 486) with delta (0, 0)
Screenshot: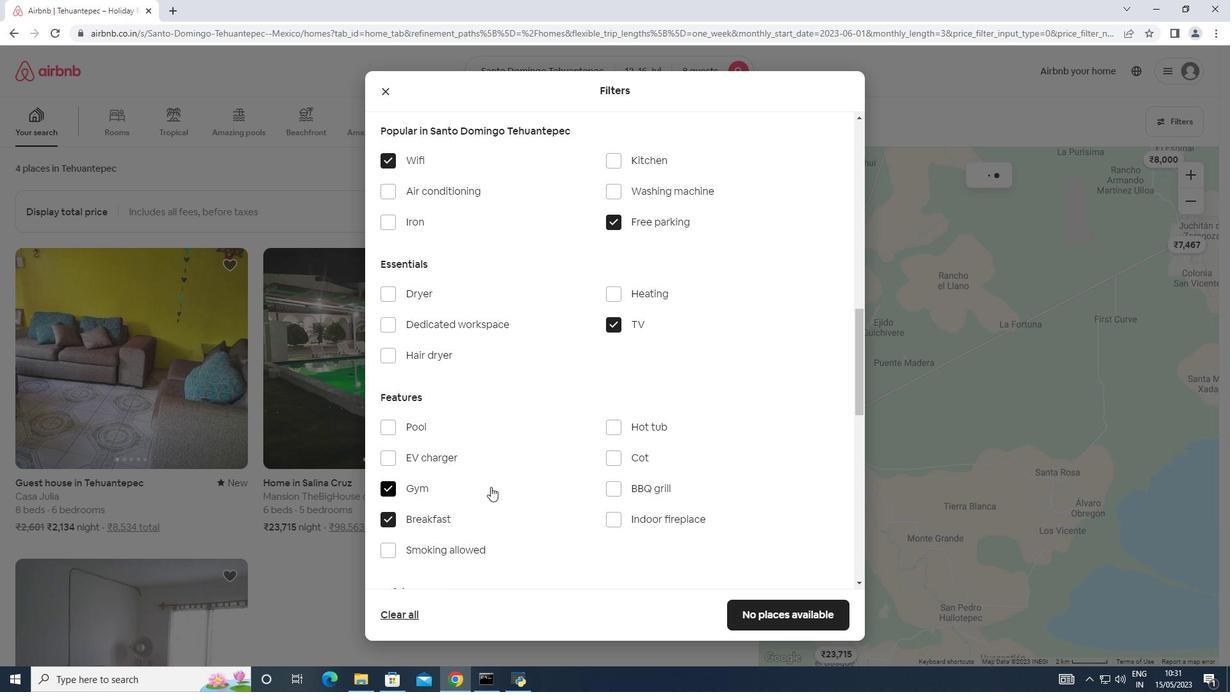 
Action: Mouse scrolled (490, 486) with delta (0, 0)
Screenshot: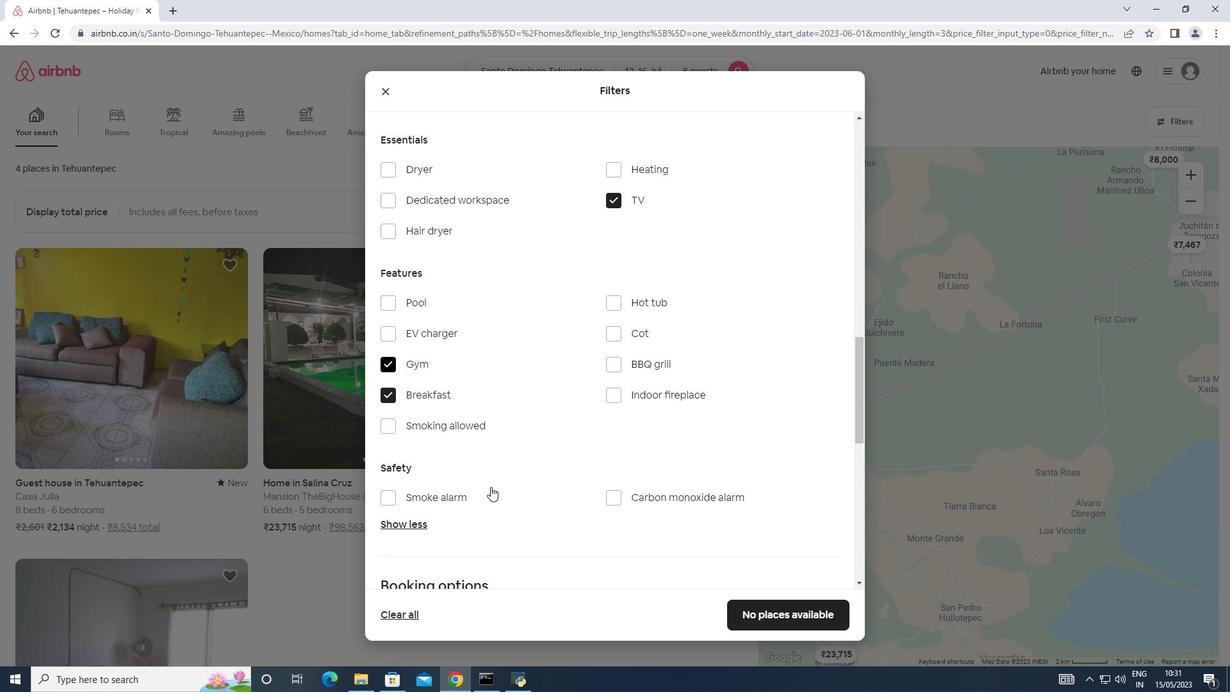 
Action: Mouse scrolled (490, 486) with delta (0, 0)
Screenshot: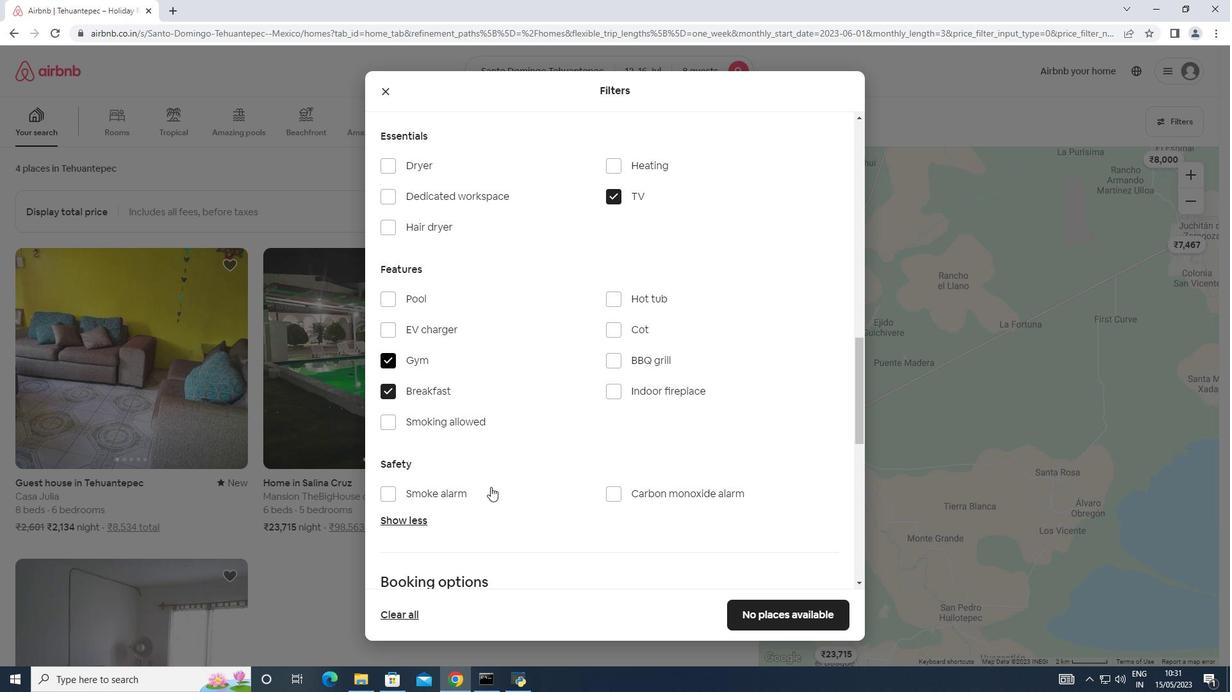 
Action: Mouse scrolled (490, 486) with delta (0, 0)
Screenshot: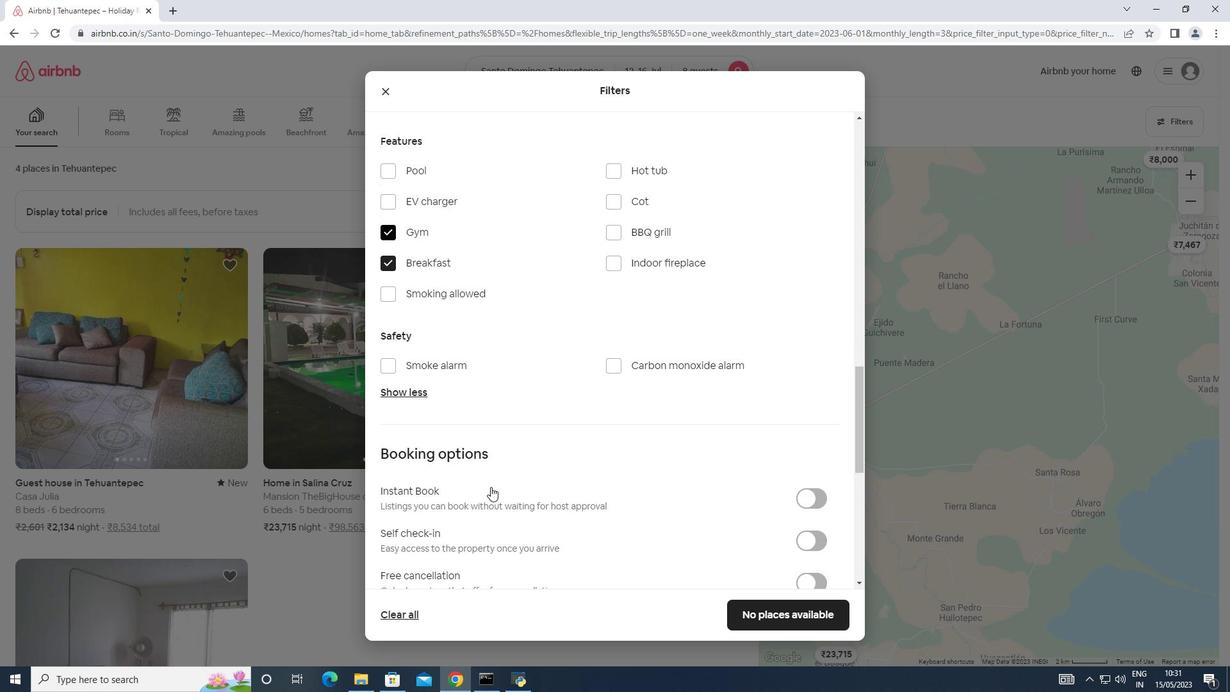 
Action: Mouse scrolled (490, 486) with delta (0, 0)
Screenshot: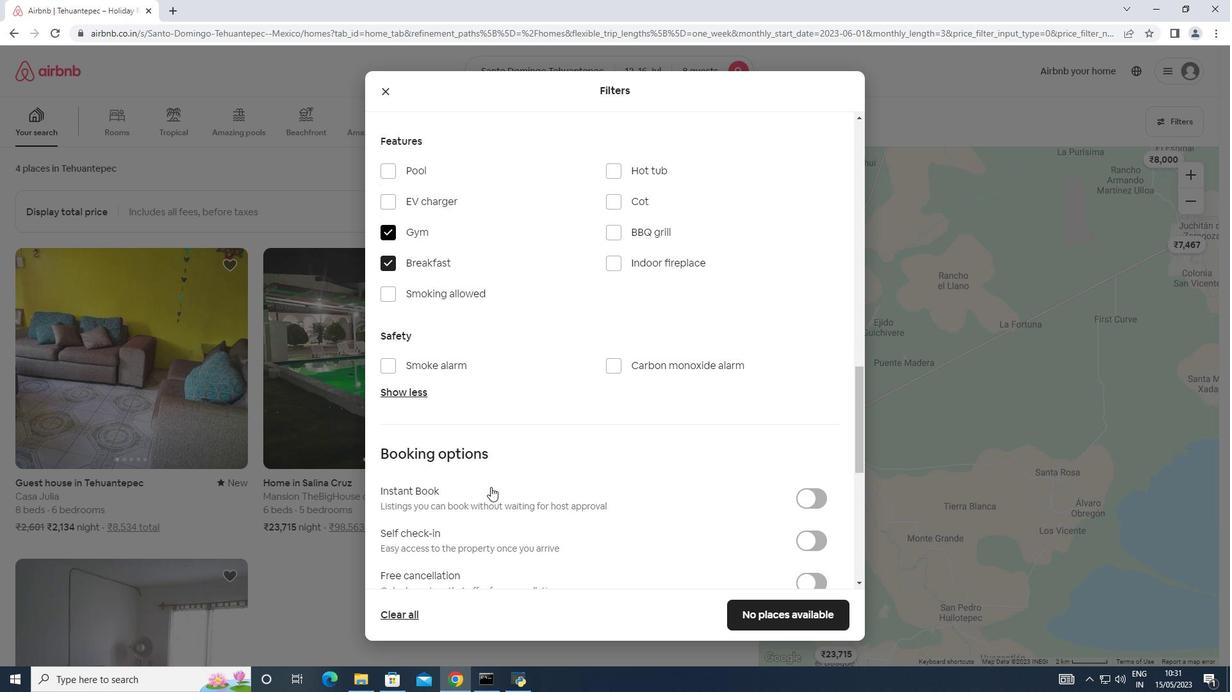 
Action: Mouse moved to (805, 417)
Screenshot: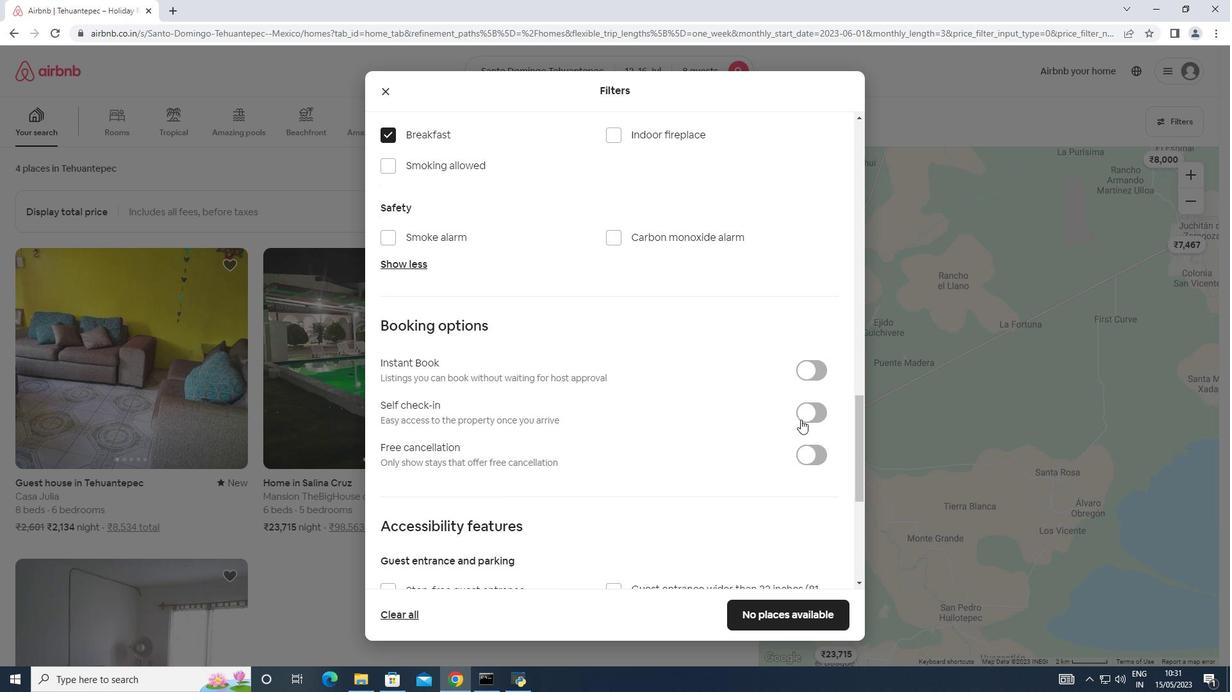 
Action: Mouse pressed left at (805, 417)
Screenshot: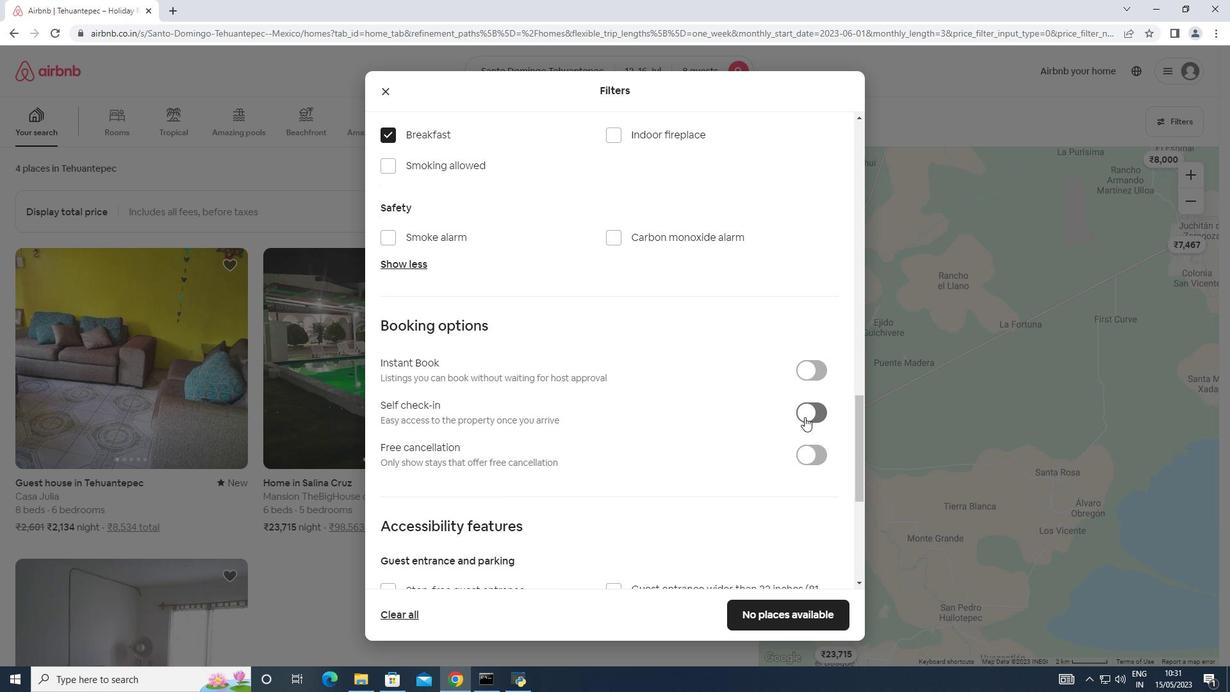 
Action: Mouse moved to (476, 466)
Screenshot: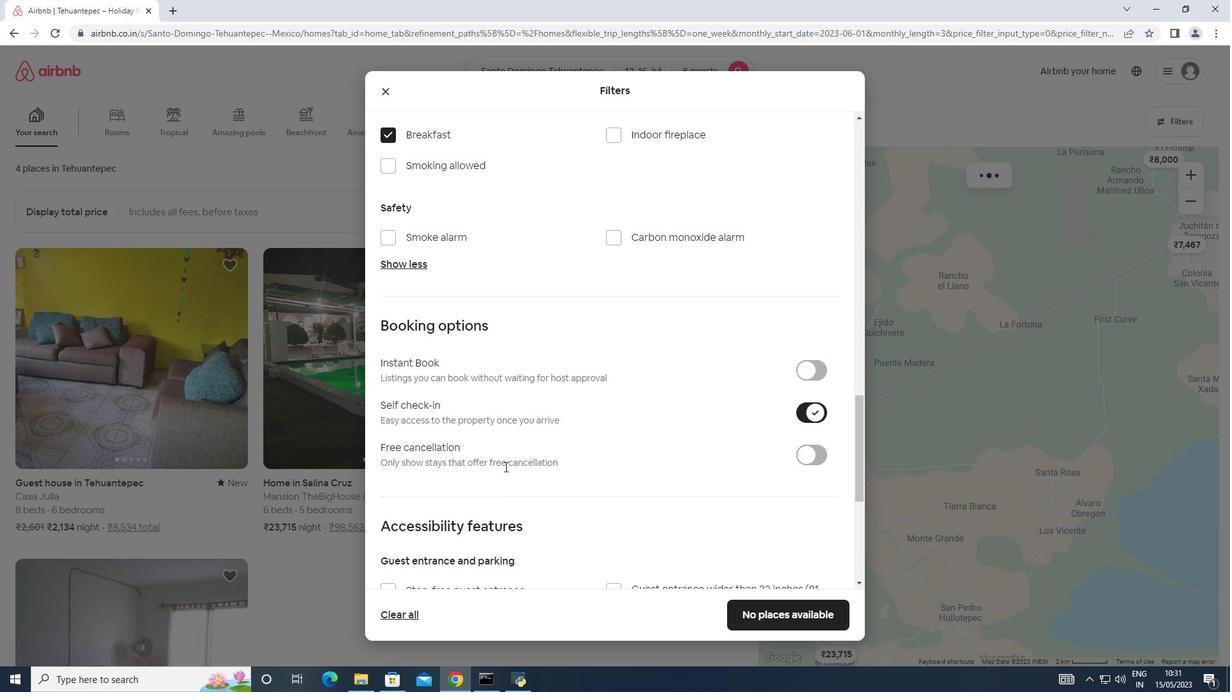 
Action: Mouse scrolled (476, 465) with delta (0, 0)
Screenshot: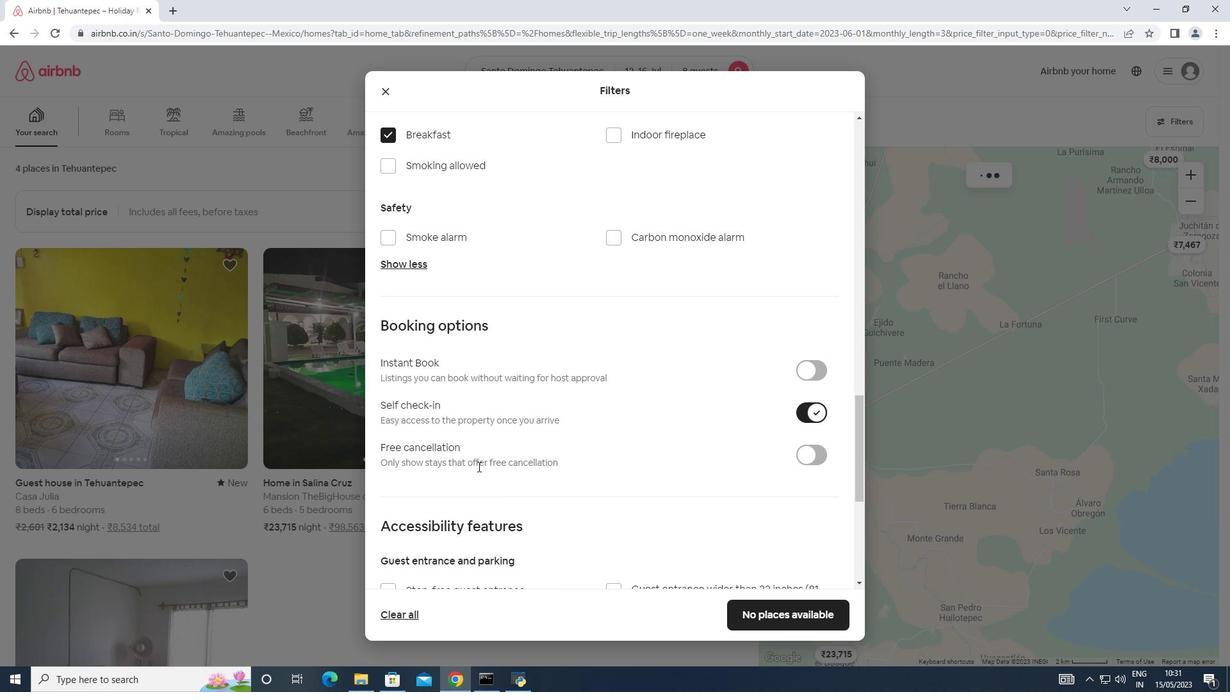 
Action: Mouse scrolled (476, 465) with delta (0, 0)
Screenshot: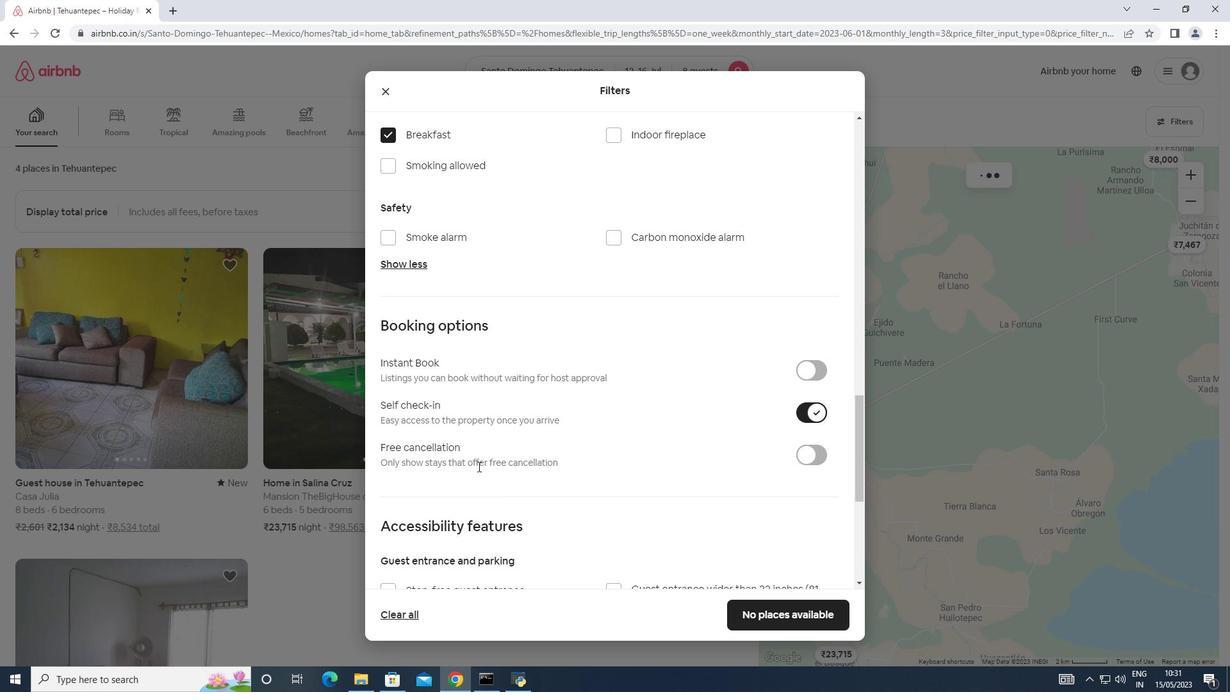 
Action: Mouse scrolled (476, 465) with delta (0, 0)
Screenshot: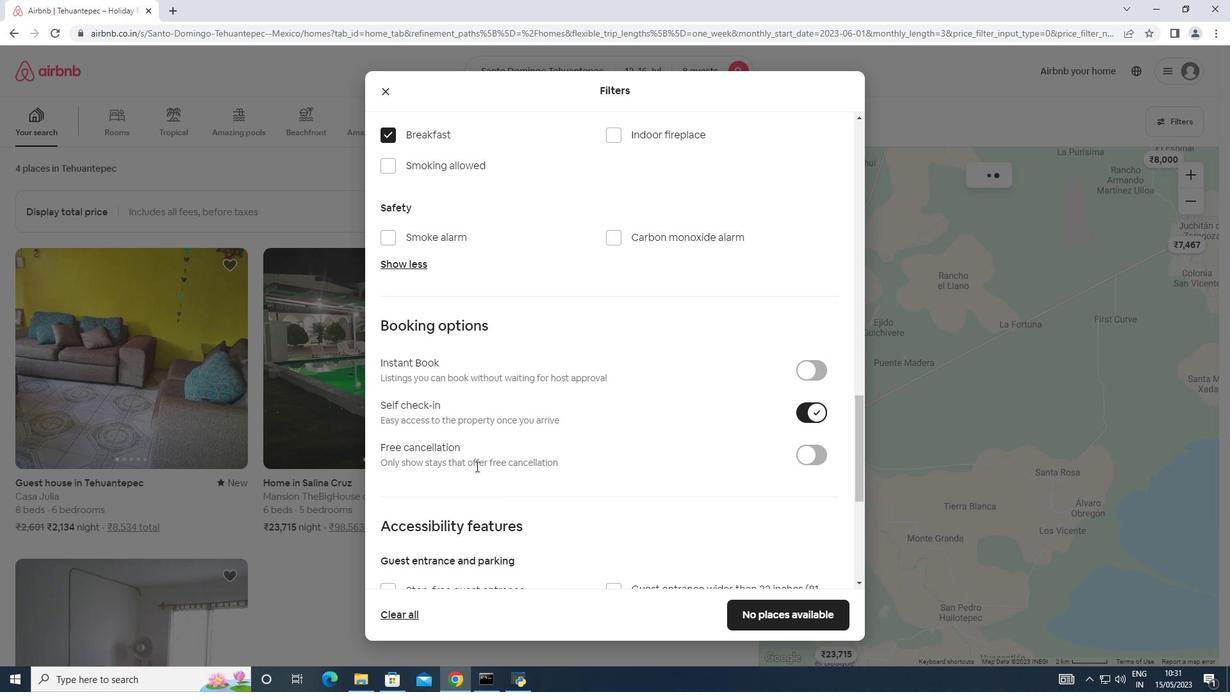 
Action: Mouse scrolled (476, 465) with delta (0, 0)
Screenshot: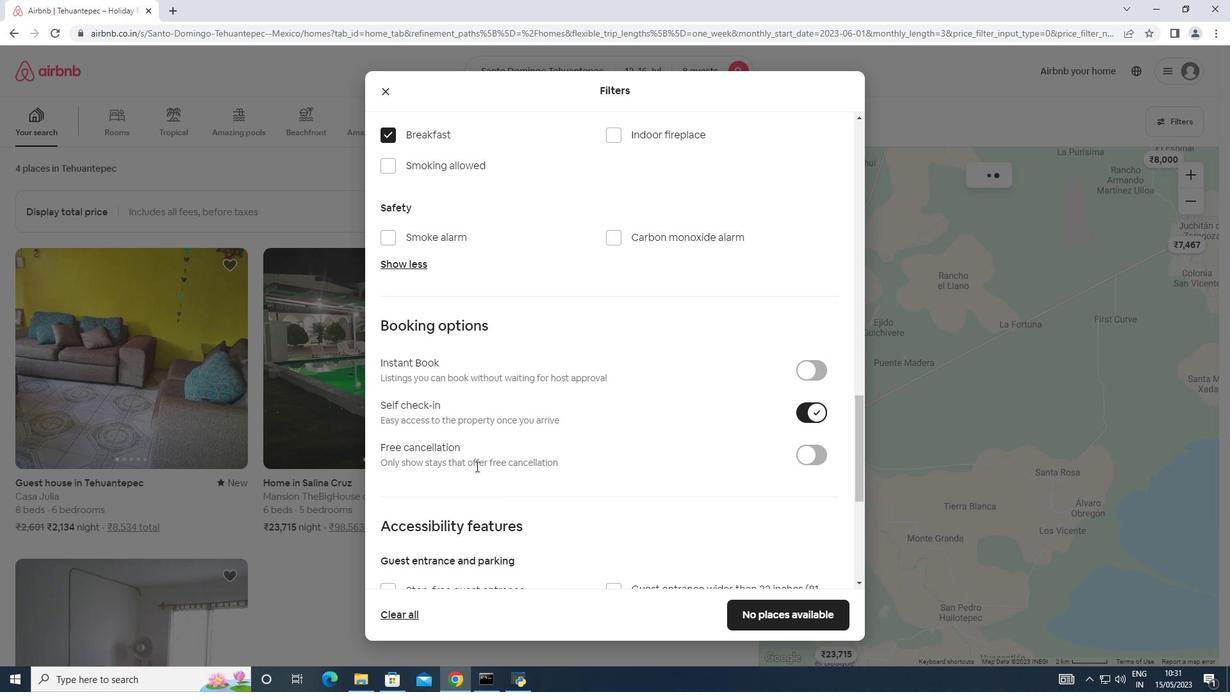 
Action: Mouse scrolled (476, 465) with delta (0, 0)
Screenshot: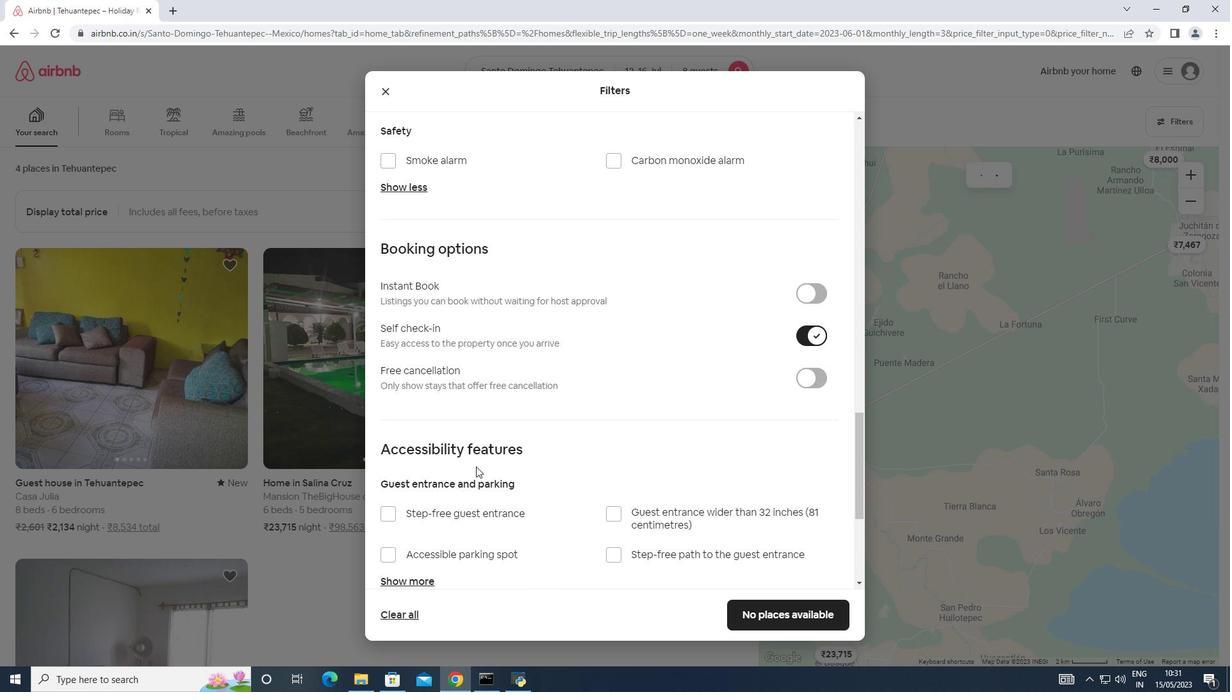 
Action: Mouse scrolled (476, 465) with delta (0, 0)
Screenshot: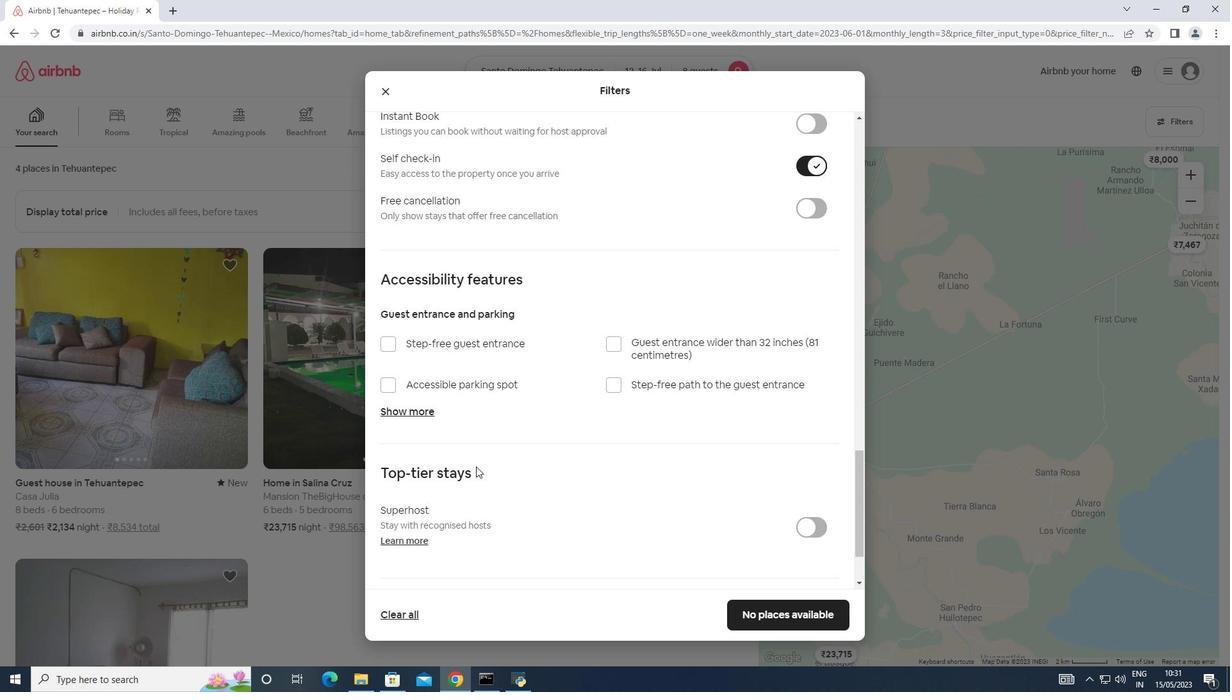 
Action: Mouse scrolled (476, 465) with delta (0, 0)
Screenshot: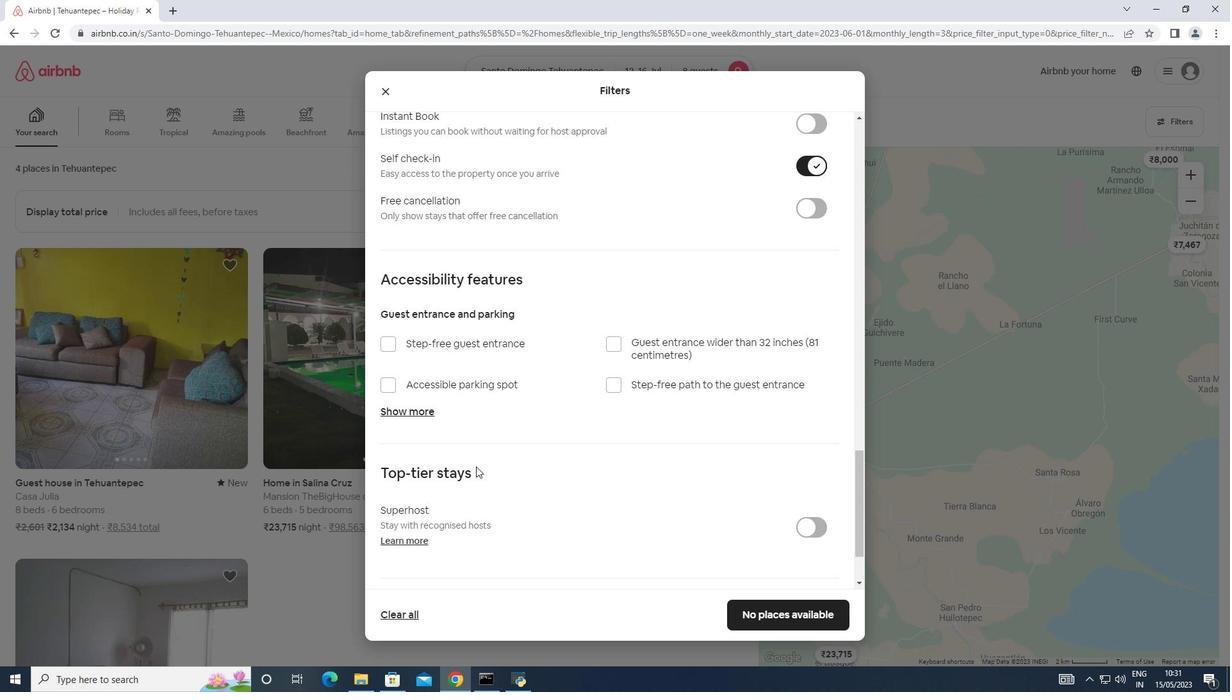 
Action: Mouse moved to (471, 471)
Screenshot: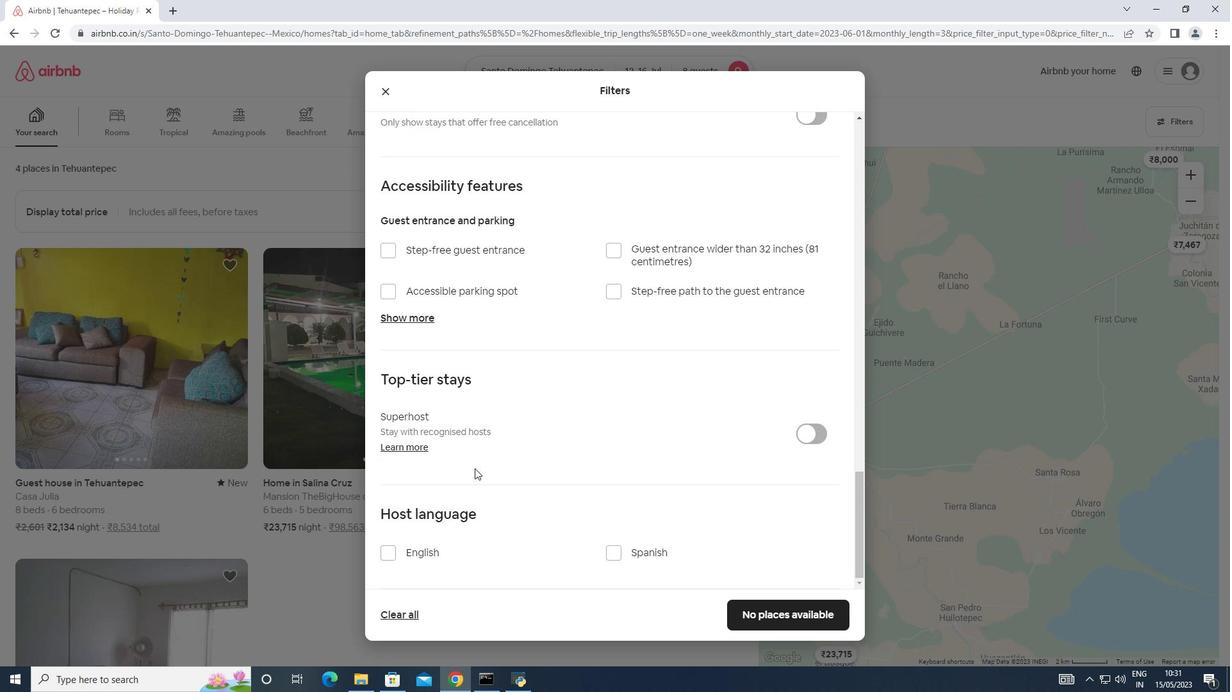 
Action: Mouse scrolled (471, 470) with delta (0, 0)
Screenshot: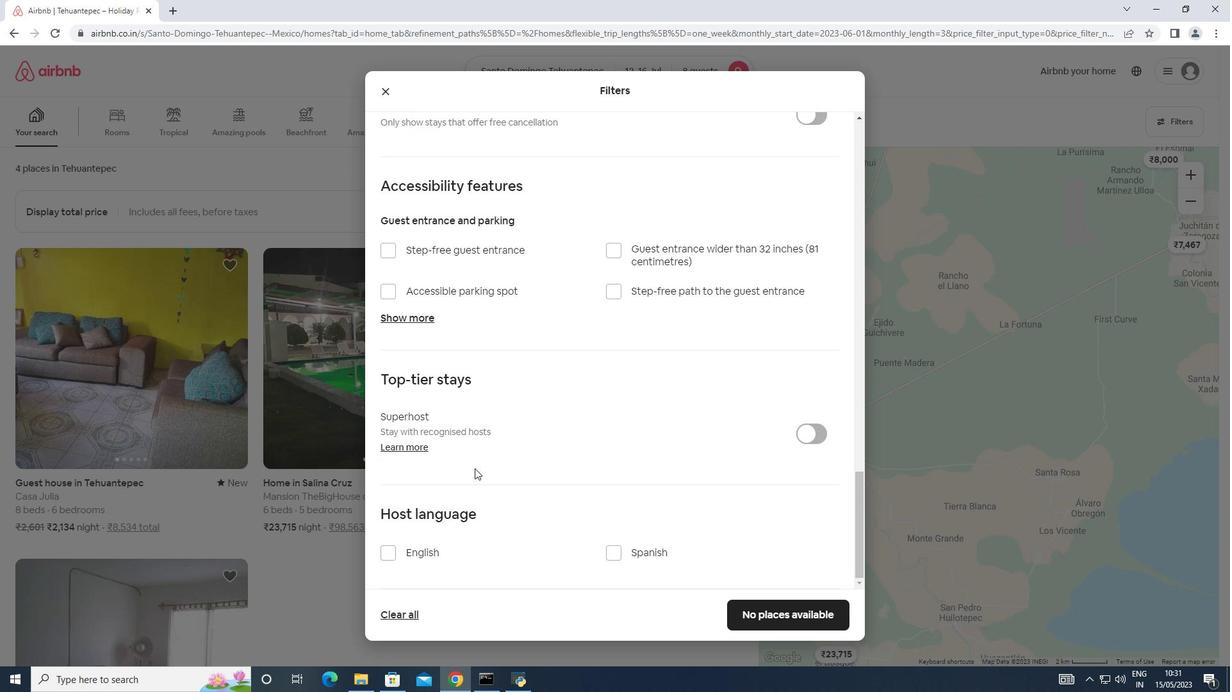 
Action: Mouse moved to (470, 471)
Screenshot: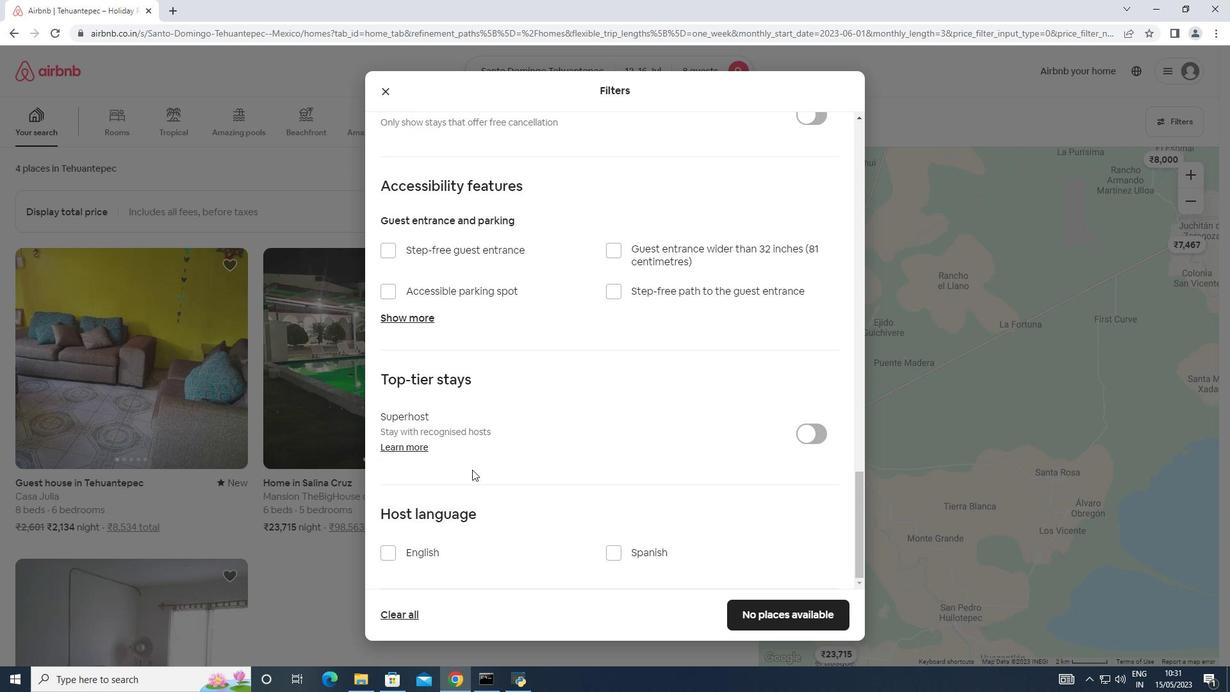 
Action: Mouse scrolled (470, 471) with delta (0, 0)
Screenshot: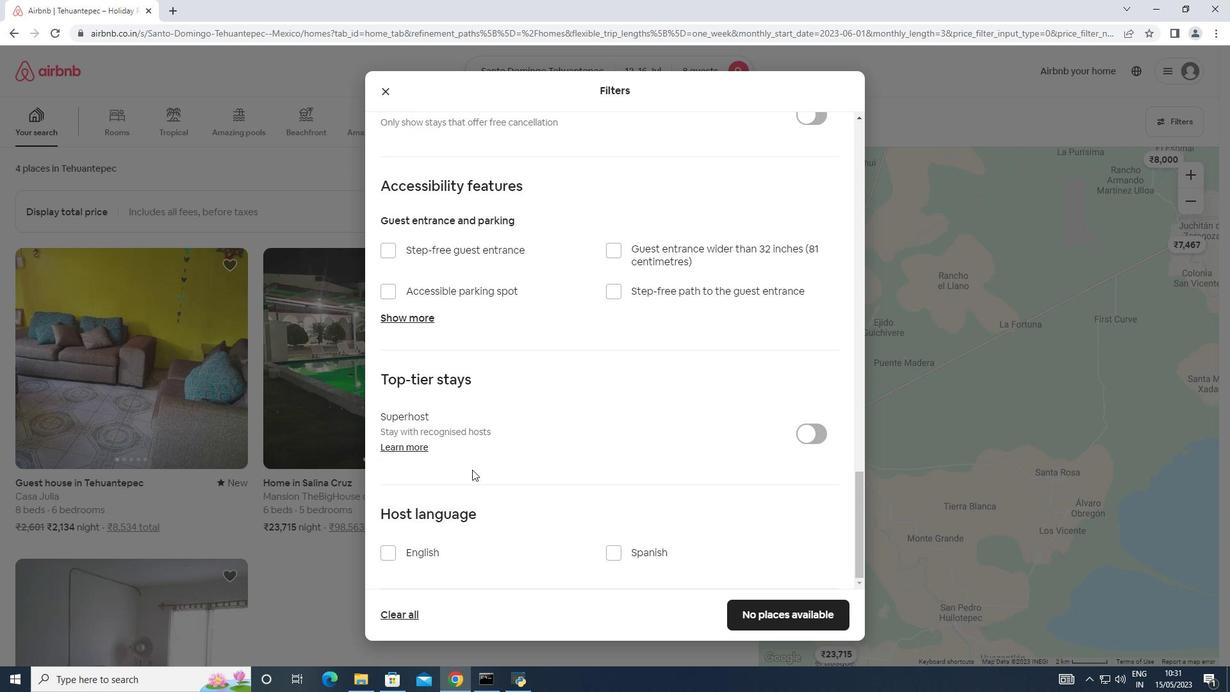
Action: Mouse scrolled (470, 471) with delta (0, 0)
Screenshot: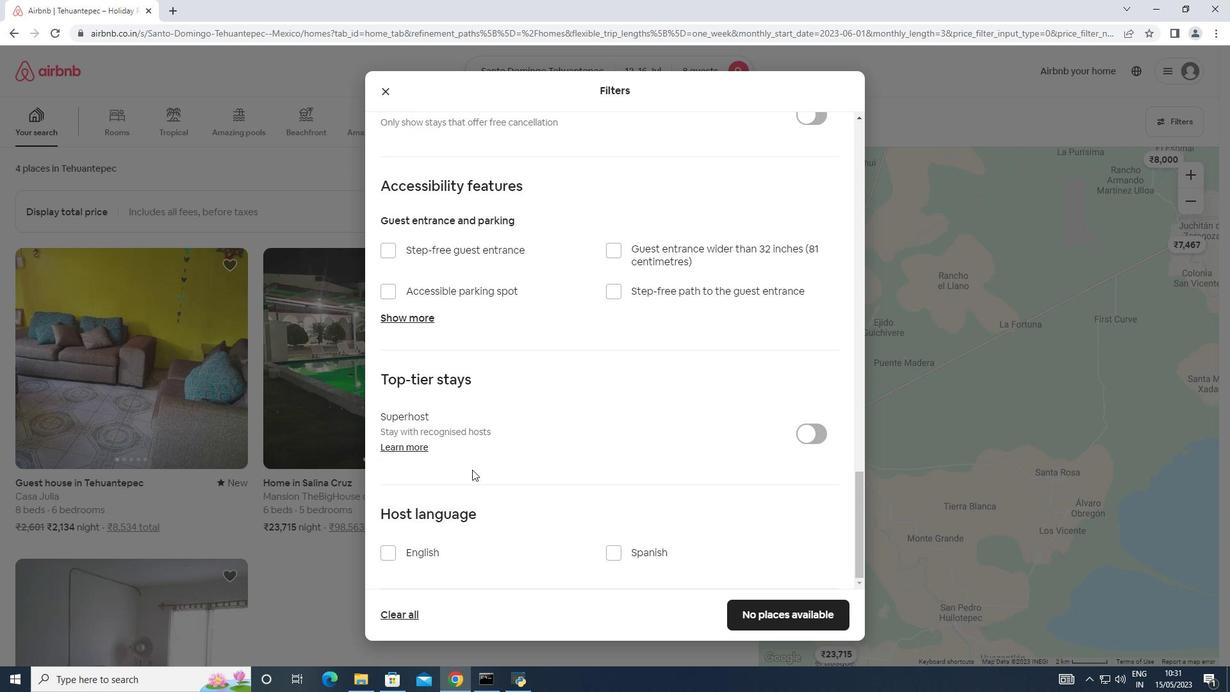 
Action: Mouse moved to (468, 472)
Screenshot: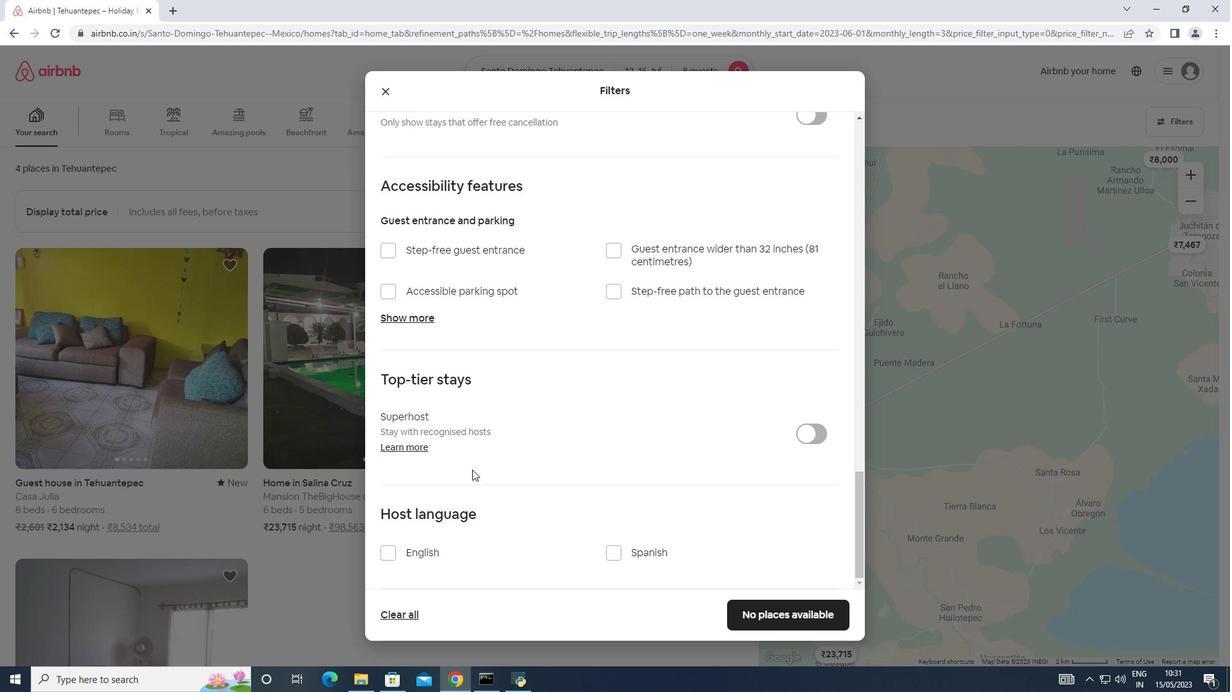 
Action: Mouse scrolled (468, 471) with delta (0, 0)
Screenshot: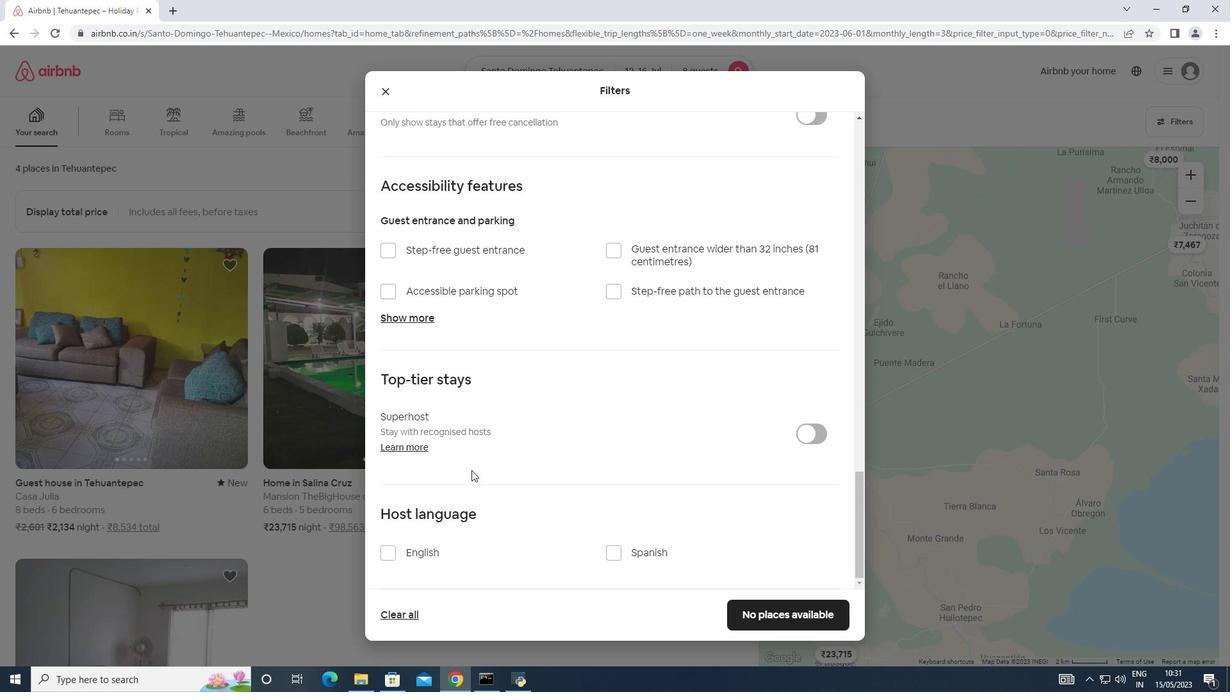 
Action: Mouse moved to (390, 550)
Screenshot: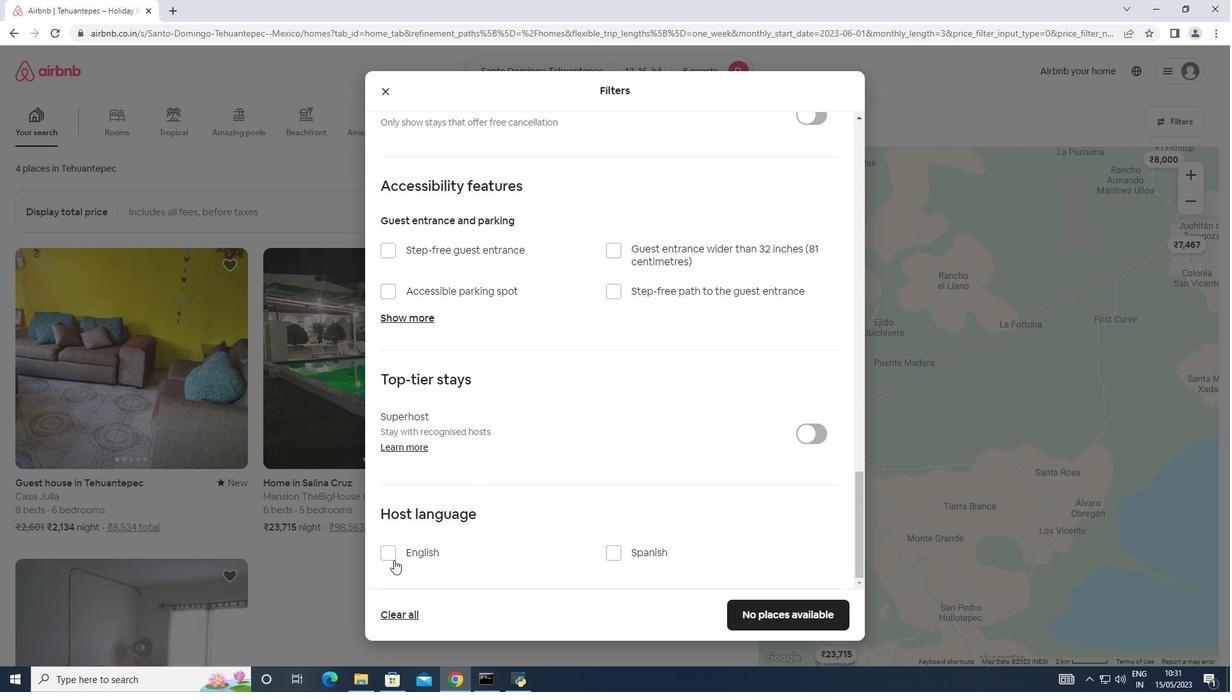 
Action: Mouse pressed left at (390, 550)
Screenshot: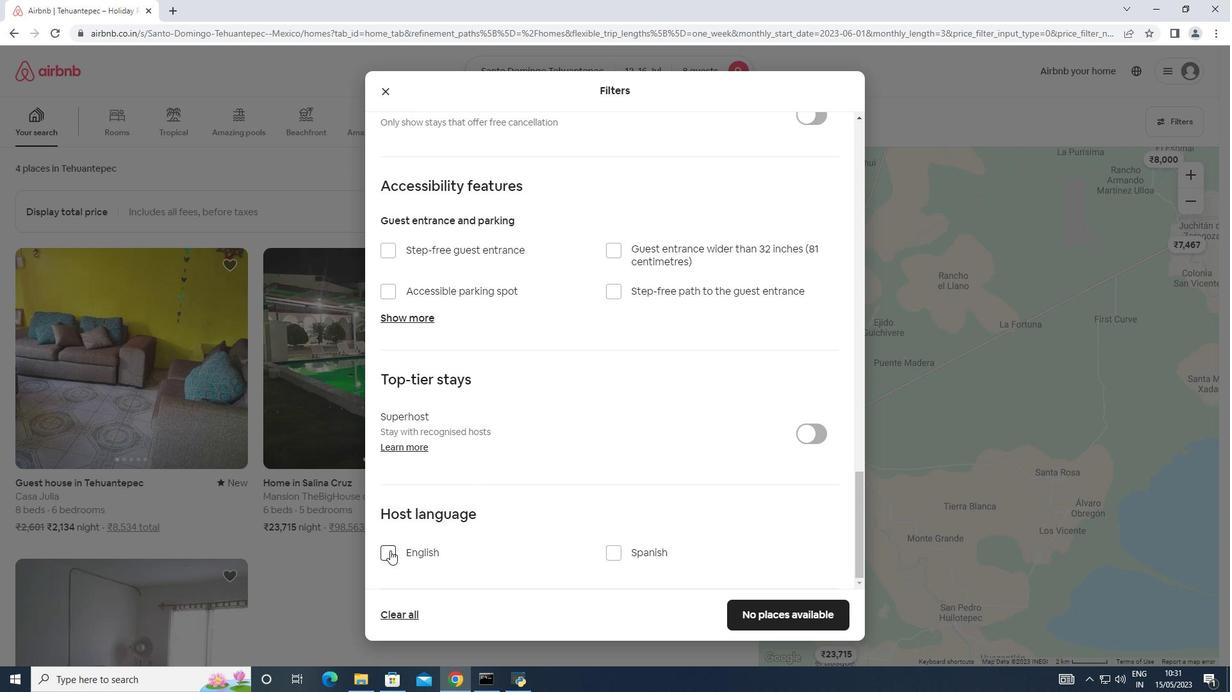 
Action: Mouse moved to (740, 610)
Screenshot: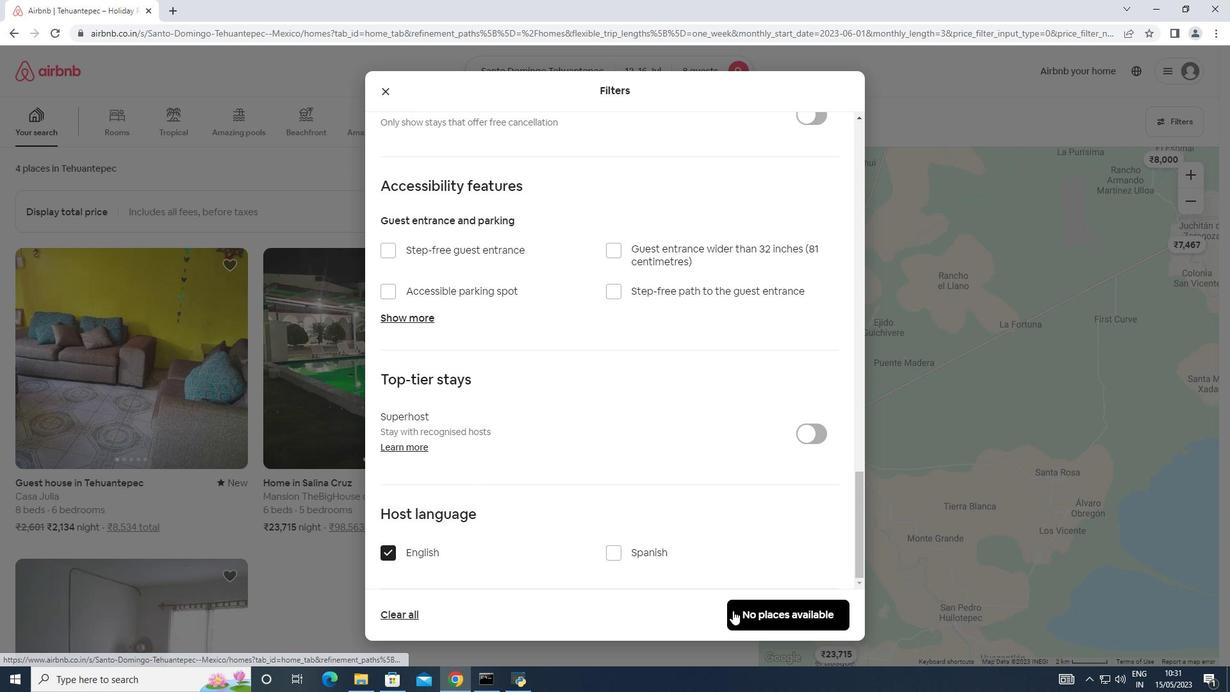 
Action: Mouse pressed left at (740, 610)
Screenshot: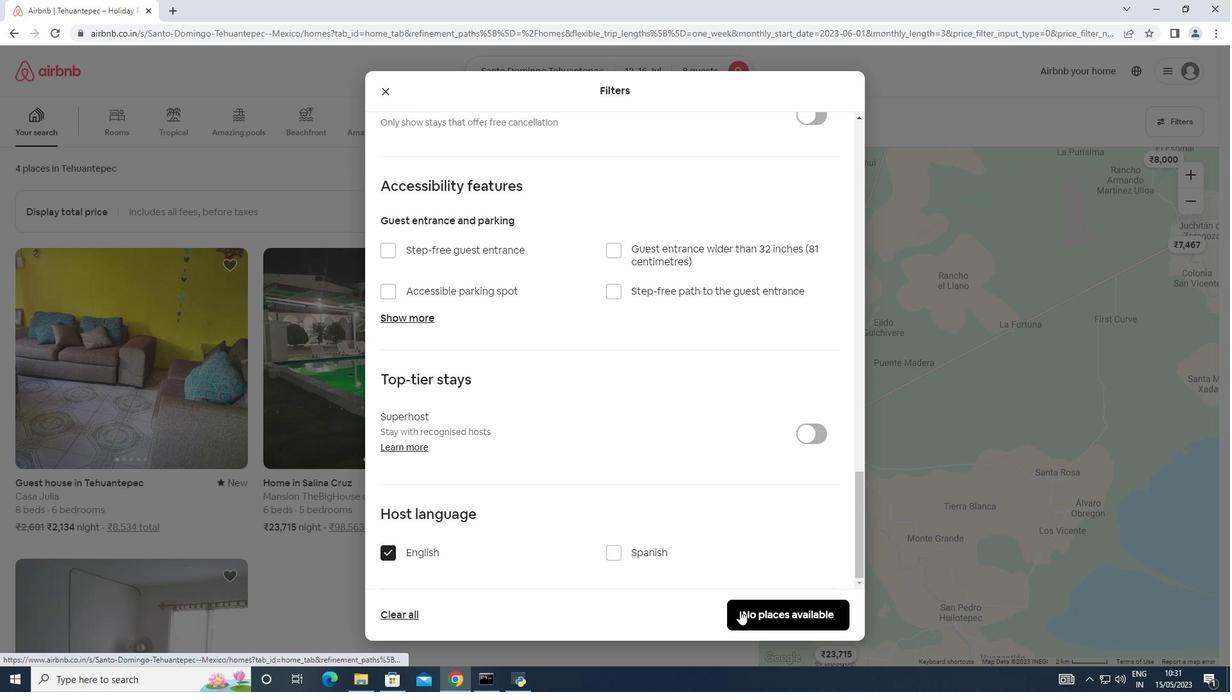 
